Task: Find connections with filter location Puerto del Carmen with filter topic #linkedinwith filter profile language French with filter current company Coding Ninjas with filter school Goa Engineering College - Government of Goa with filter industry Wholesale Luxury Goods and Jewelry with filter service category Human Resources with filter keywords title CEO
Action: Mouse moved to (181, 291)
Screenshot: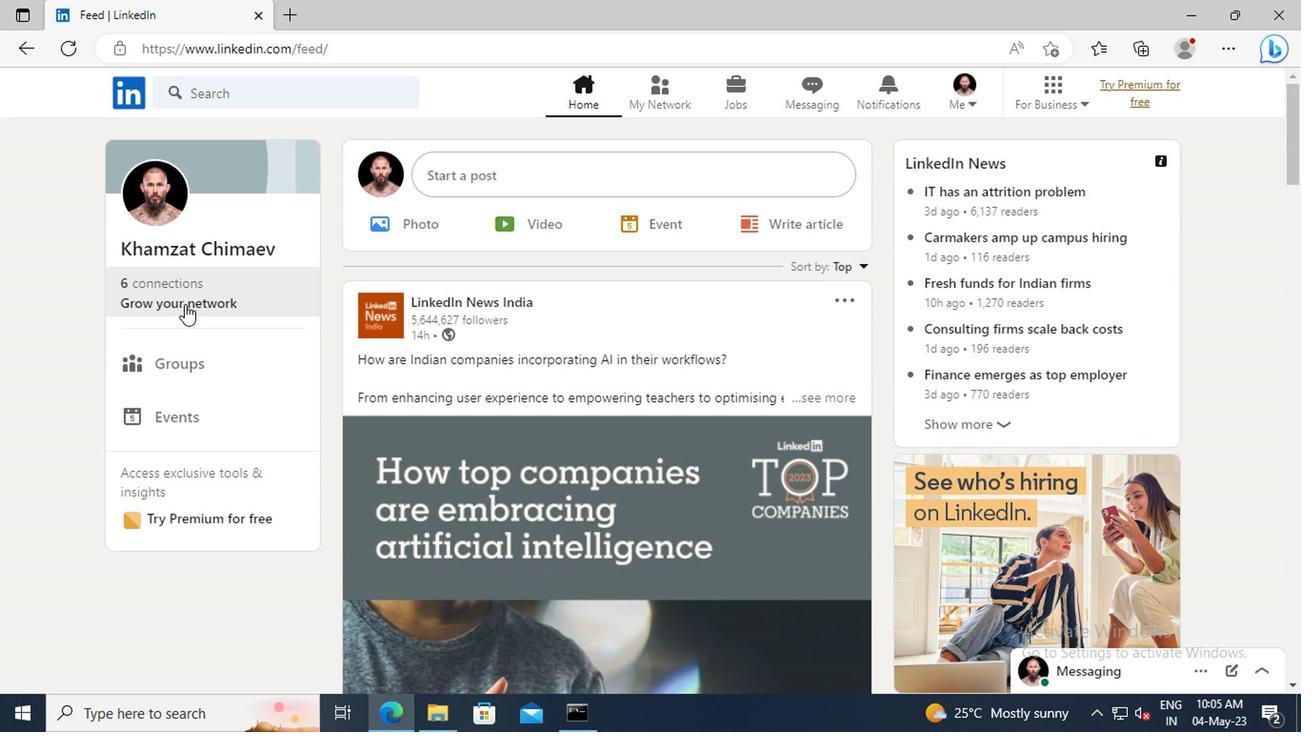 
Action: Mouse pressed left at (181, 291)
Screenshot: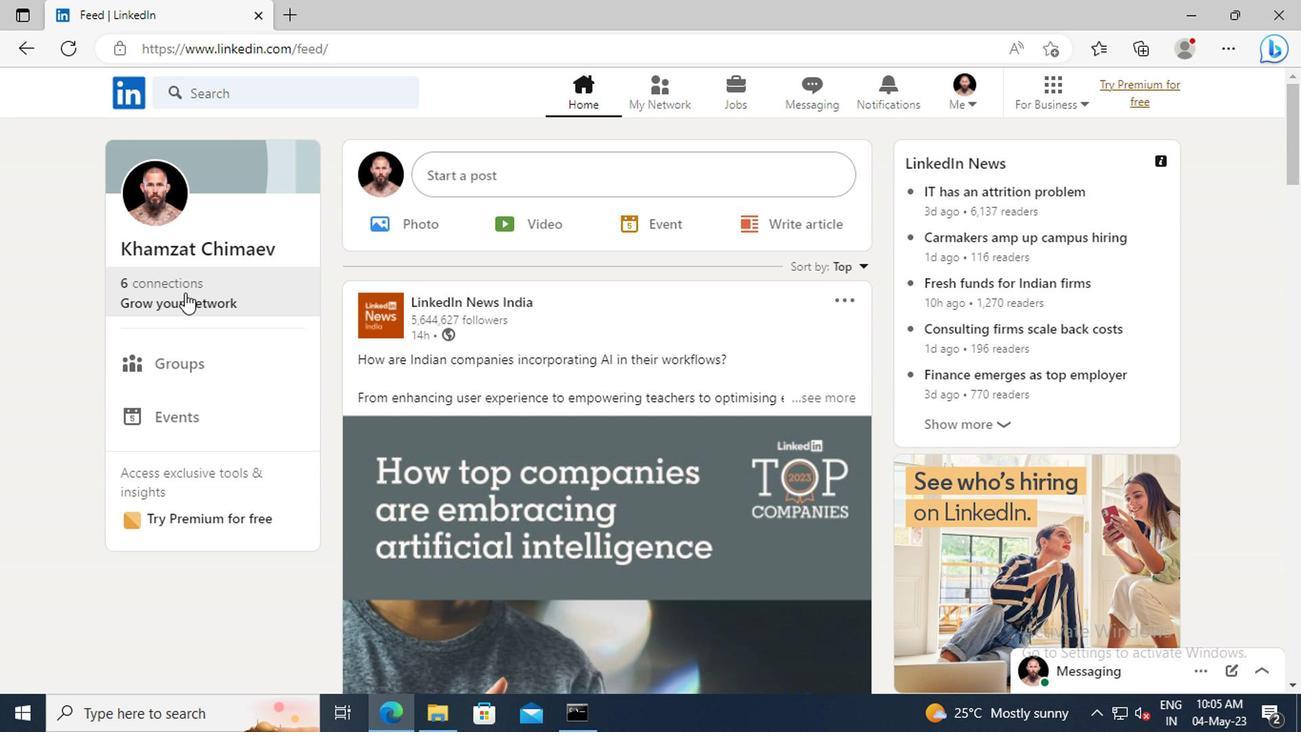 
Action: Mouse moved to (195, 203)
Screenshot: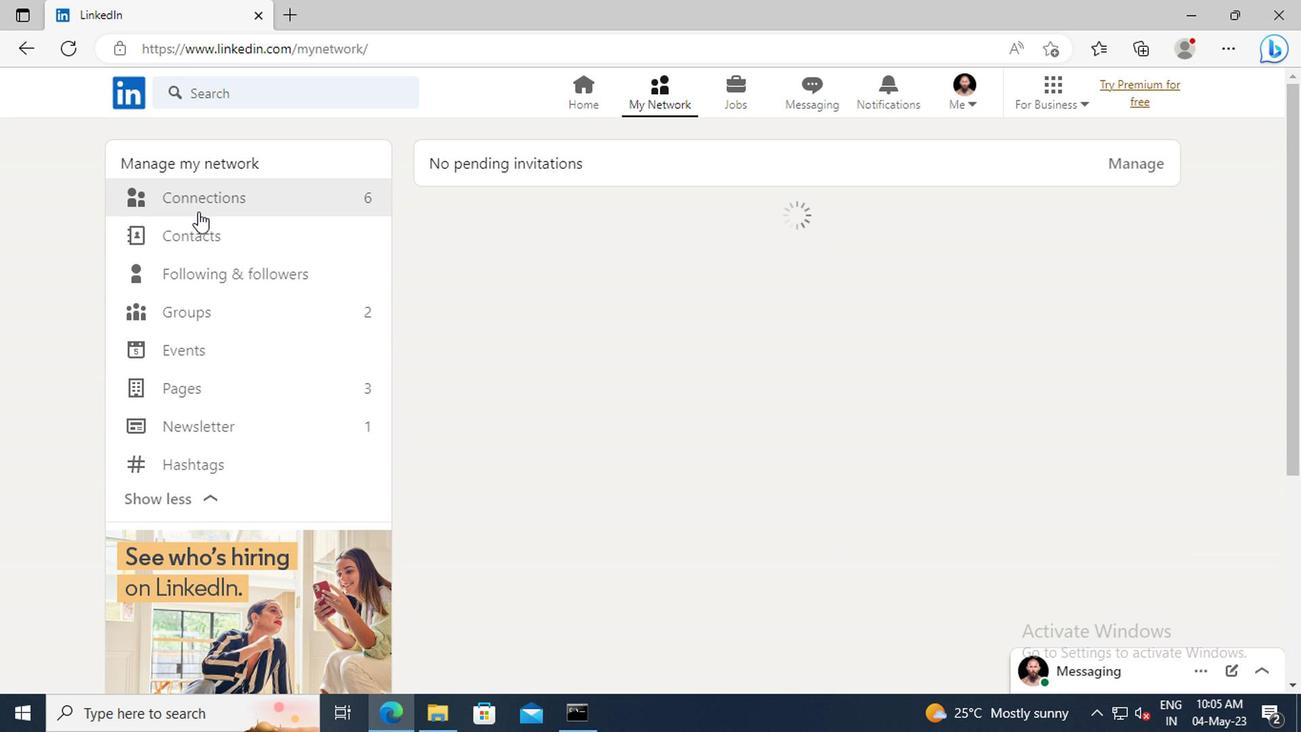 
Action: Mouse pressed left at (195, 203)
Screenshot: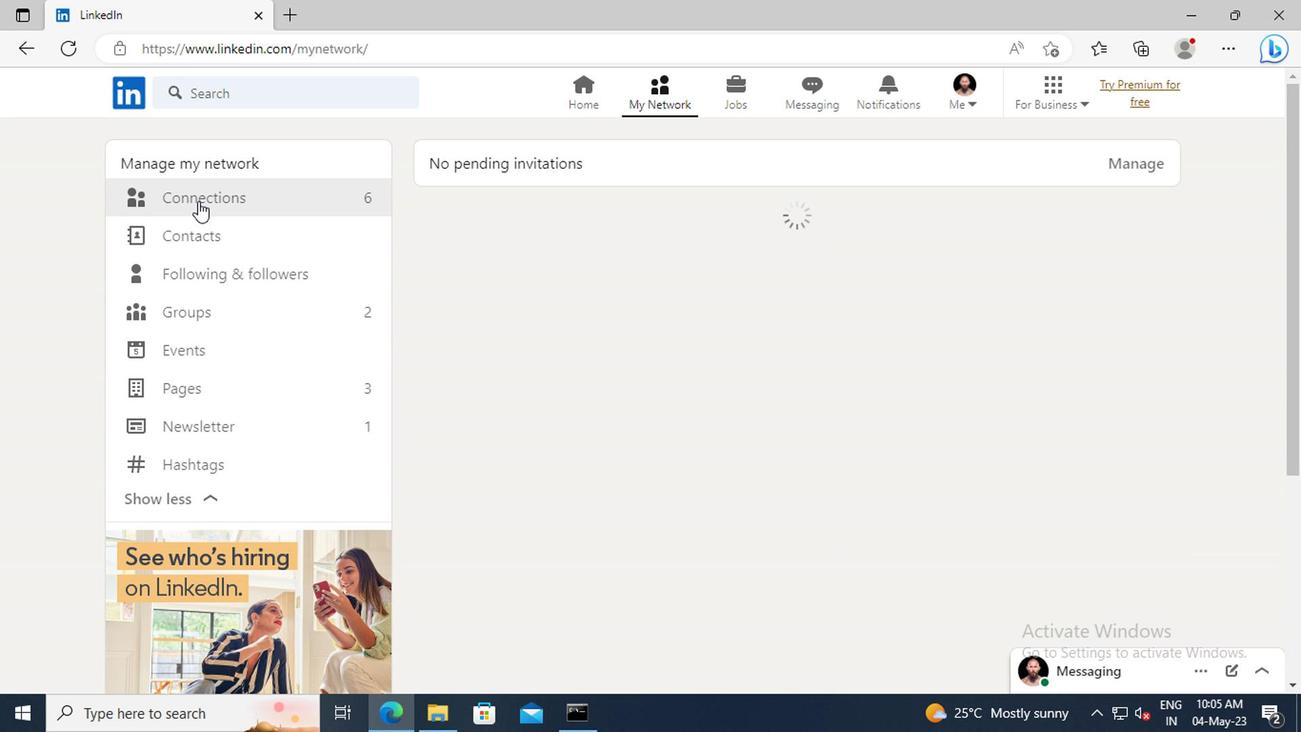 
Action: Mouse moved to (768, 201)
Screenshot: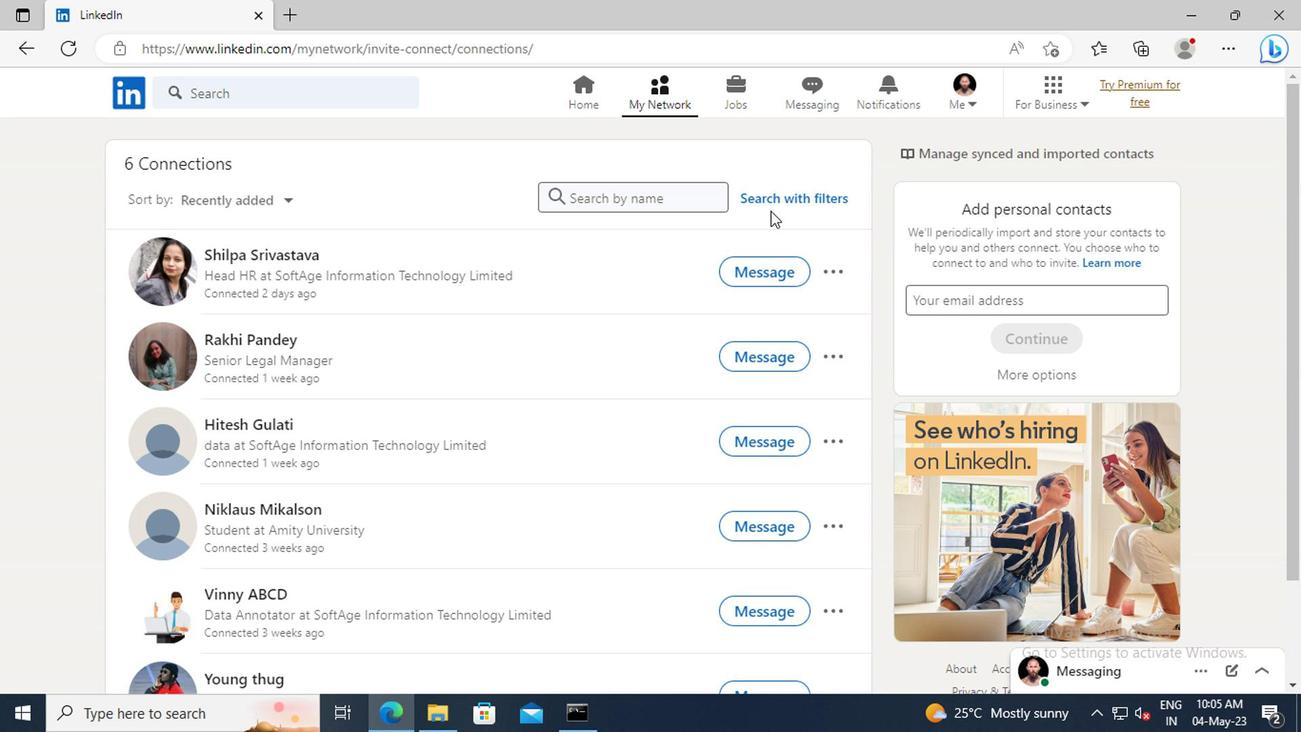 
Action: Mouse pressed left at (768, 201)
Screenshot: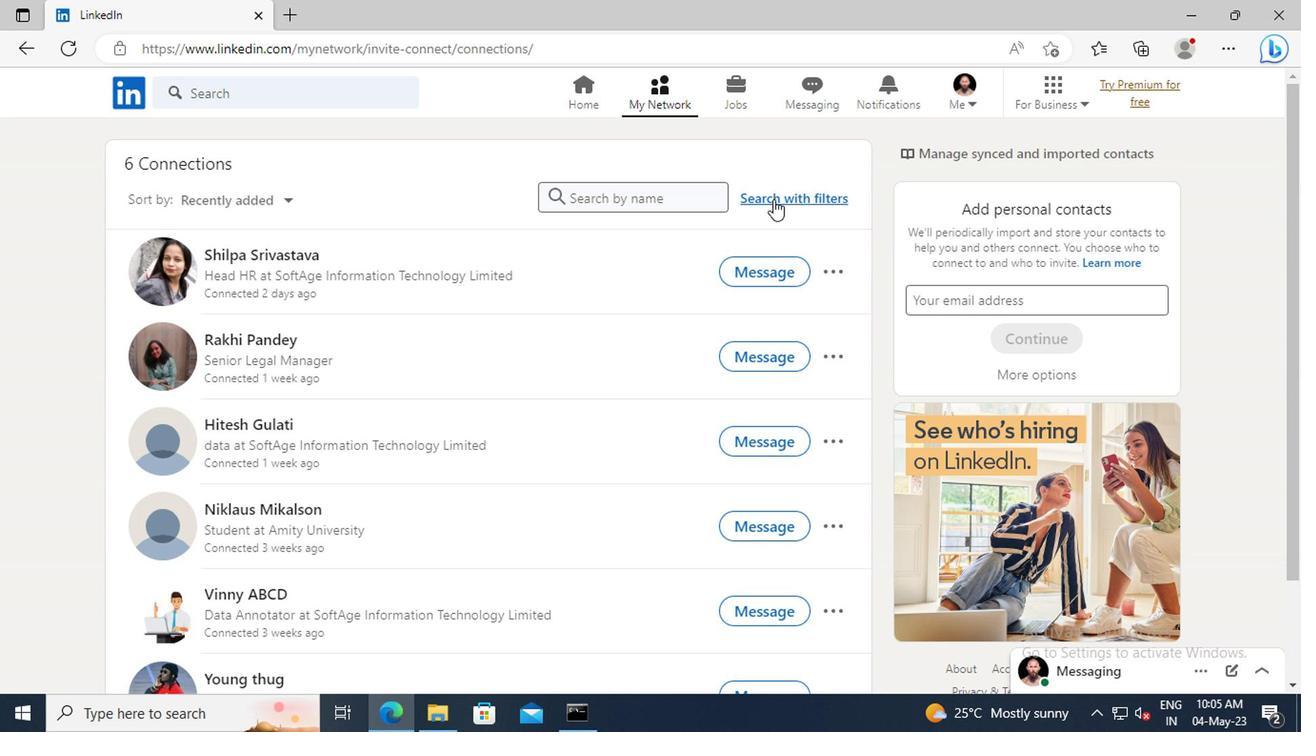 
Action: Mouse moved to (718, 151)
Screenshot: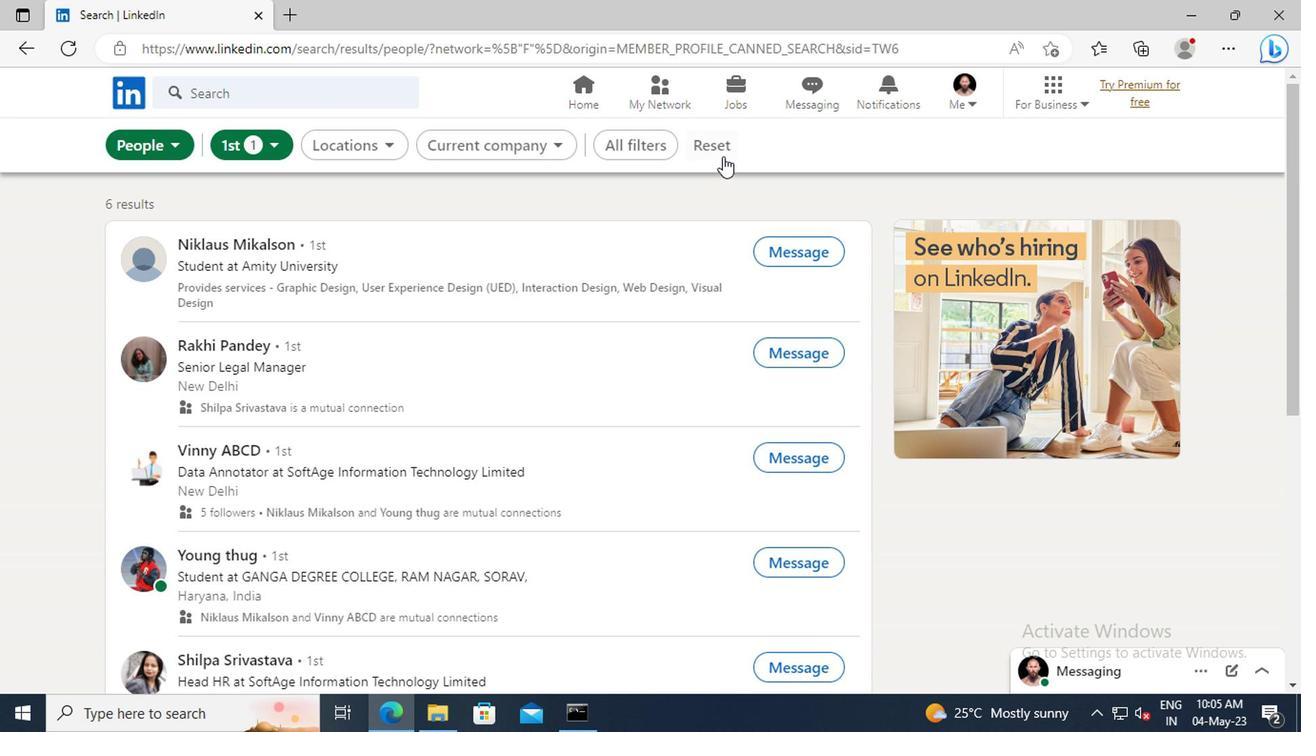
Action: Mouse pressed left at (718, 151)
Screenshot: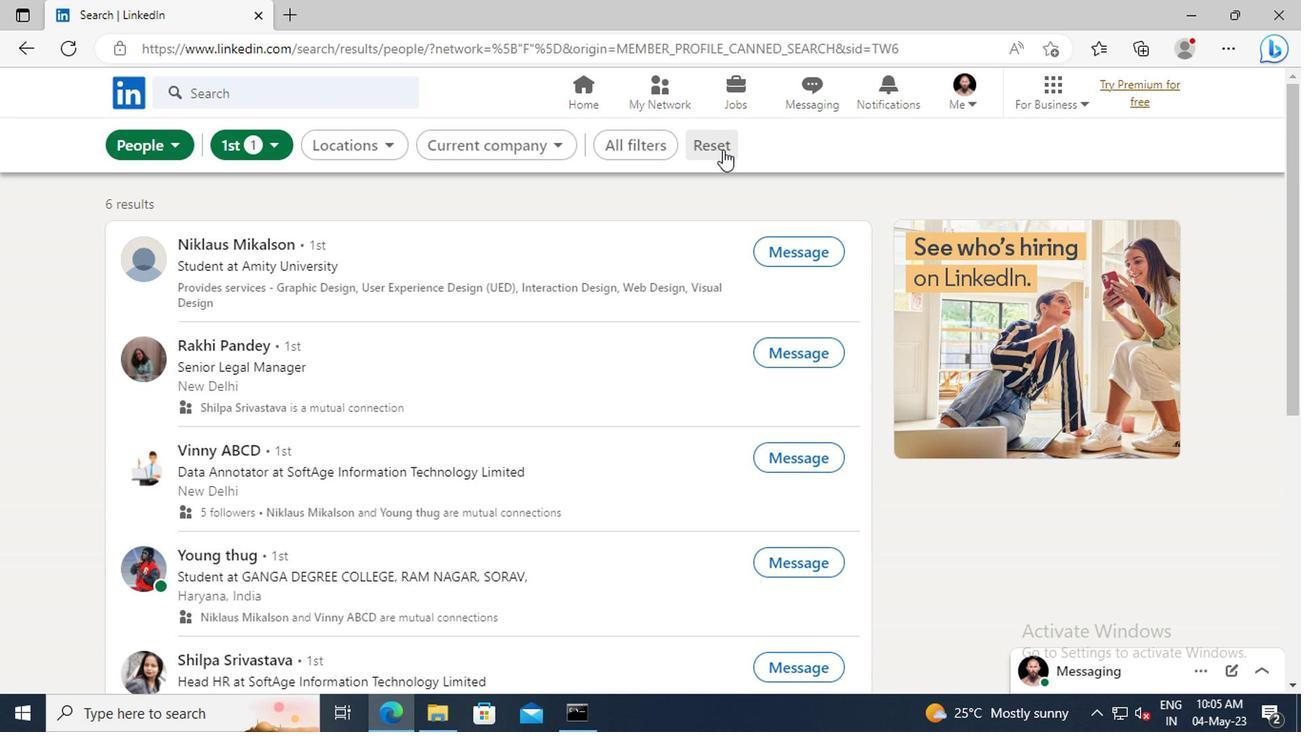 
Action: Mouse moved to (689, 147)
Screenshot: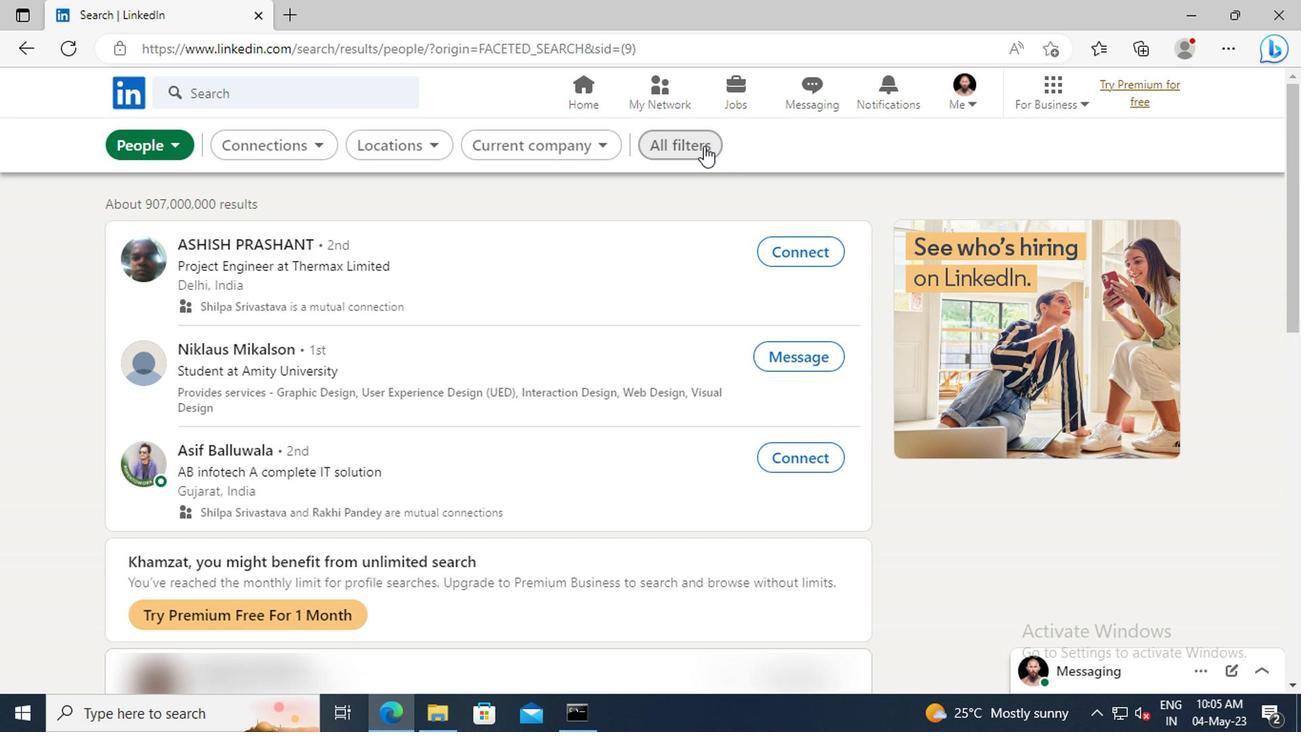 
Action: Mouse pressed left at (689, 147)
Screenshot: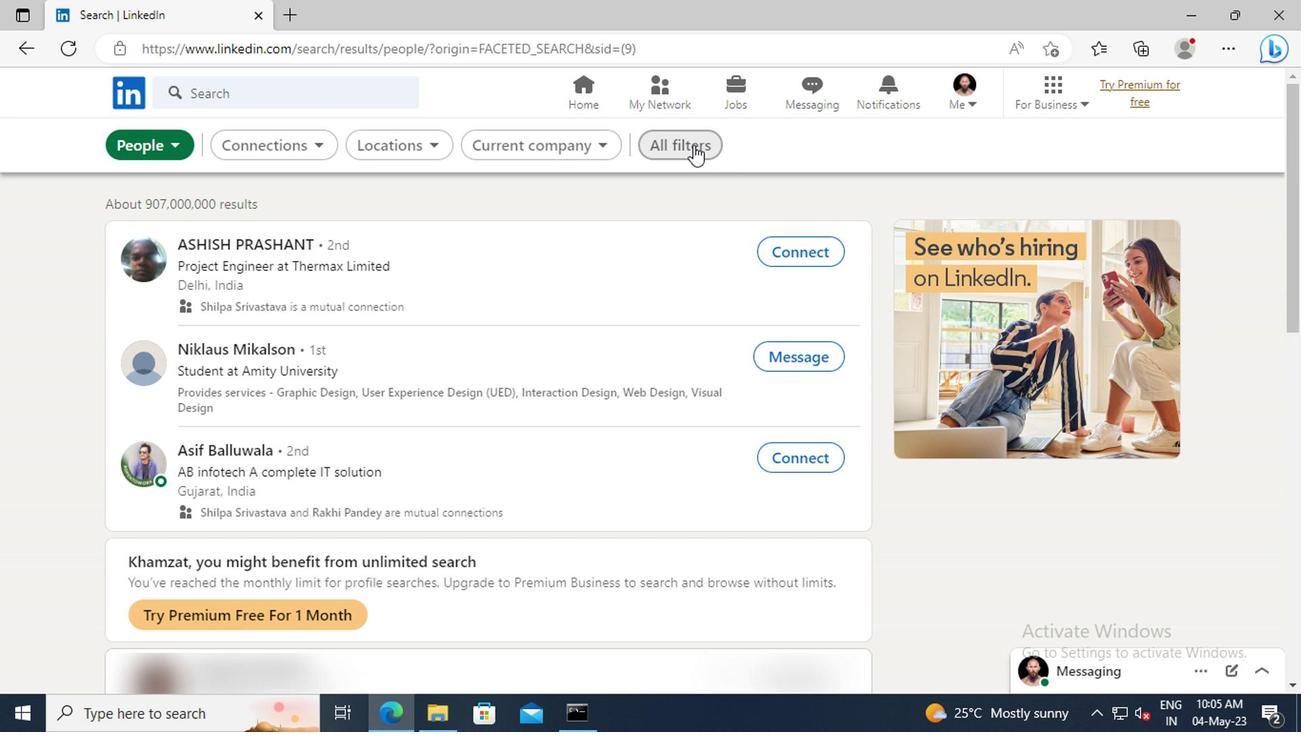 
Action: Mouse moved to (1065, 383)
Screenshot: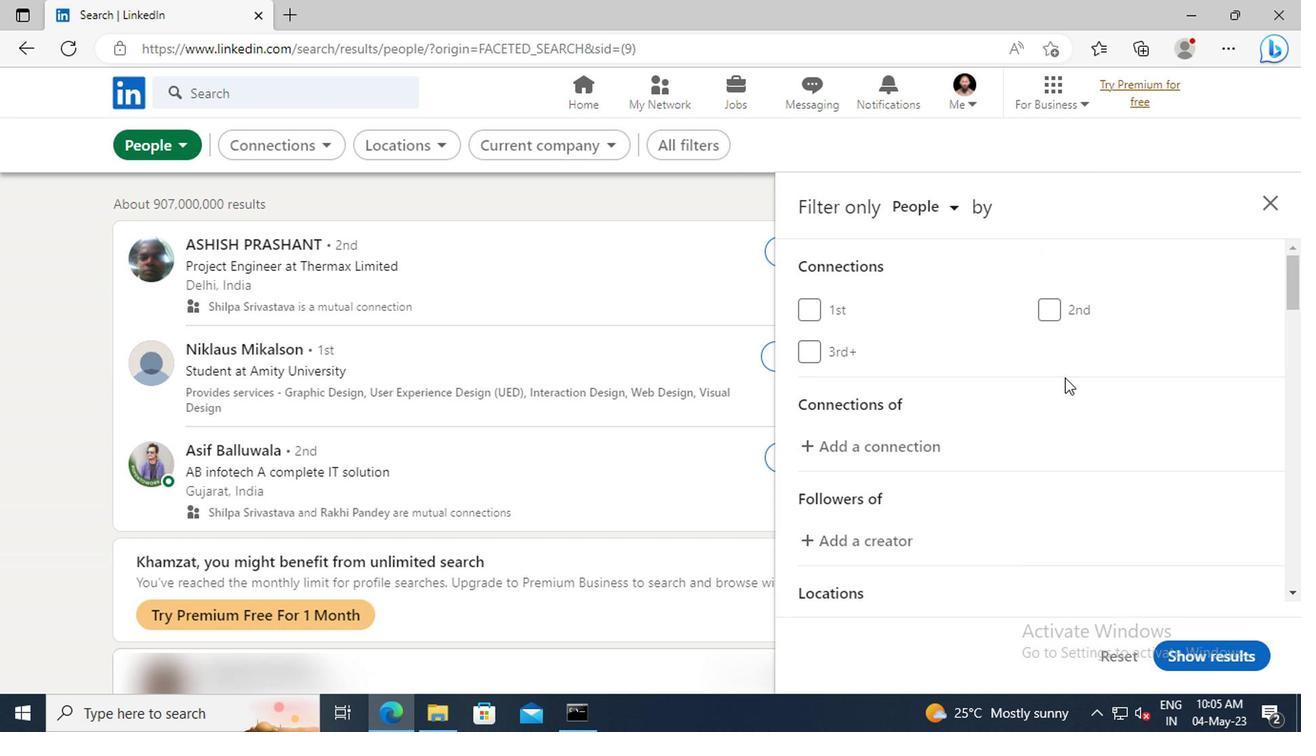 
Action: Mouse scrolled (1065, 381) with delta (0, -1)
Screenshot: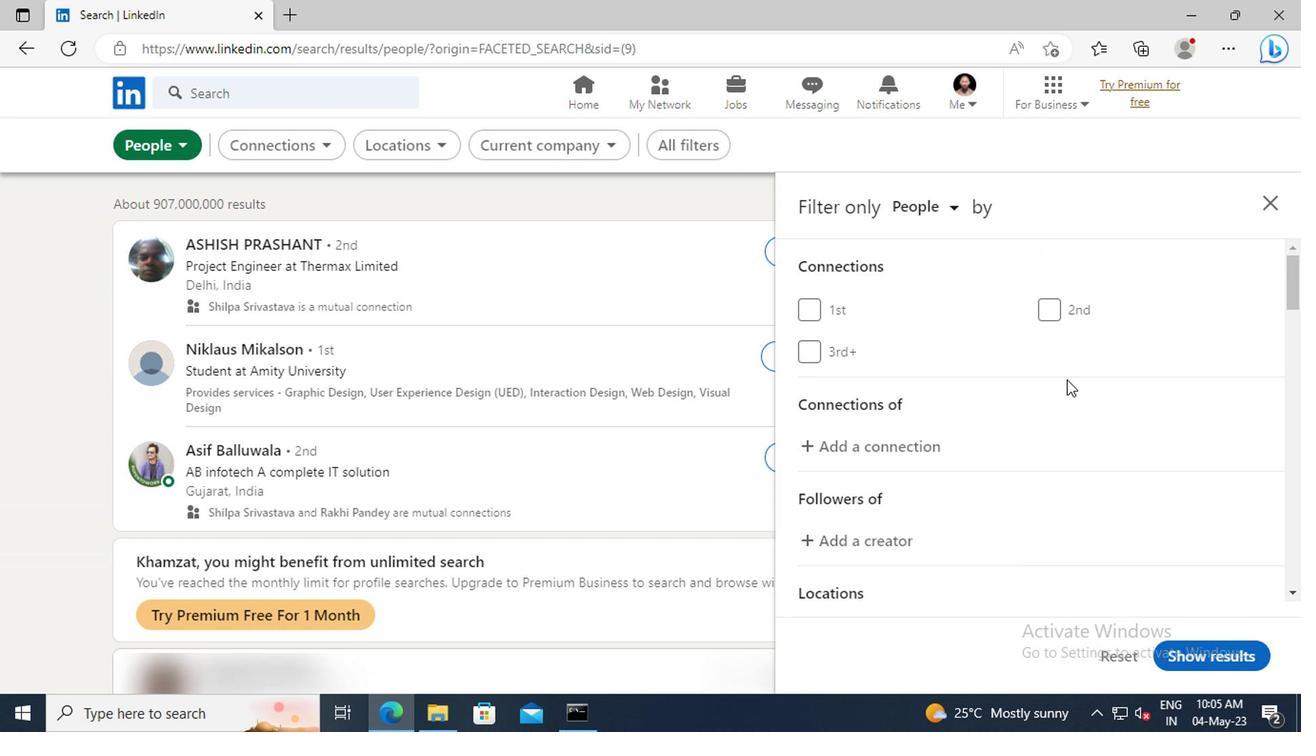 
Action: Mouse scrolled (1065, 381) with delta (0, -1)
Screenshot: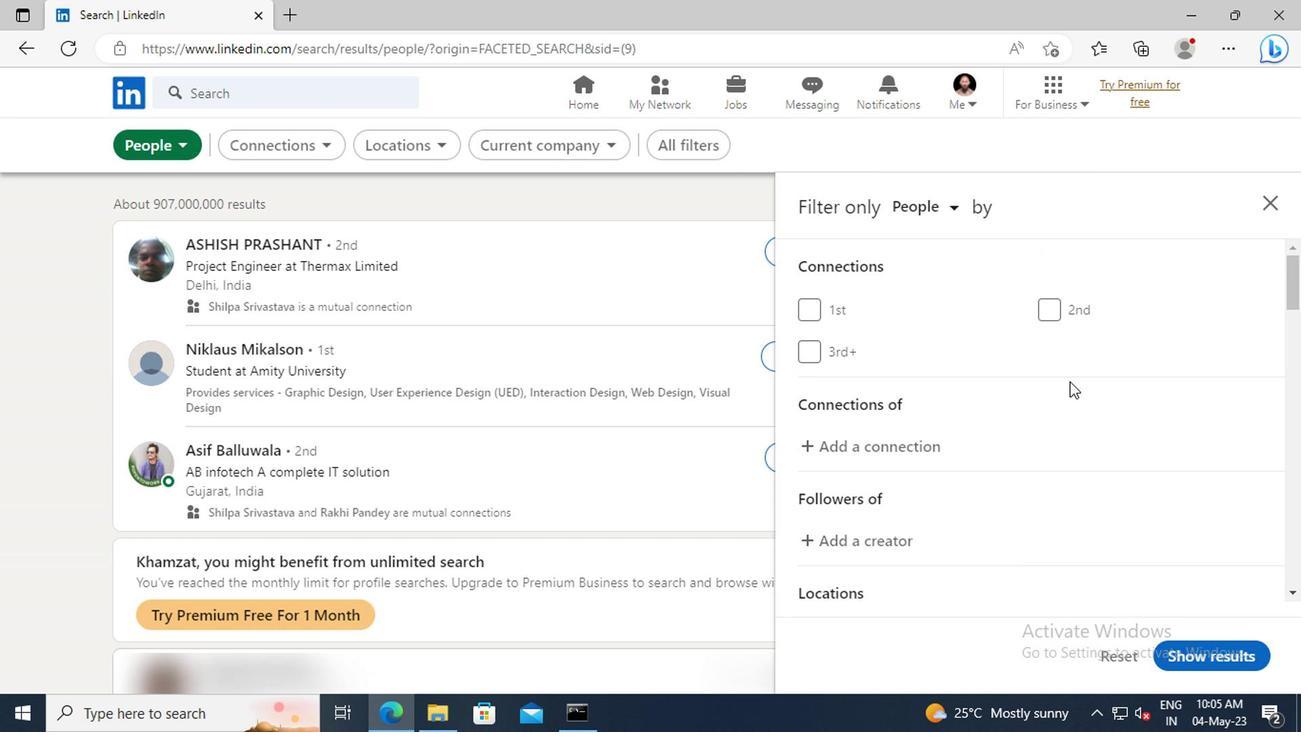 
Action: Mouse scrolled (1065, 381) with delta (0, -1)
Screenshot: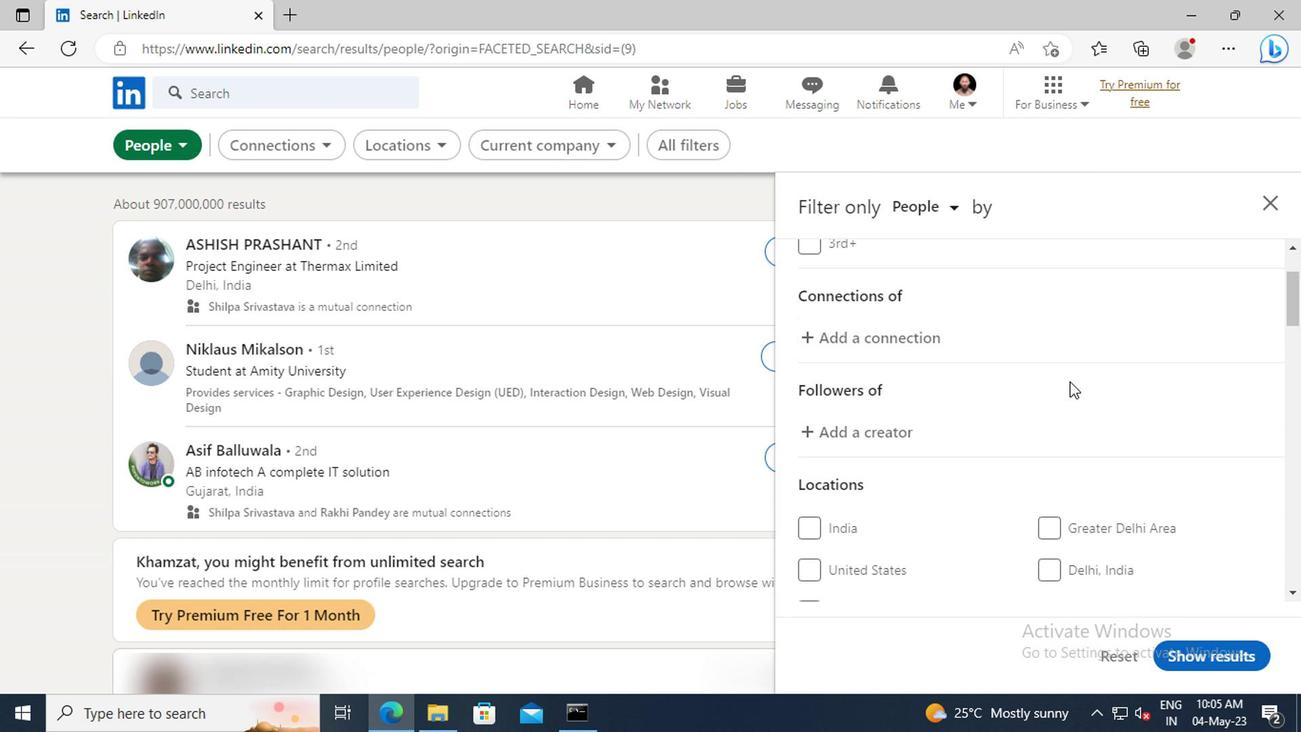 
Action: Mouse scrolled (1065, 381) with delta (0, -1)
Screenshot: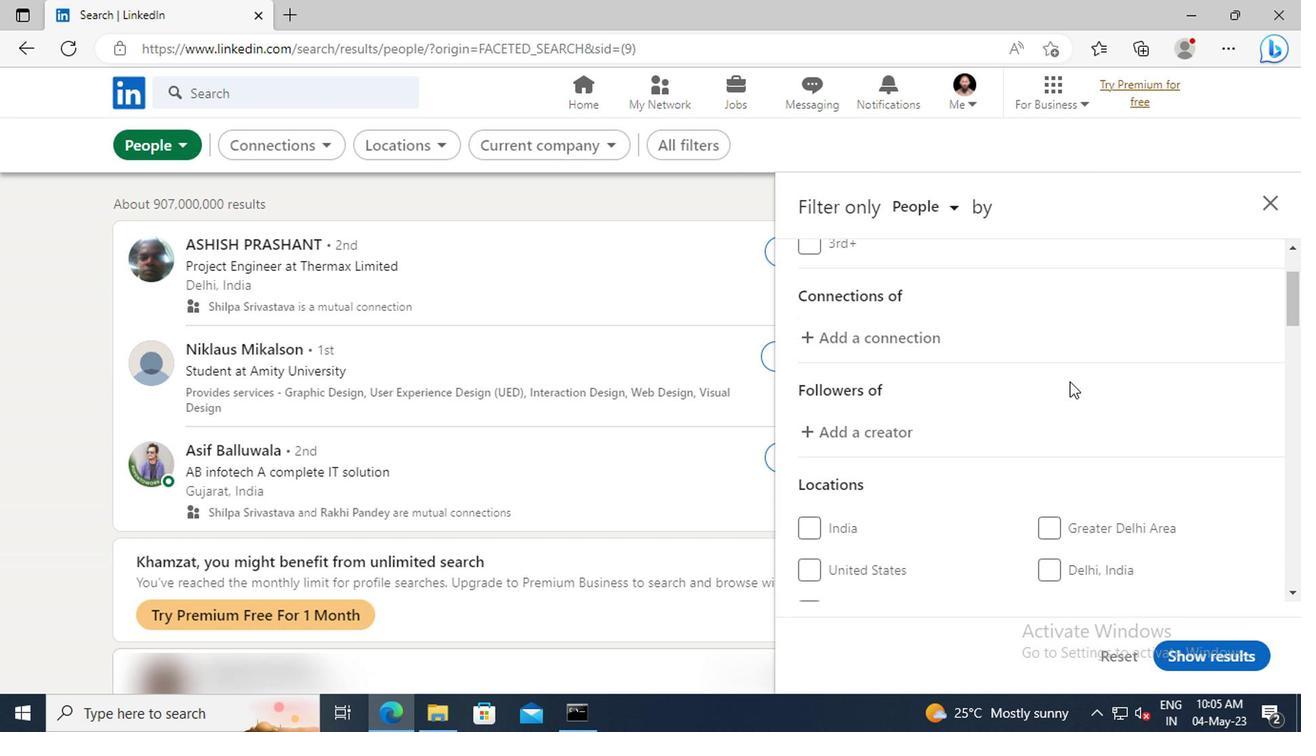 
Action: Mouse scrolled (1065, 381) with delta (0, -1)
Screenshot: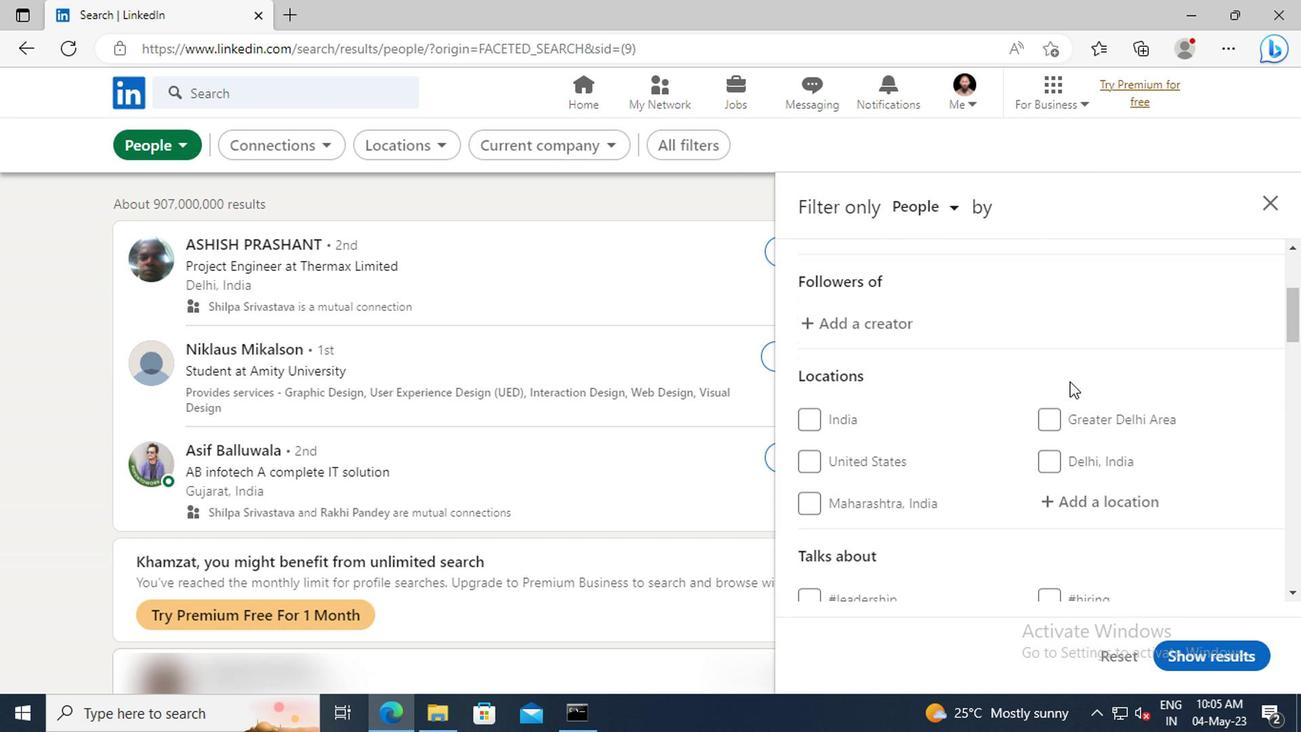 
Action: Mouse moved to (1071, 444)
Screenshot: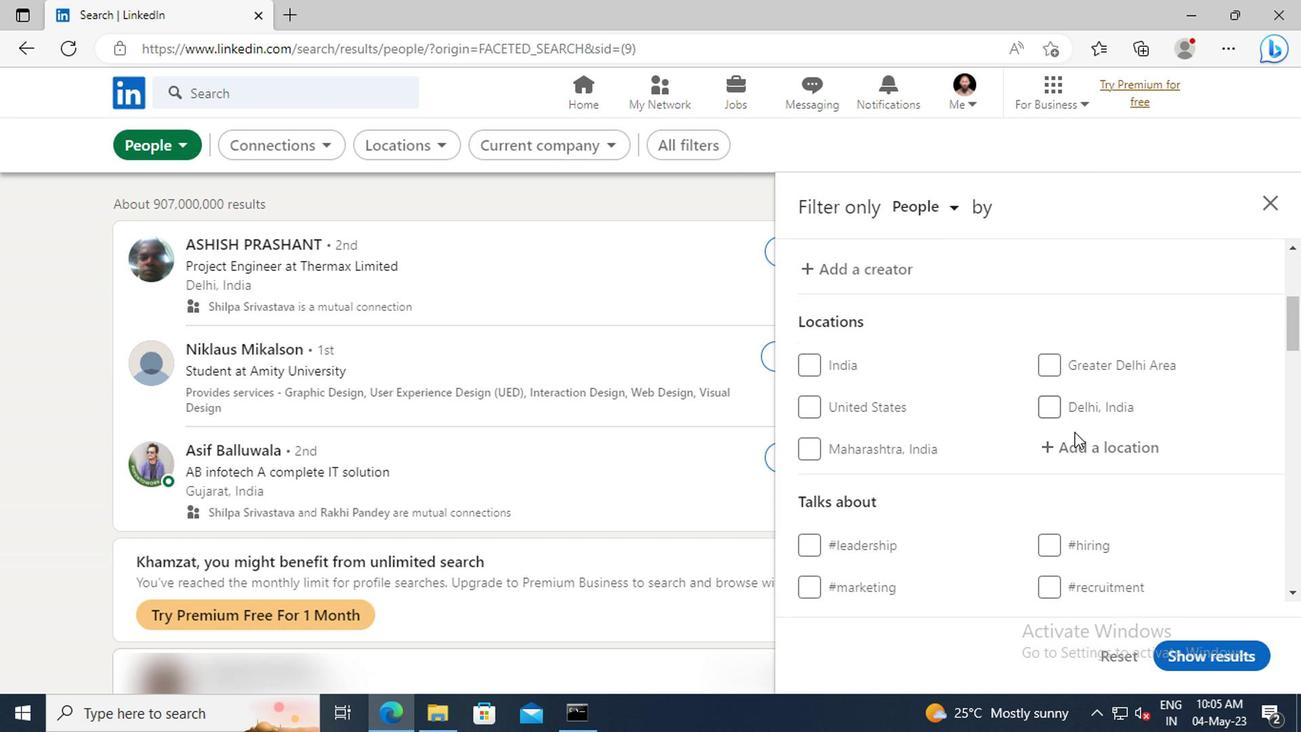 
Action: Mouse pressed left at (1071, 444)
Screenshot: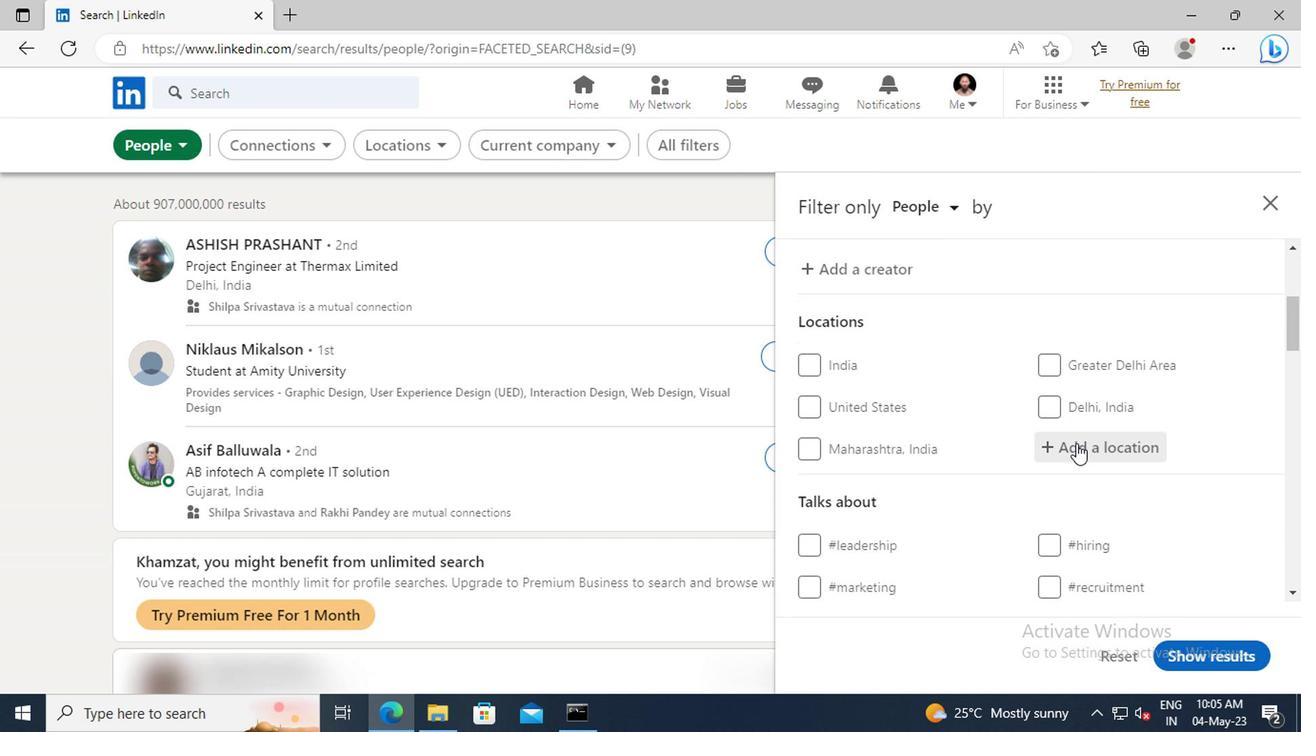 
Action: Key pressed <Key.shift>PUERTO<Key.space>DEL<Key.space><Key.shift>CARMEN<Key.enter>
Screenshot: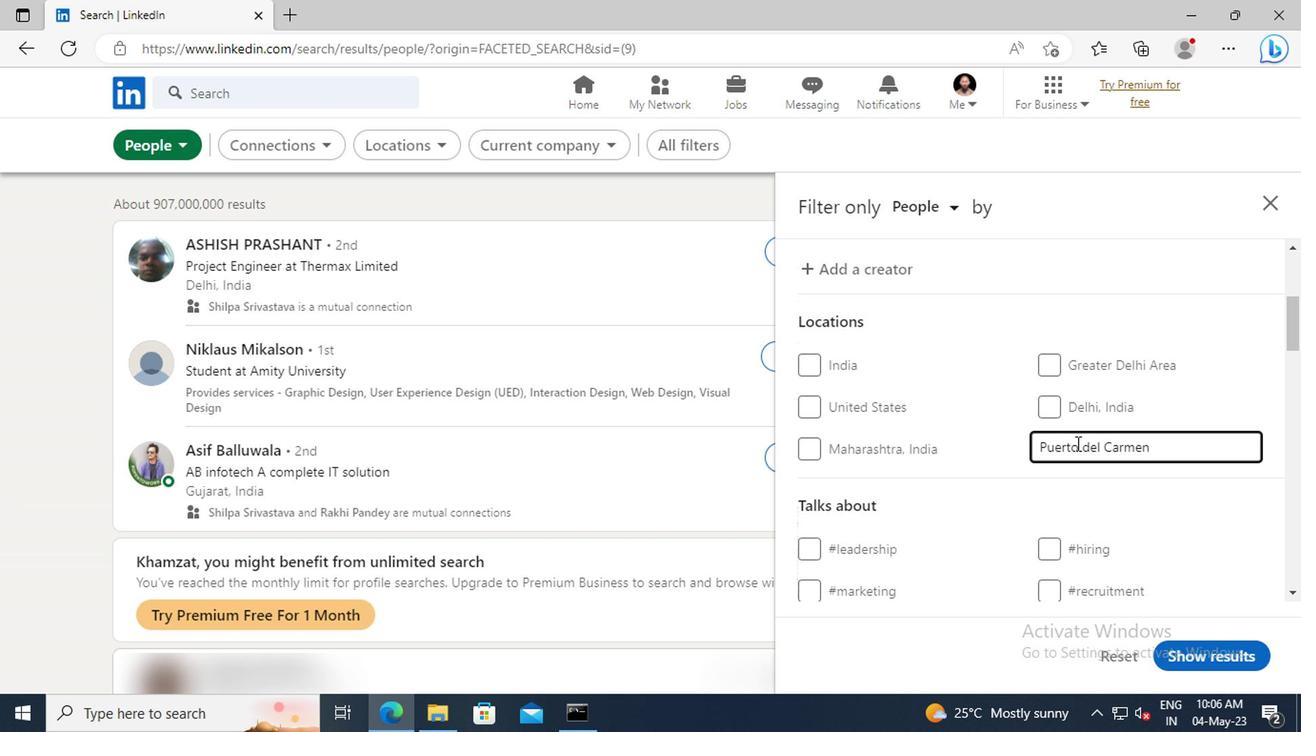 
Action: Mouse scrolled (1071, 443) with delta (0, -1)
Screenshot: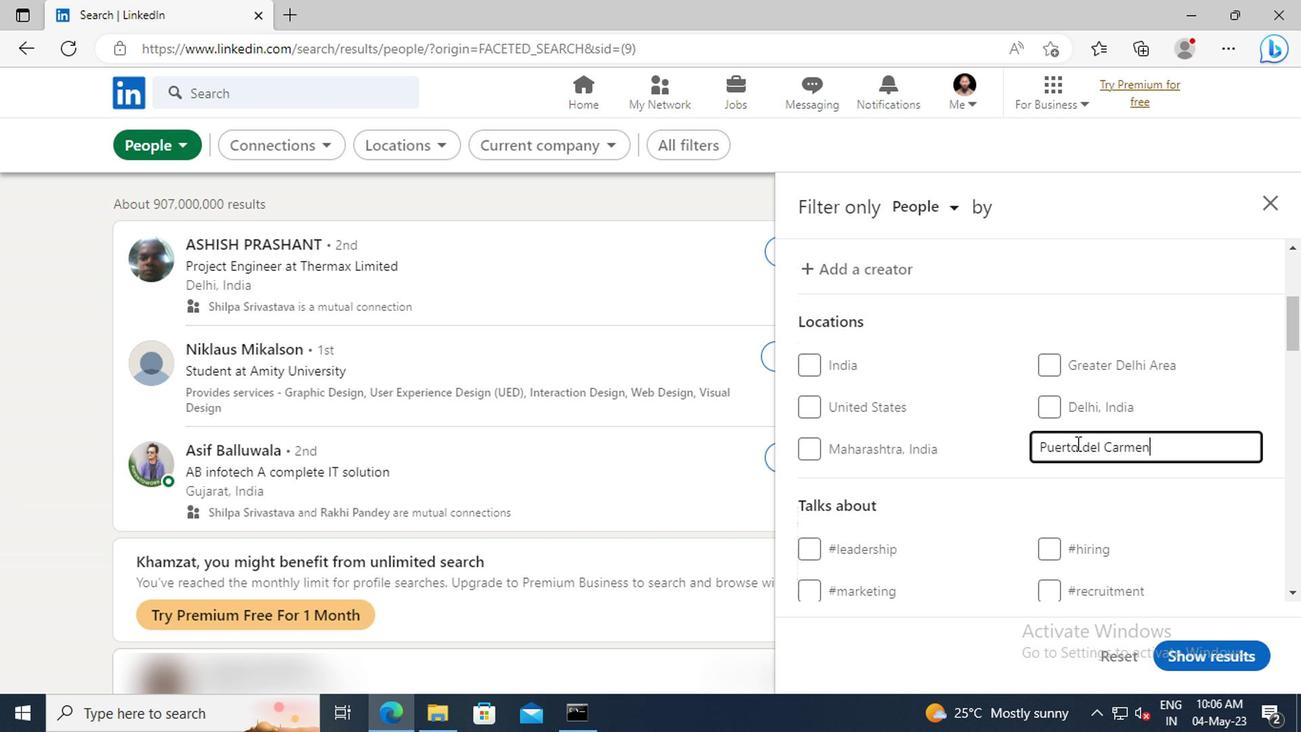 
Action: Mouse scrolled (1071, 443) with delta (0, -1)
Screenshot: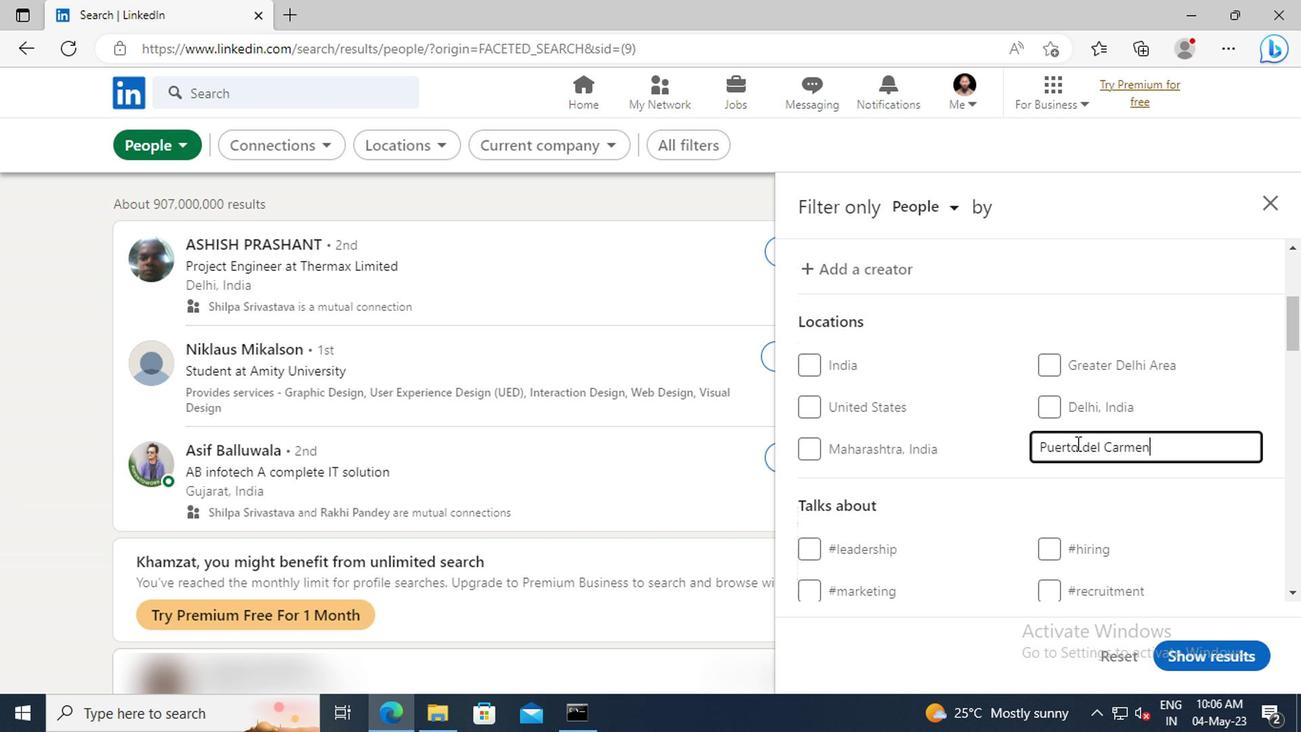 
Action: Mouse scrolled (1071, 443) with delta (0, -1)
Screenshot: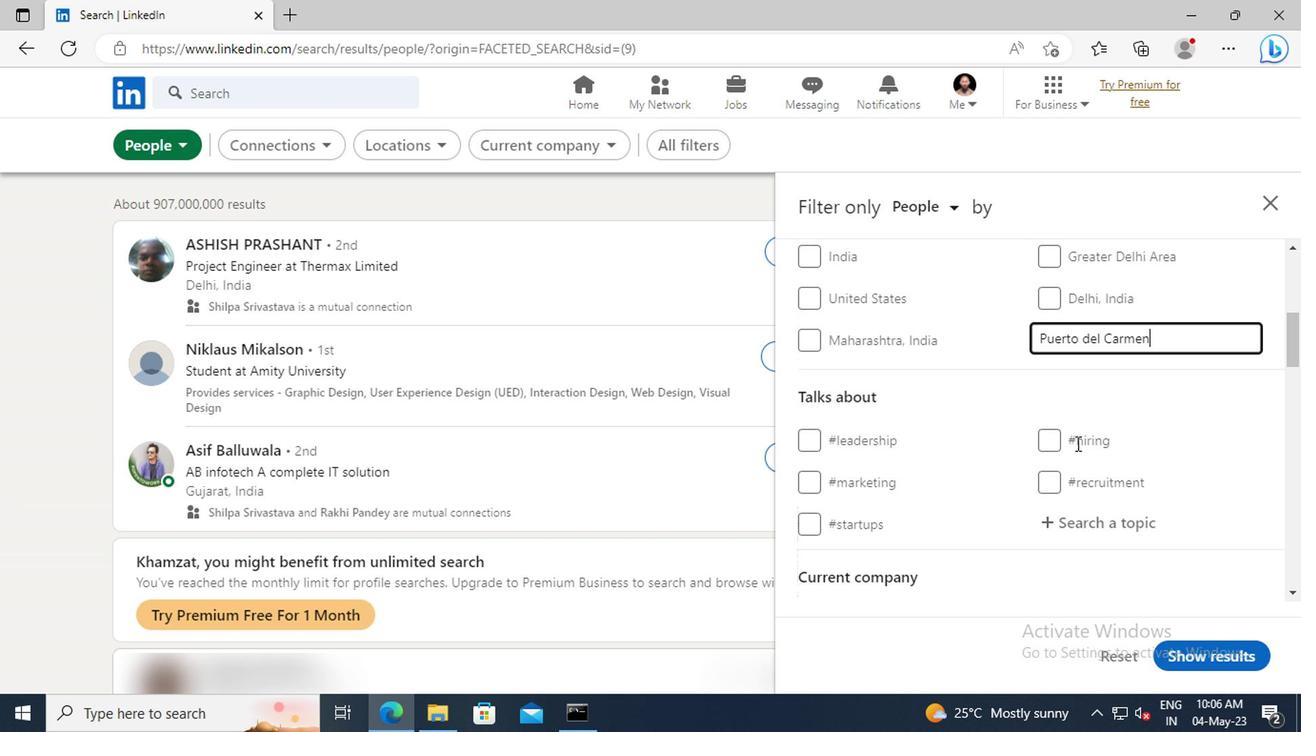 
Action: Mouse moved to (1077, 467)
Screenshot: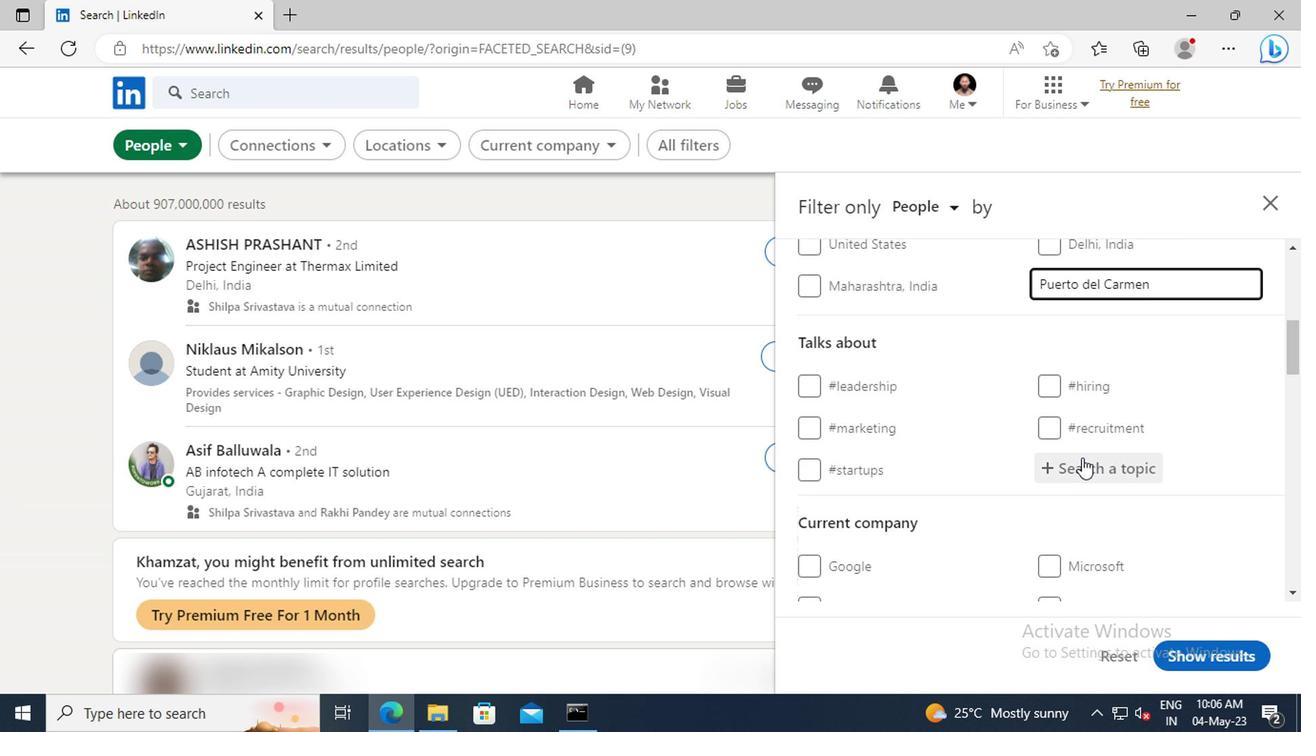 
Action: Mouse pressed left at (1077, 467)
Screenshot: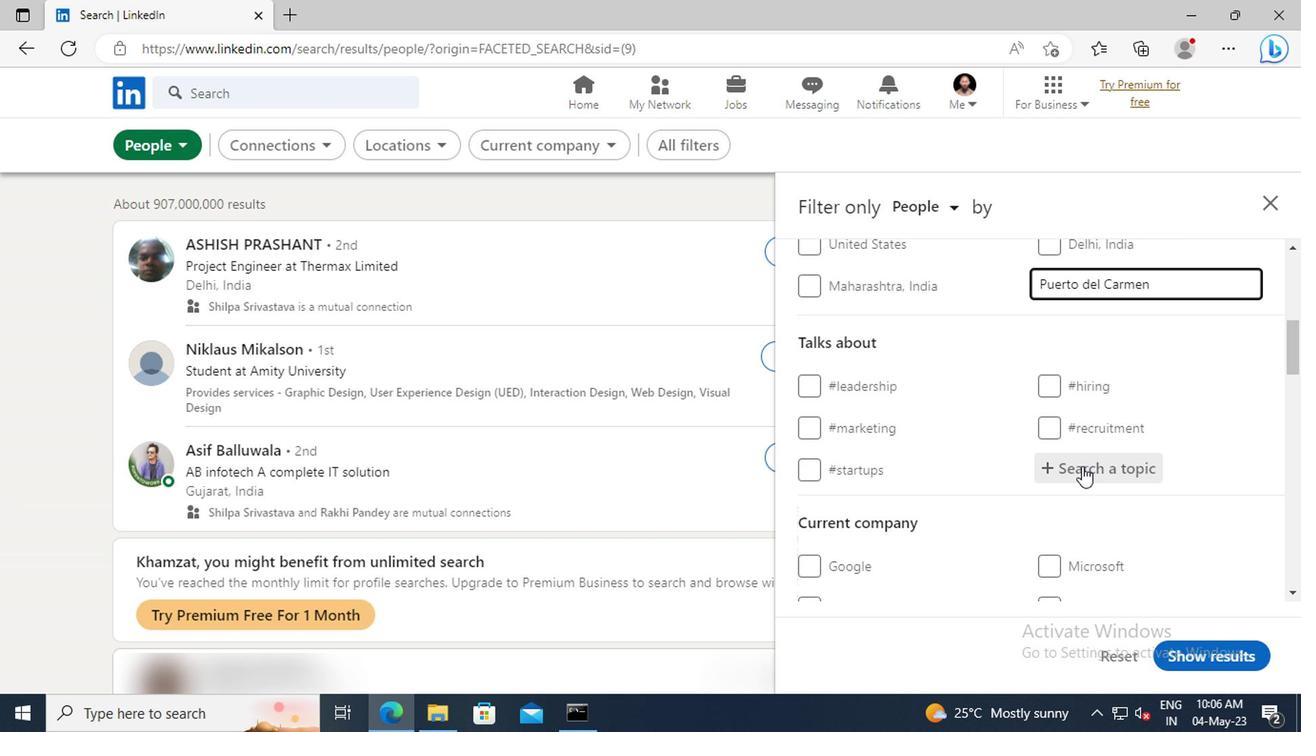 
Action: Key pressed LINKEDI
Screenshot: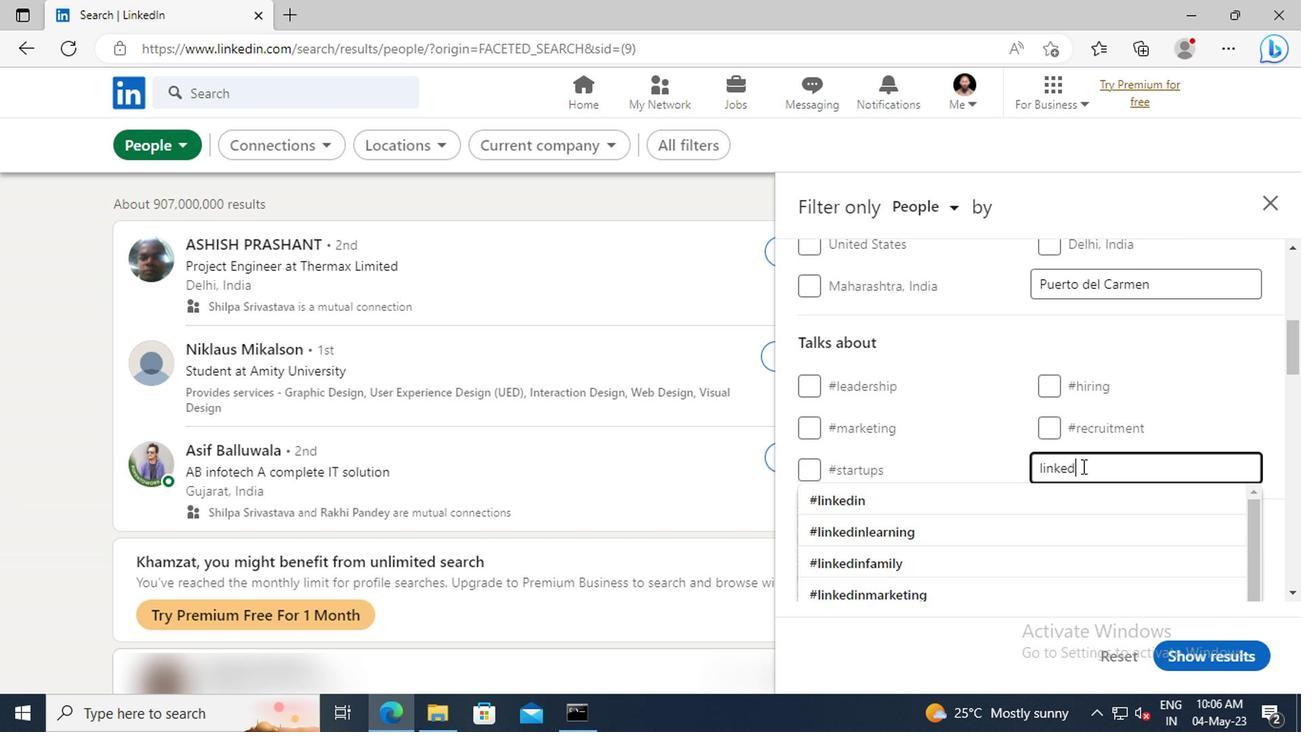 
Action: Mouse moved to (1082, 492)
Screenshot: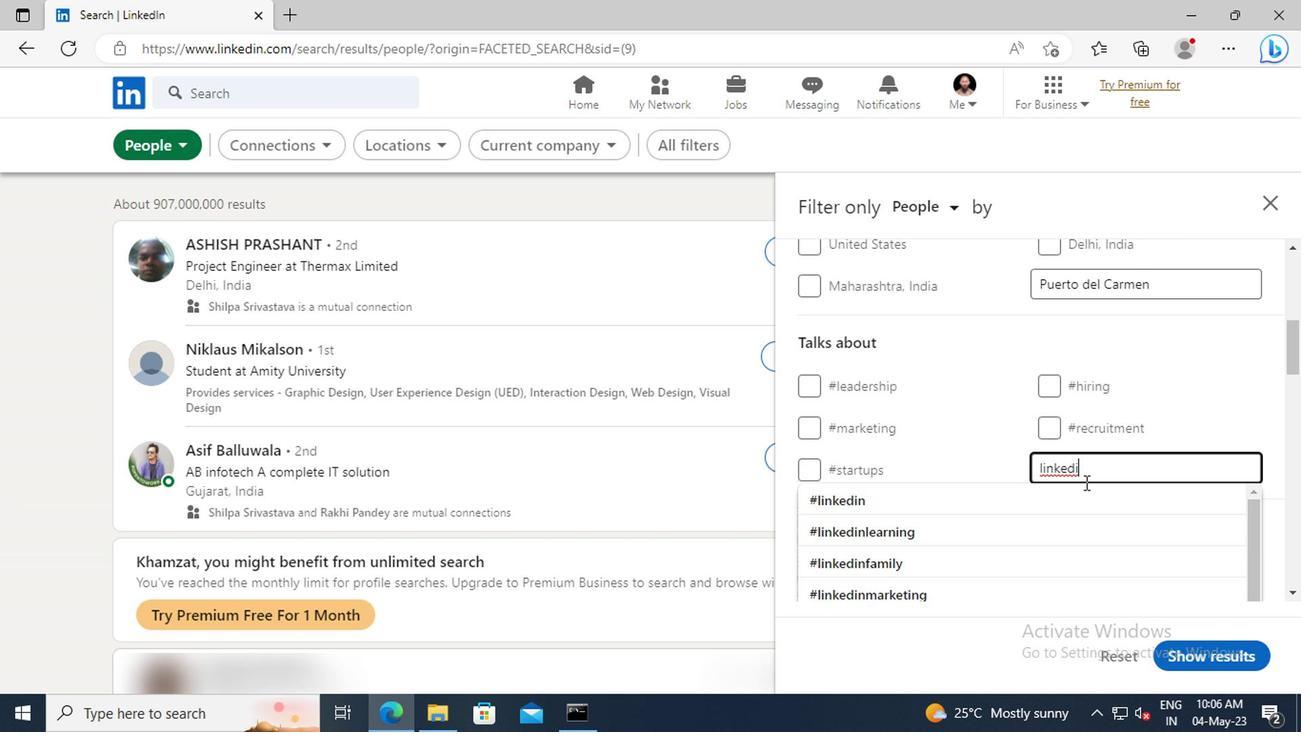 
Action: Mouse pressed left at (1082, 492)
Screenshot: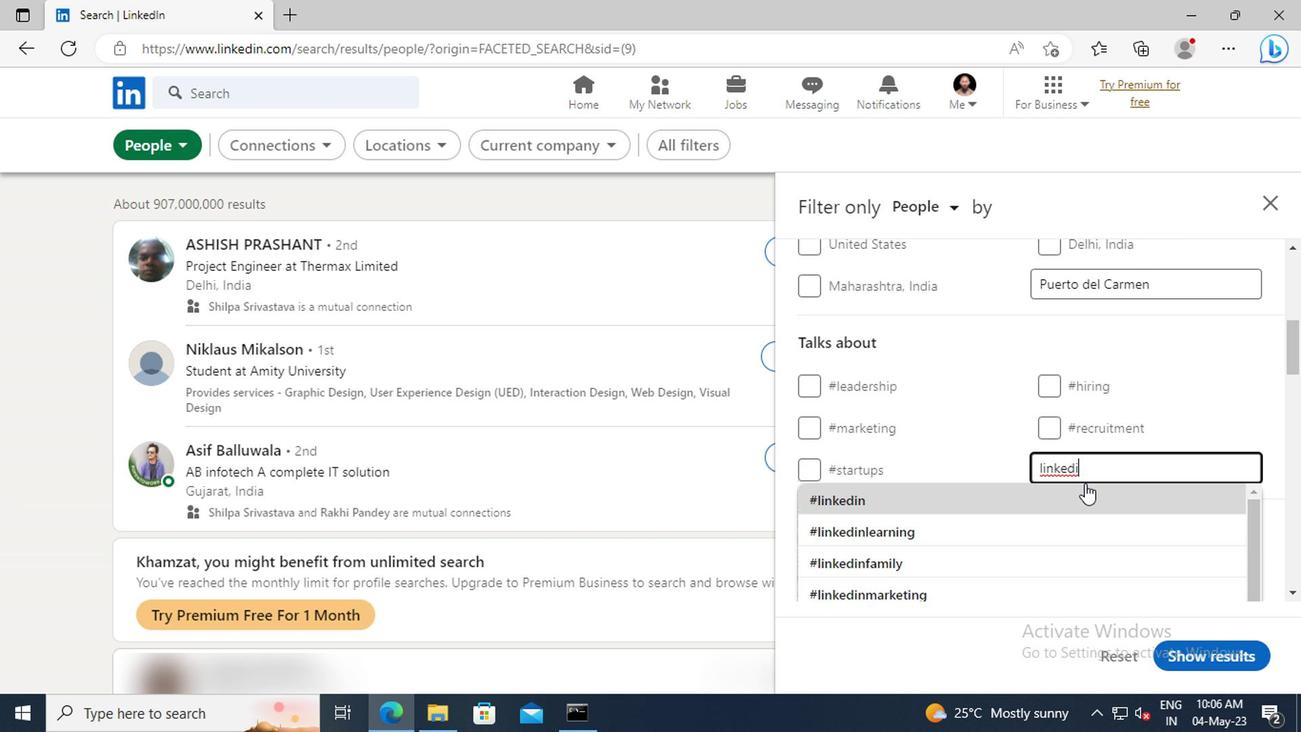 
Action: Mouse scrolled (1082, 492) with delta (0, 0)
Screenshot: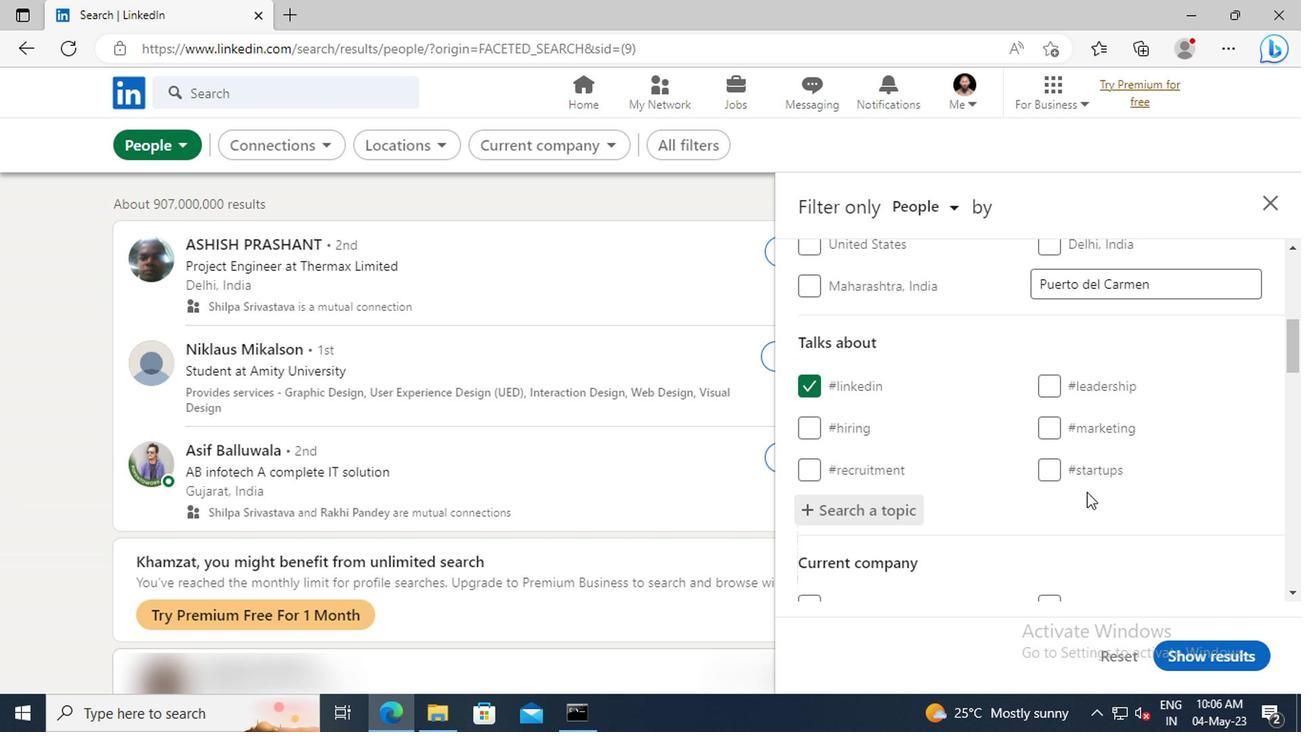 
Action: Mouse scrolled (1082, 492) with delta (0, 0)
Screenshot: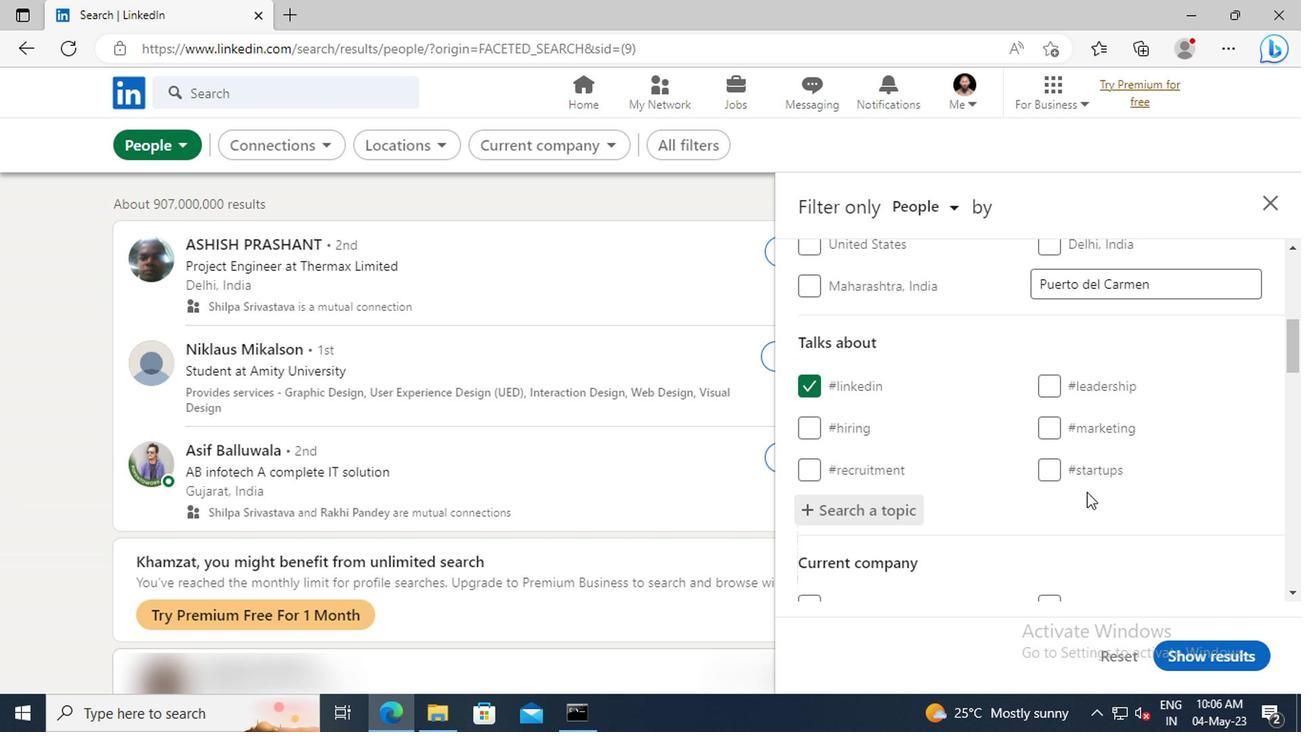 
Action: Mouse moved to (1084, 474)
Screenshot: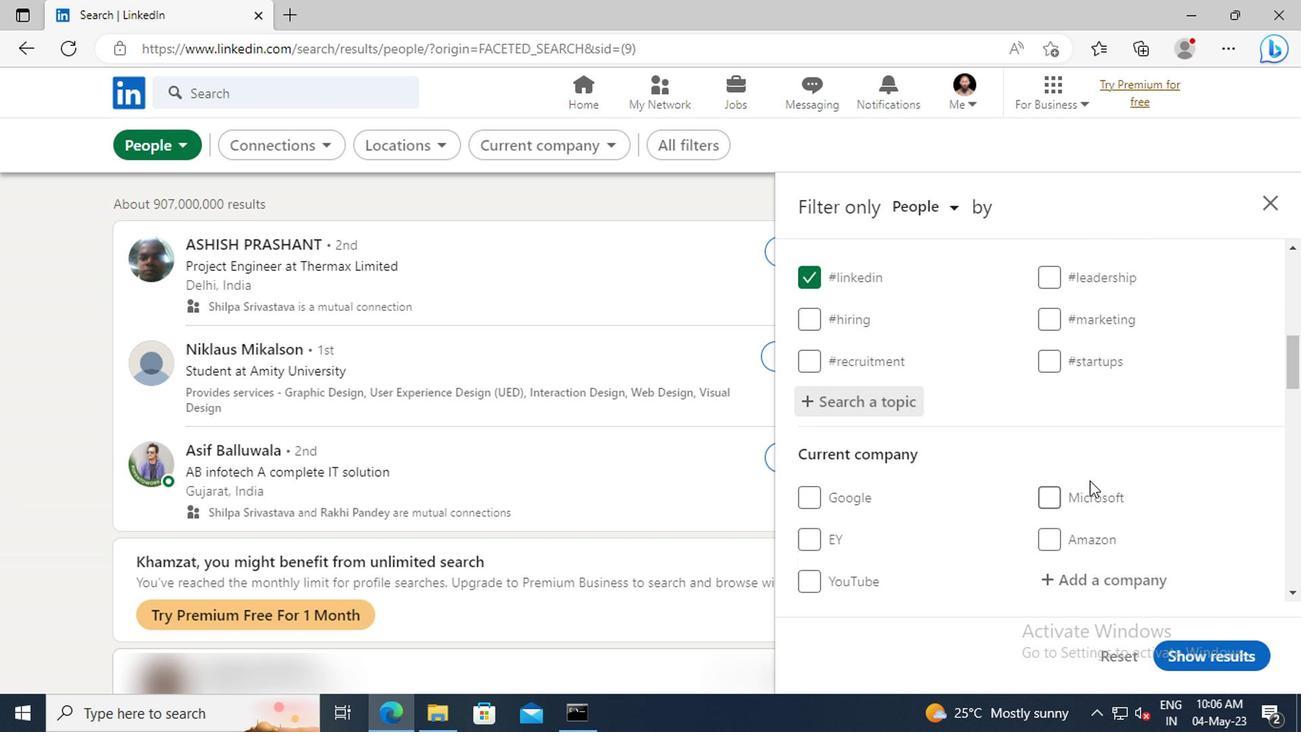 
Action: Mouse scrolled (1084, 473) with delta (0, 0)
Screenshot: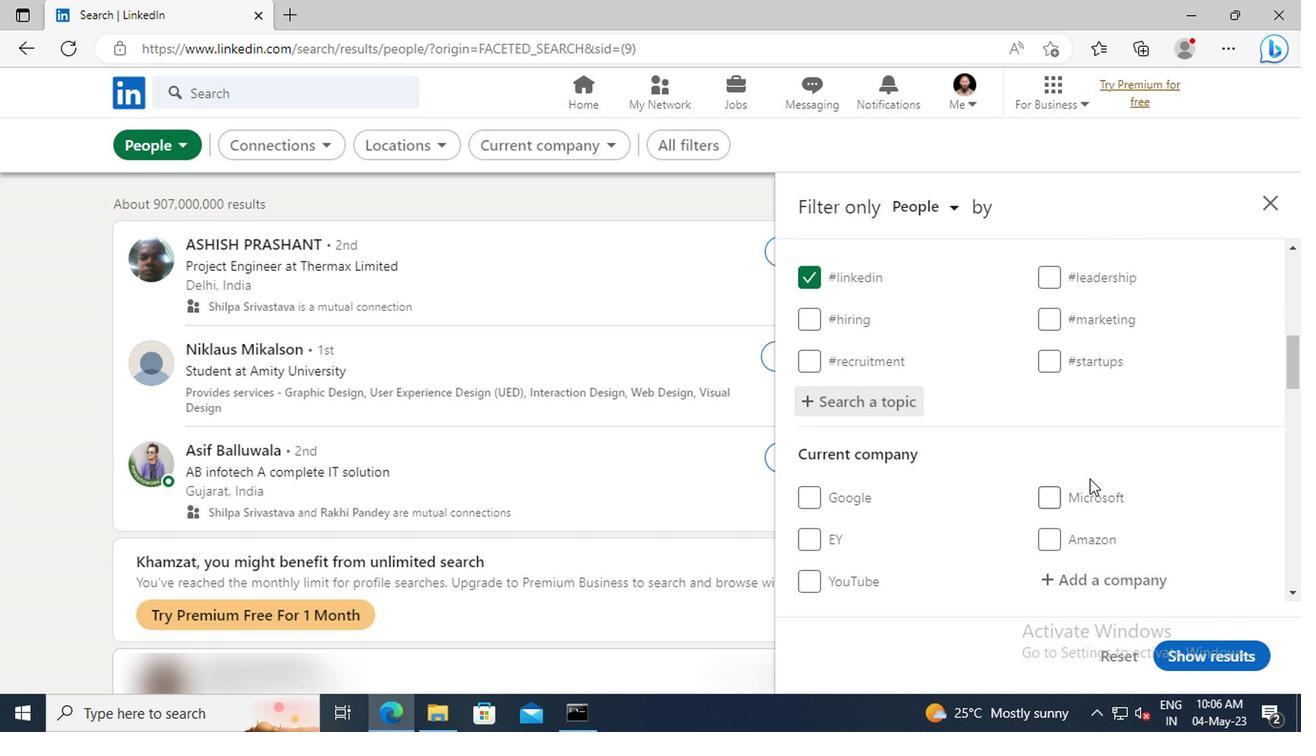 
Action: Mouse moved to (1084, 473)
Screenshot: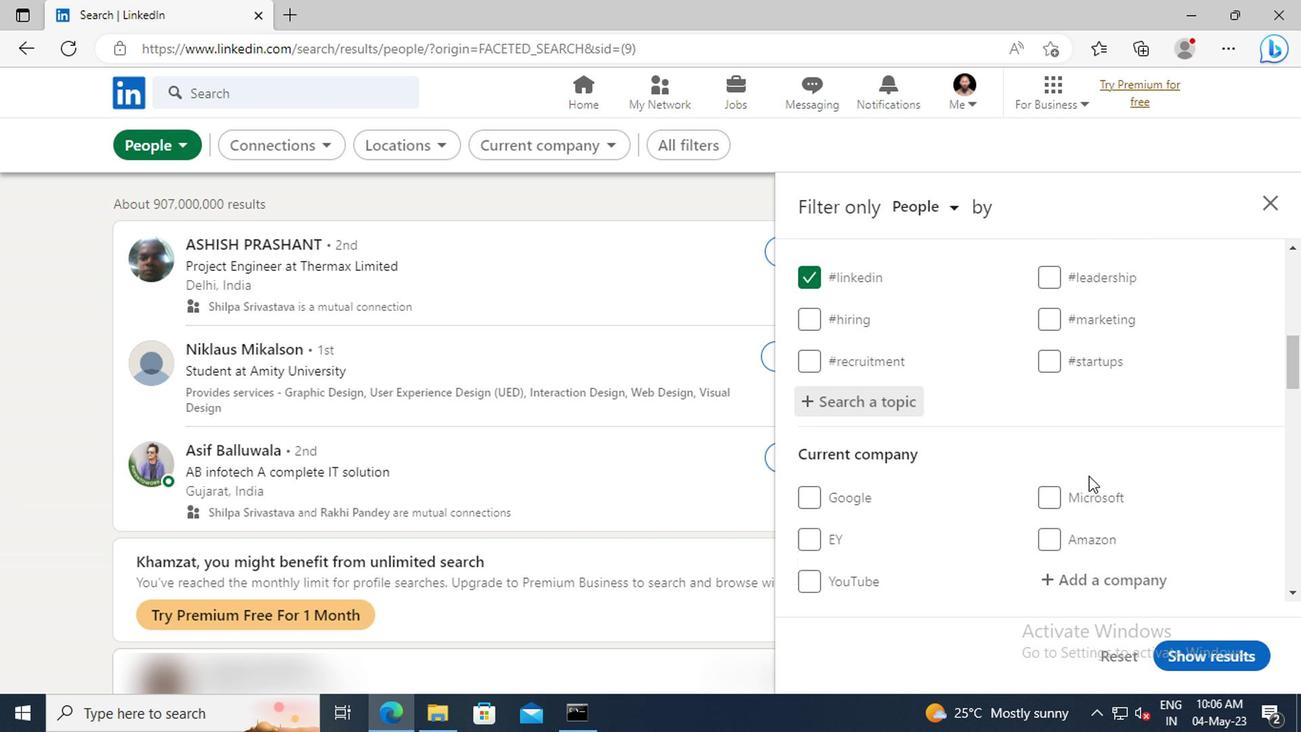 
Action: Mouse scrolled (1084, 473) with delta (0, 0)
Screenshot: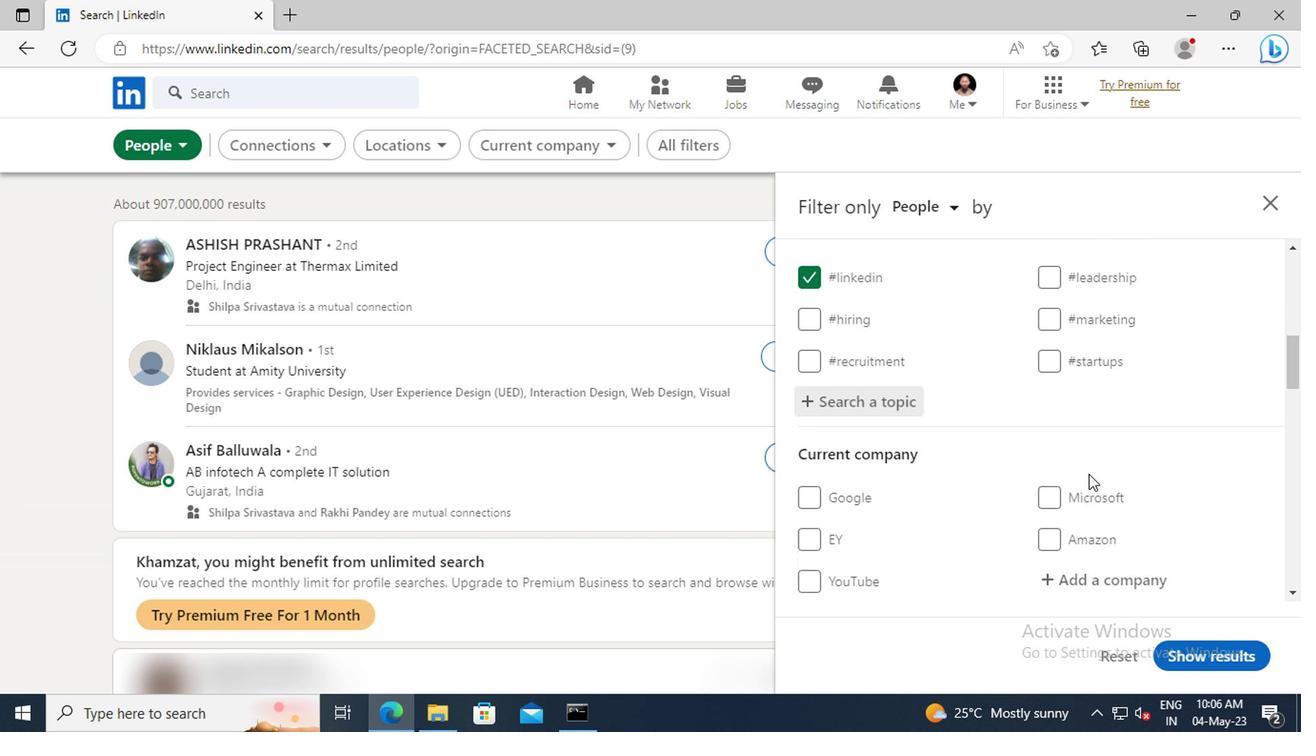 
Action: Mouse moved to (1084, 473)
Screenshot: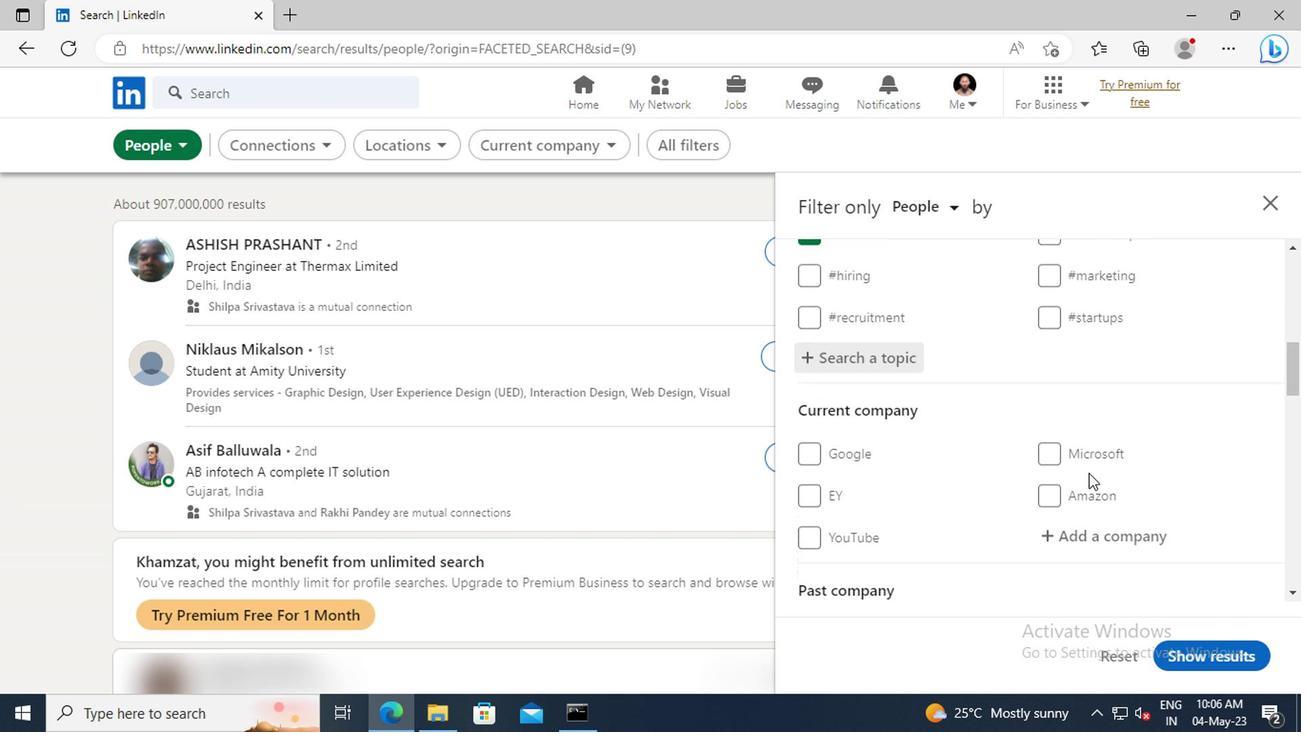 
Action: Mouse scrolled (1084, 471) with delta (0, -1)
Screenshot: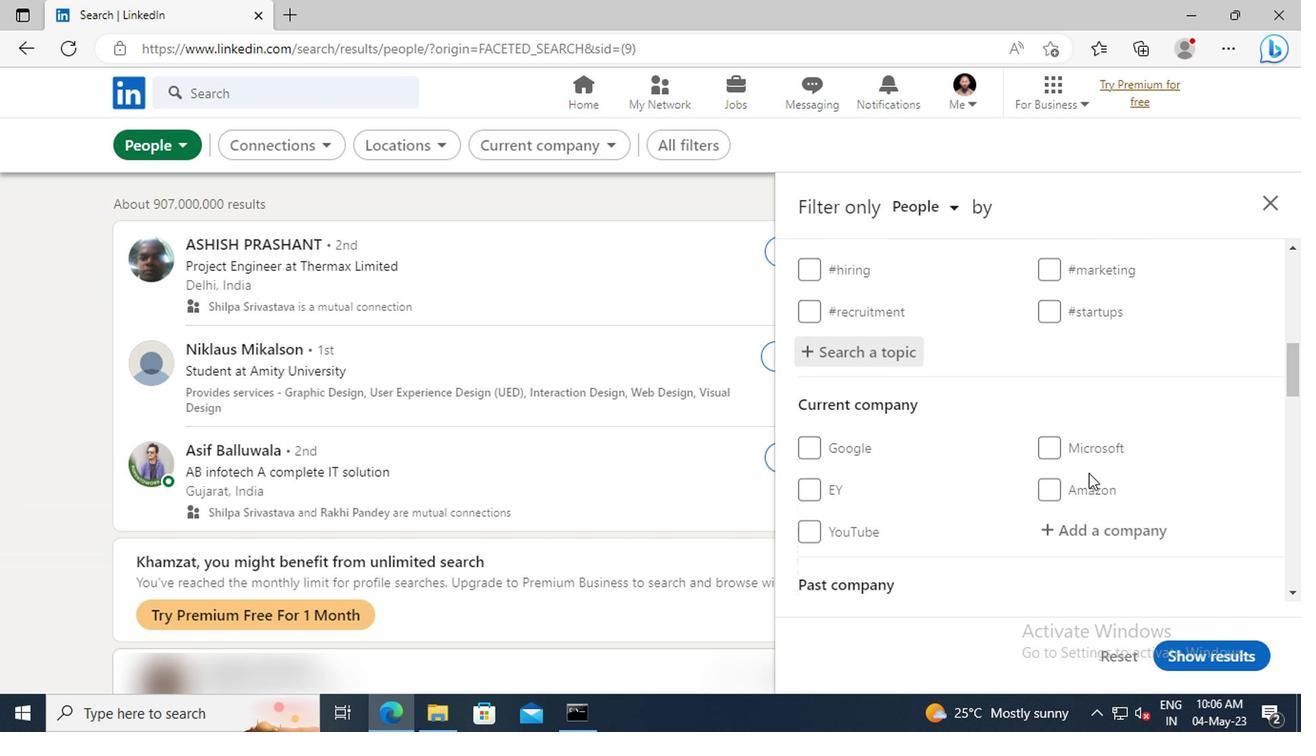 
Action: Mouse moved to (1084, 467)
Screenshot: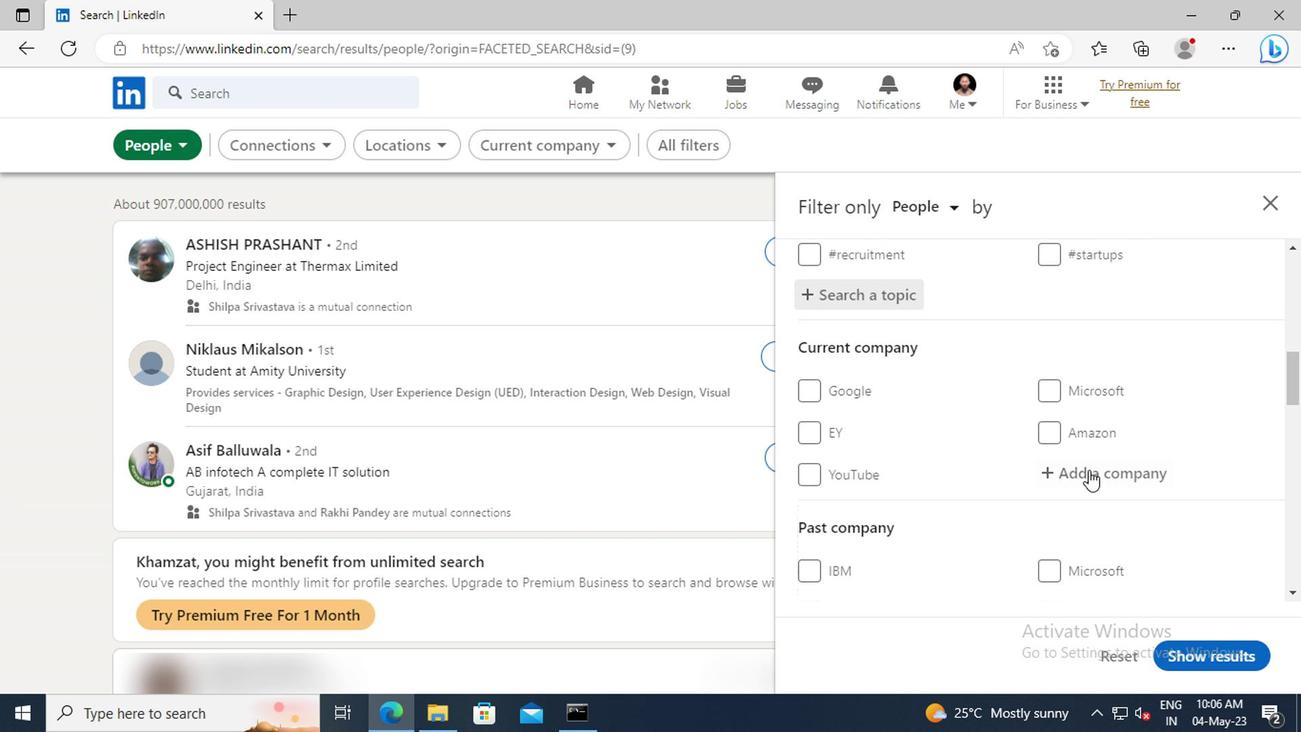 
Action: Mouse scrolled (1084, 466) with delta (0, 0)
Screenshot: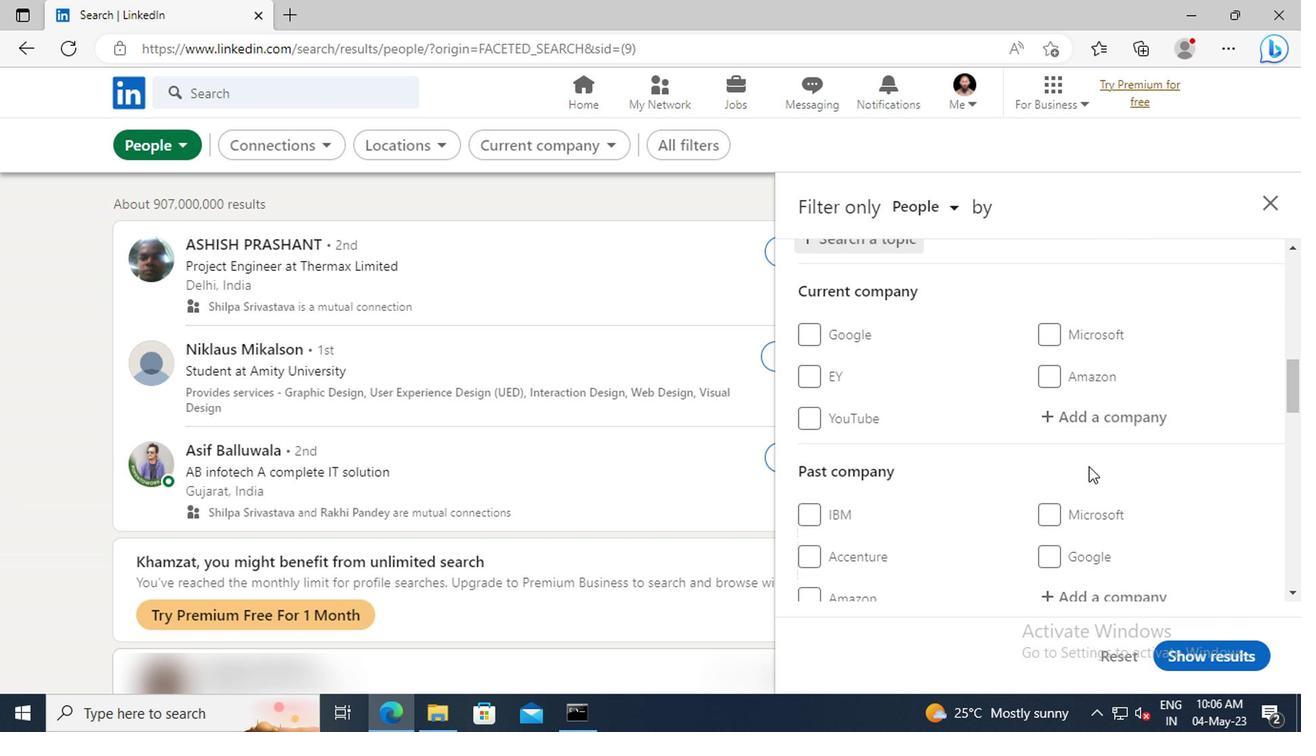
Action: Mouse scrolled (1084, 466) with delta (0, 0)
Screenshot: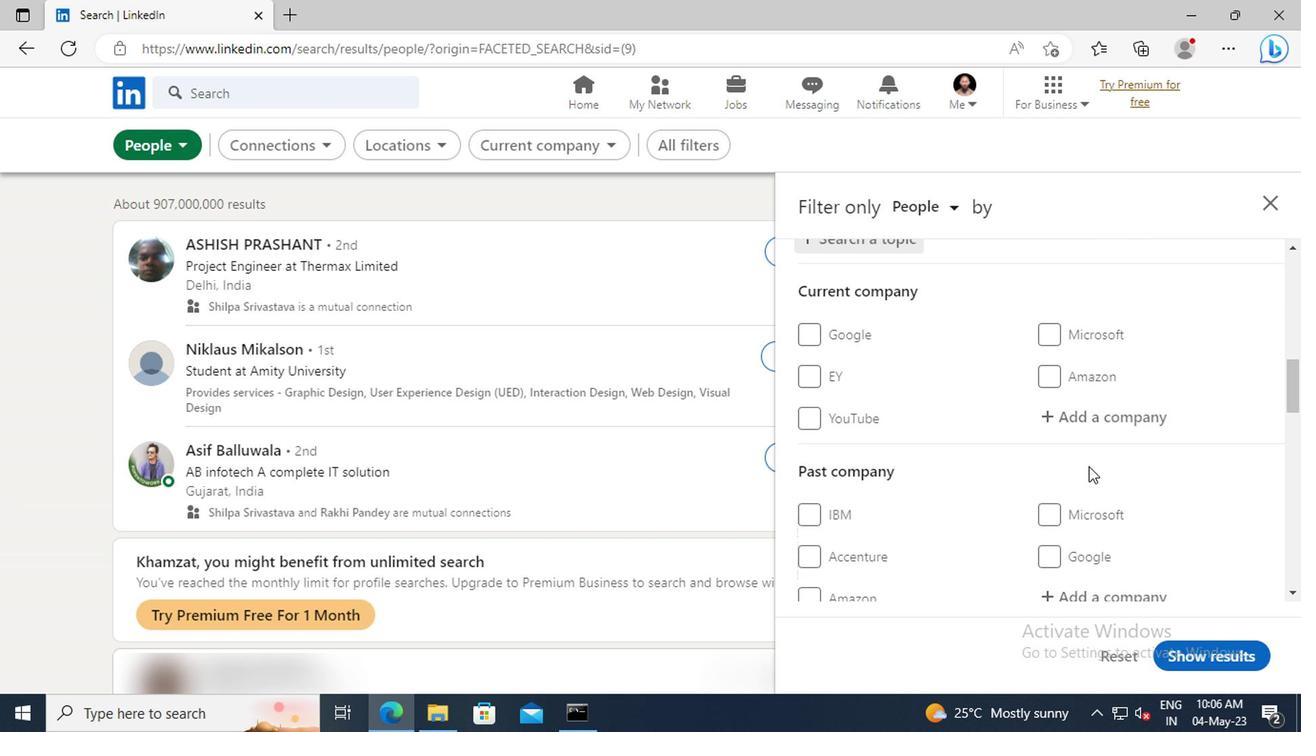 
Action: Mouse scrolled (1084, 466) with delta (0, 0)
Screenshot: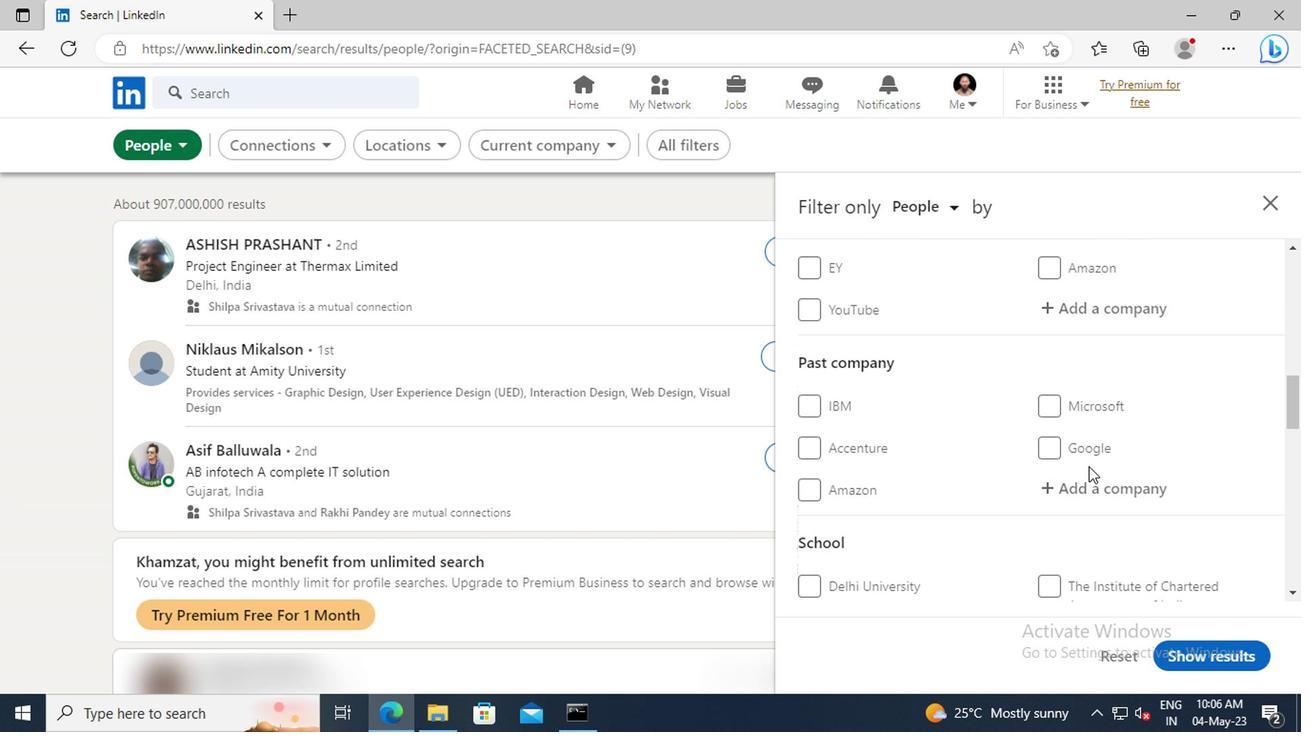 
Action: Mouse scrolled (1084, 466) with delta (0, 0)
Screenshot: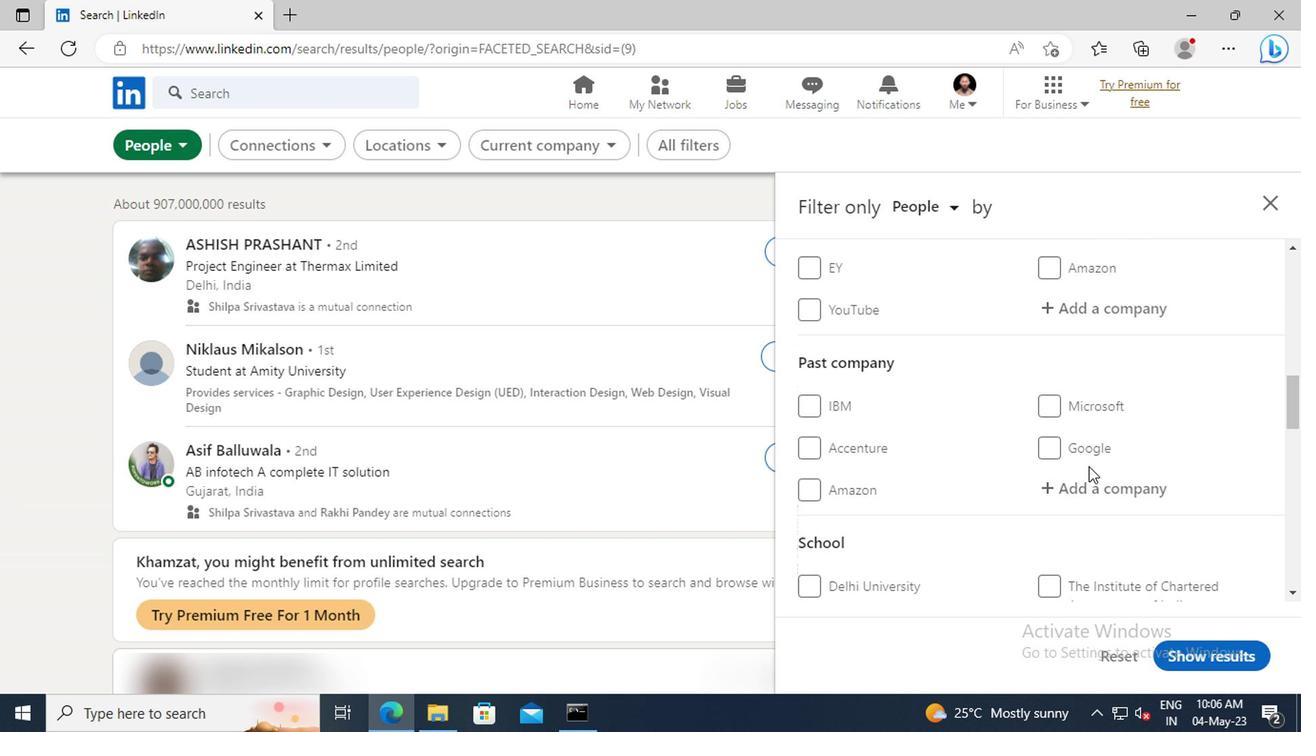
Action: Mouse scrolled (1084, 466) with delta (0, 0)
Screenshot: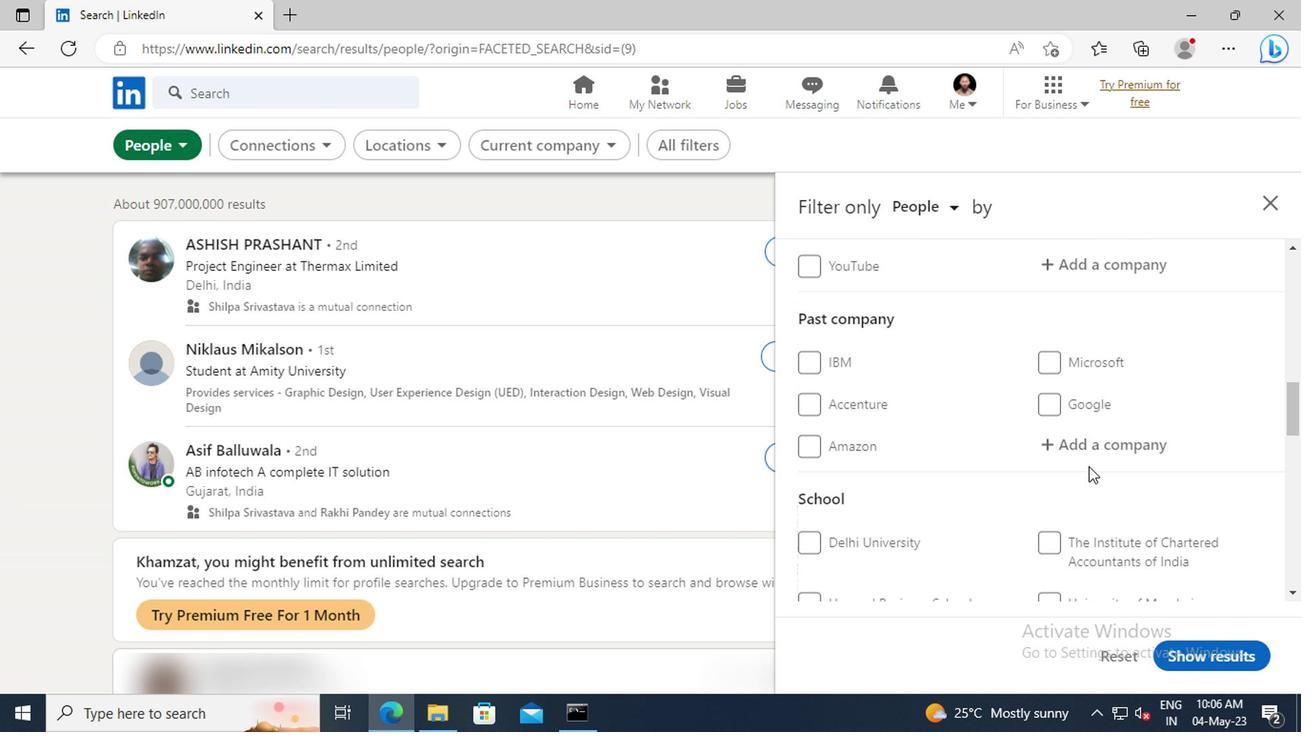 
Action: Mouse scrolled (1084, 466) with delta (0, 0)
Screenshot: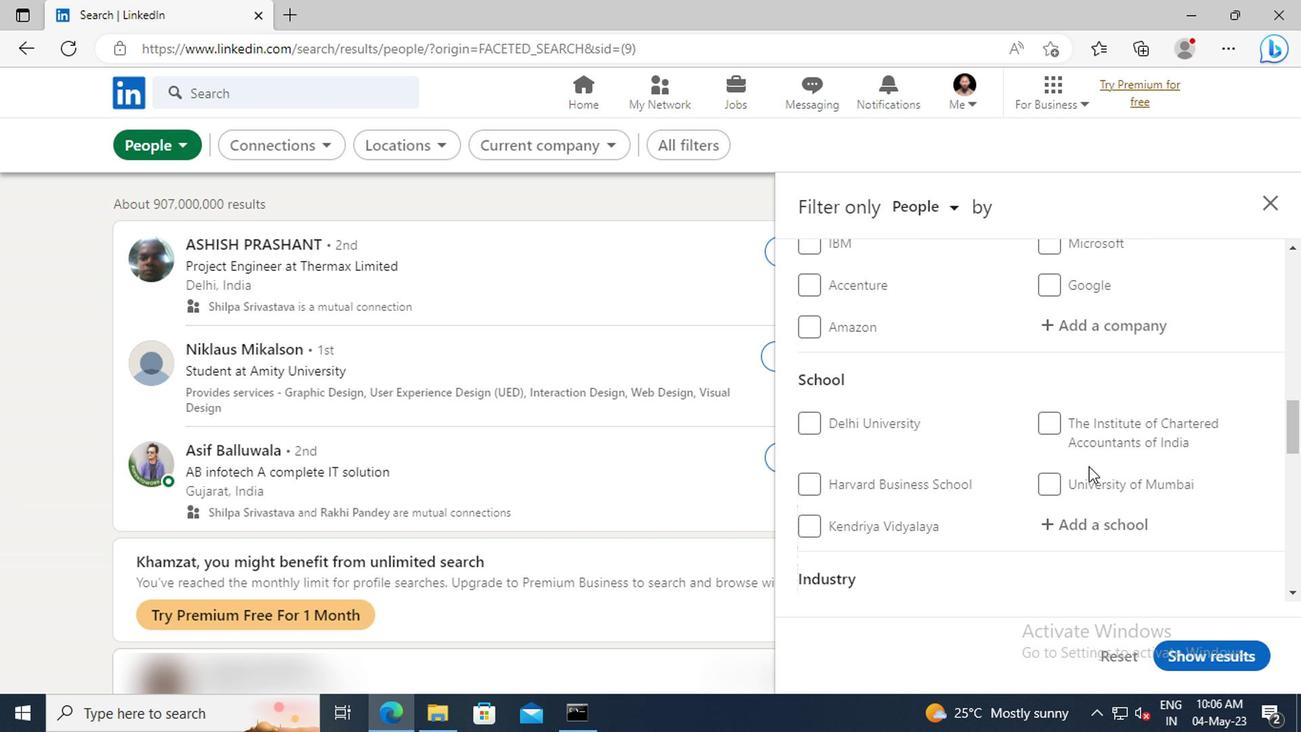 
Action: Mouse scrolled (1084, 466) with delta (0, 0)
Screenshot: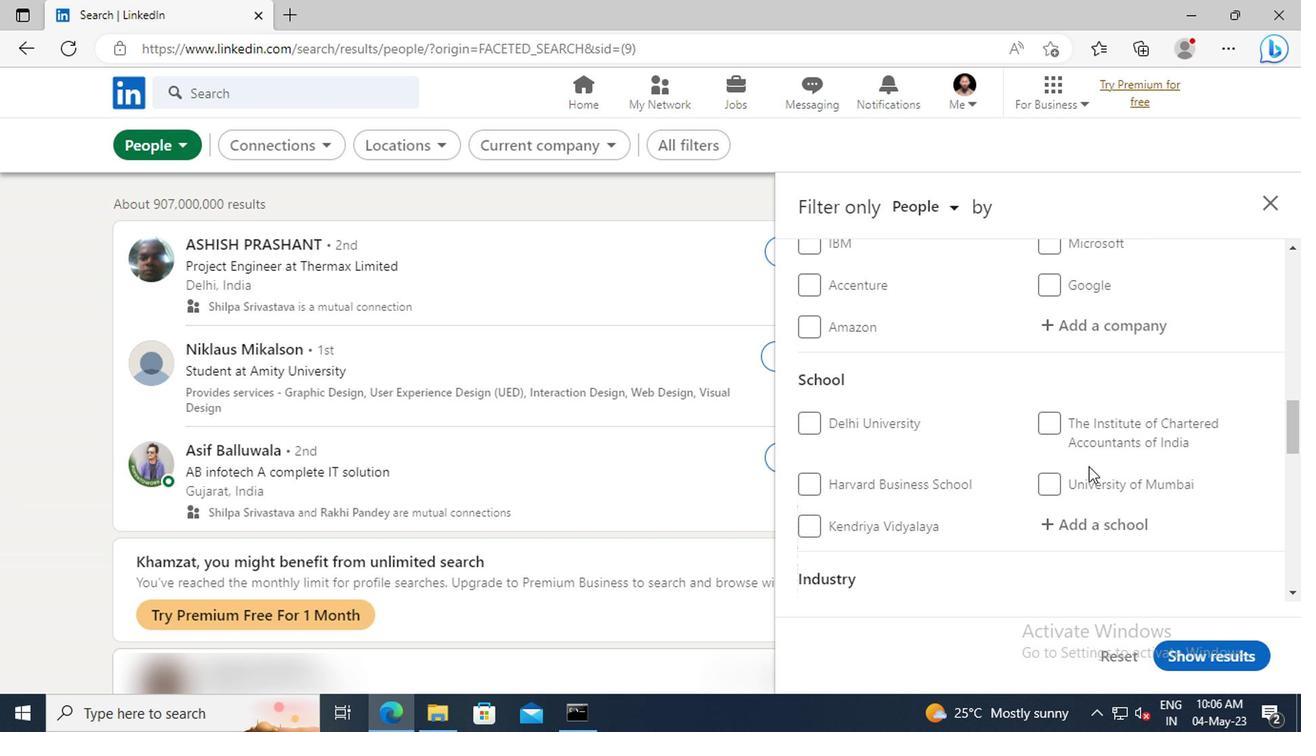 
Action: Mouse scrolled (1084, 466) with delta (0, 0)
Screenshot: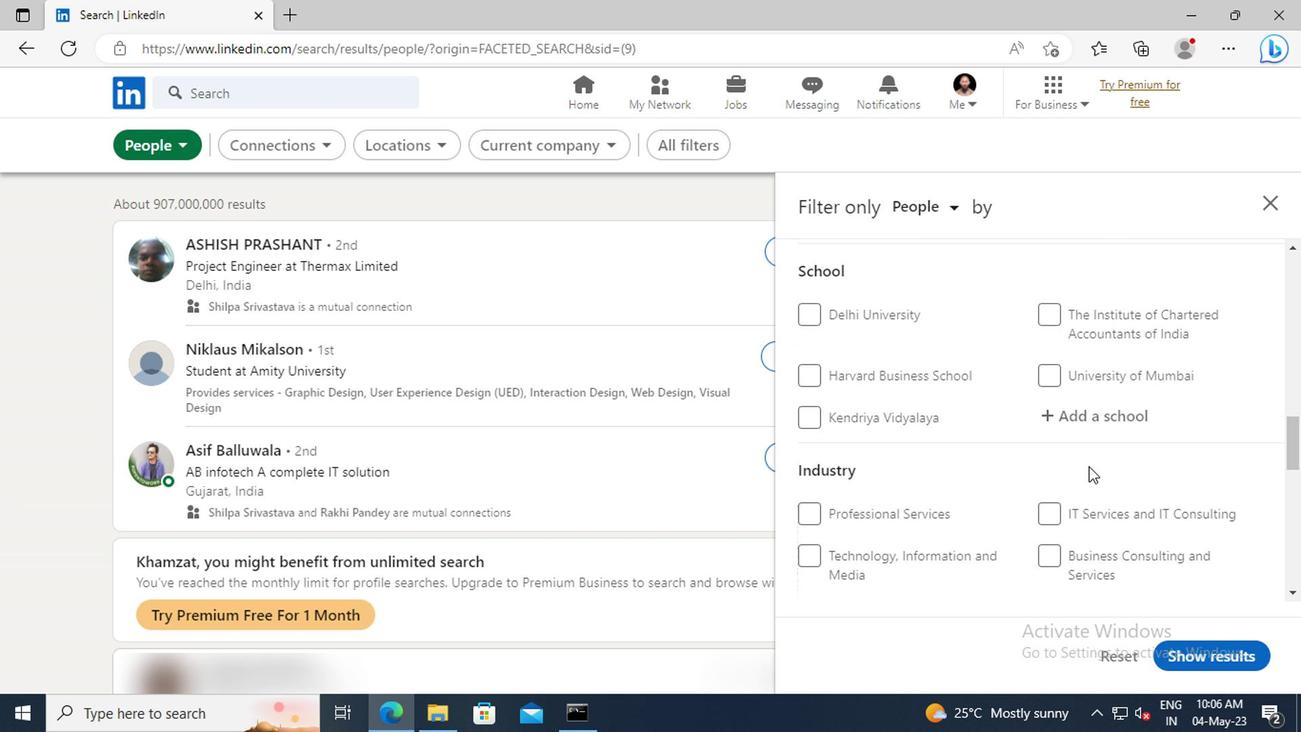 
Action: Mouse scrolled (1084, 466) with delta (0, 0)
Screenshot: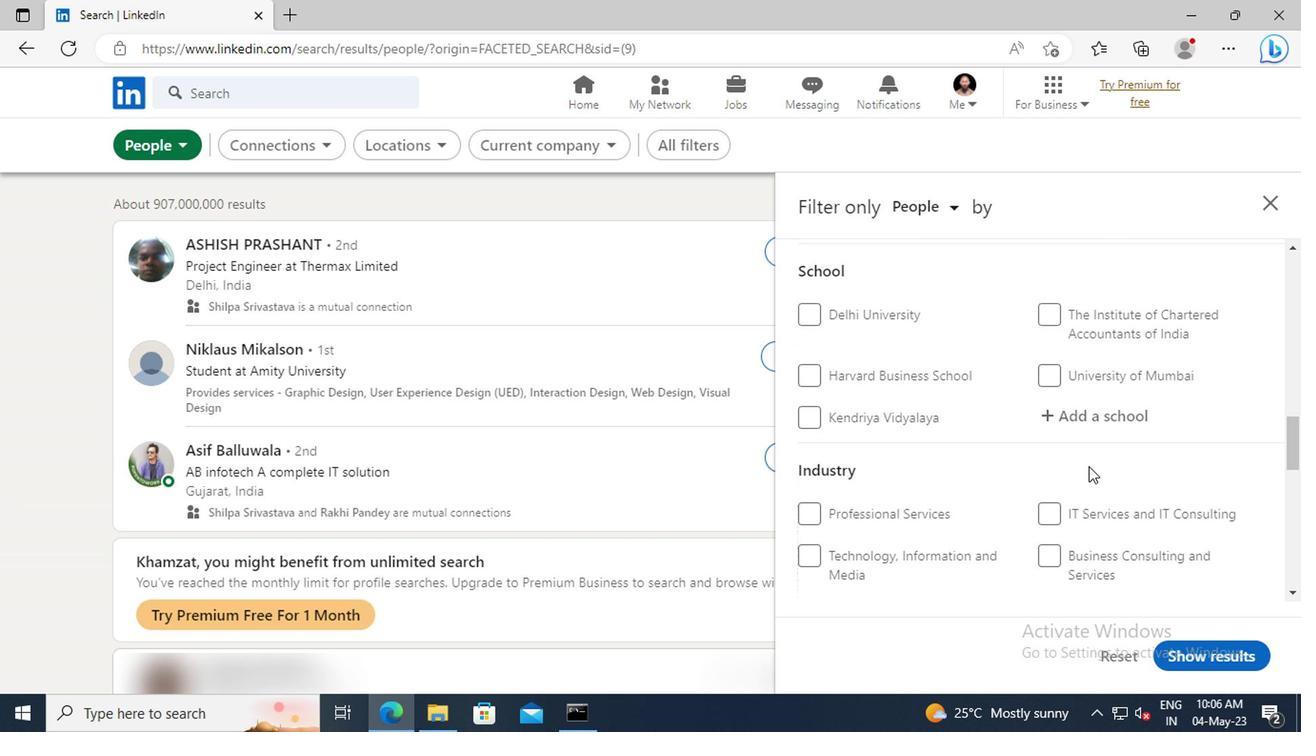 
Action: Mouse scrolled (1084, 466) with delta (0, 0)
Screenshot: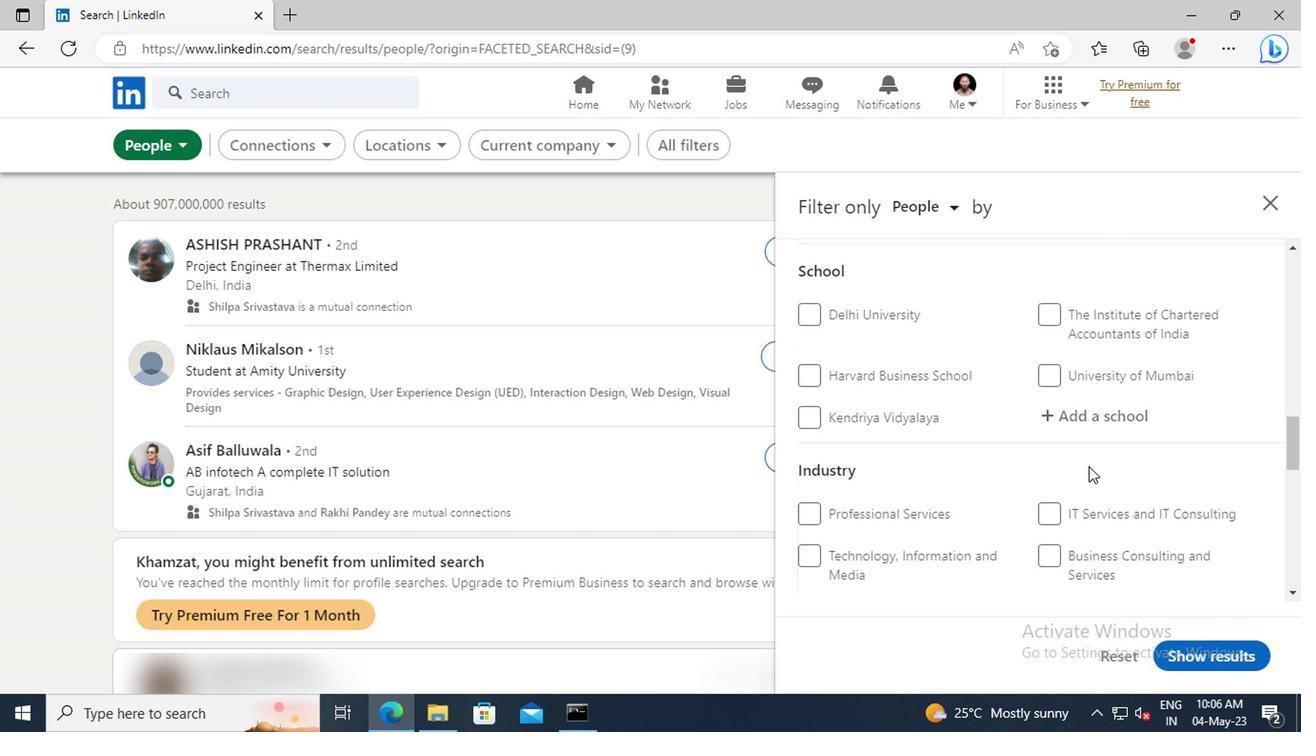 
Action: Mouse scrolled (1084, 466) with delta (0, 0)
Screenshot: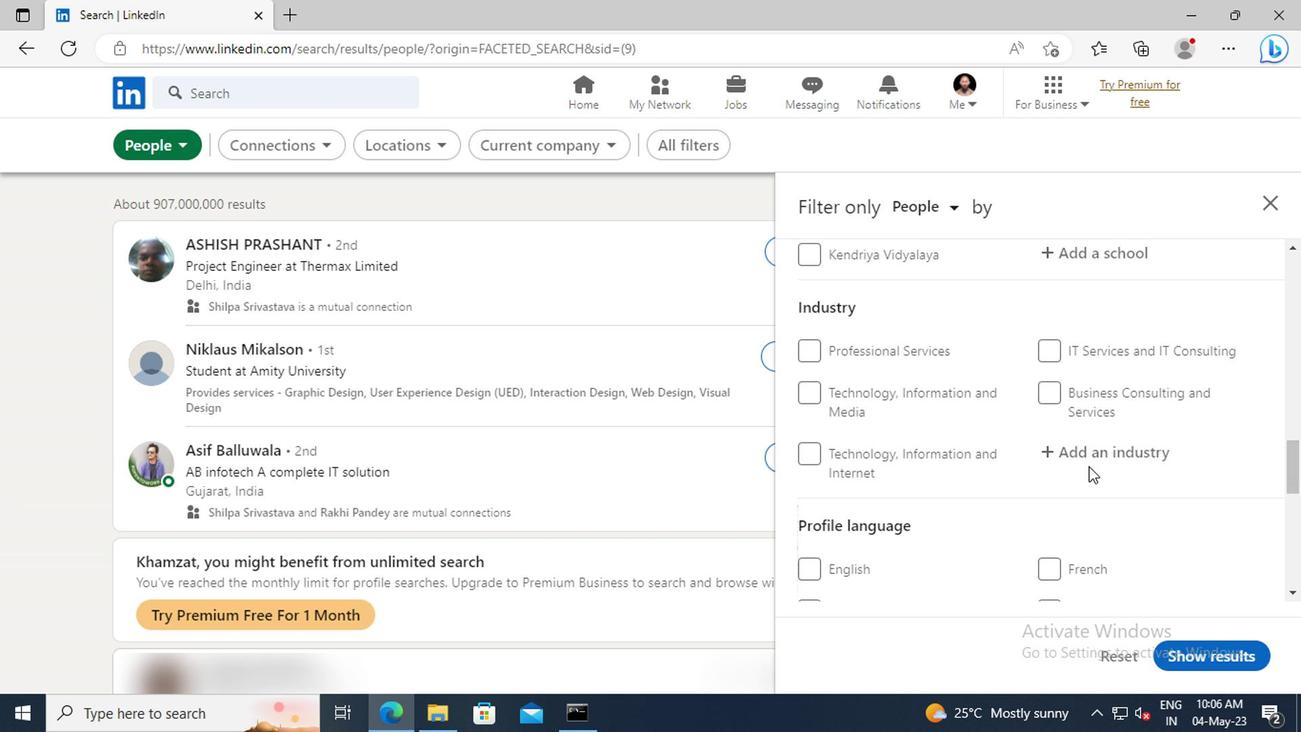 
Action: Mouse scrolled (1084, 466) with delta (0, 0)
Screenshot: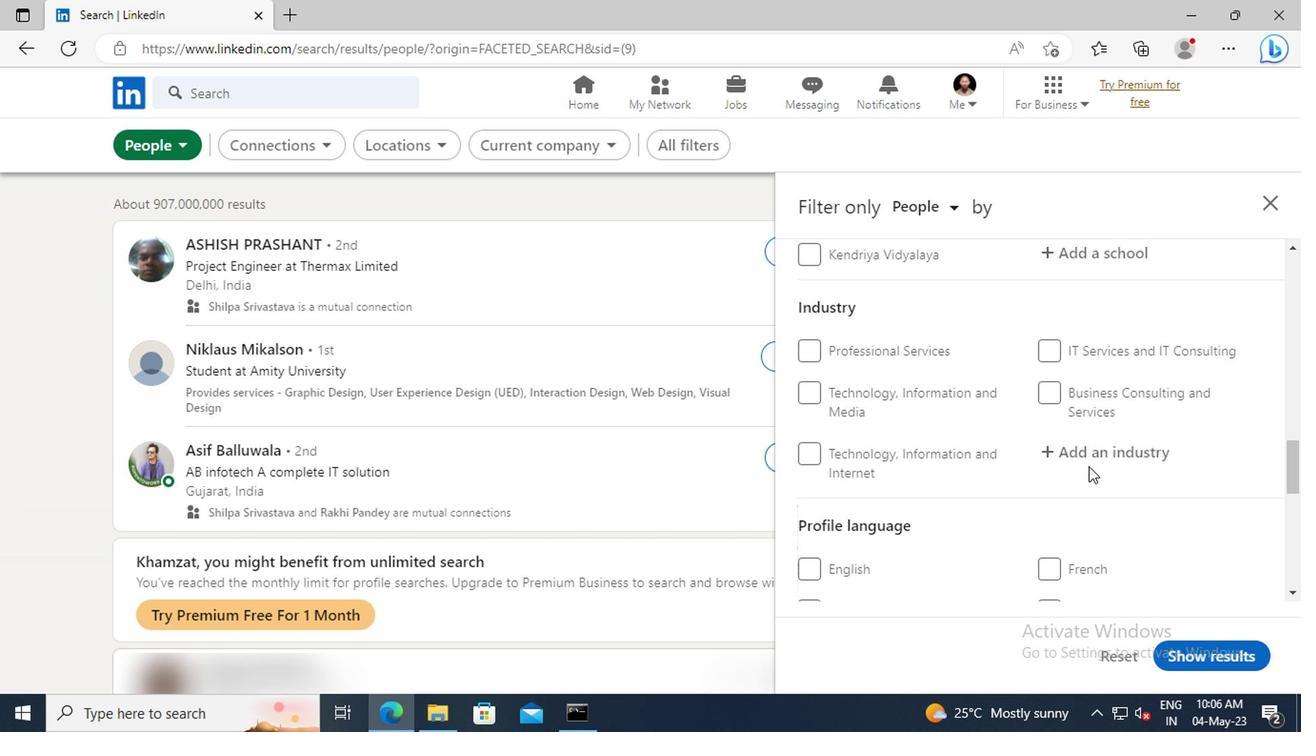 
Action: Mouse moved to (1044, 467)
Screenshot: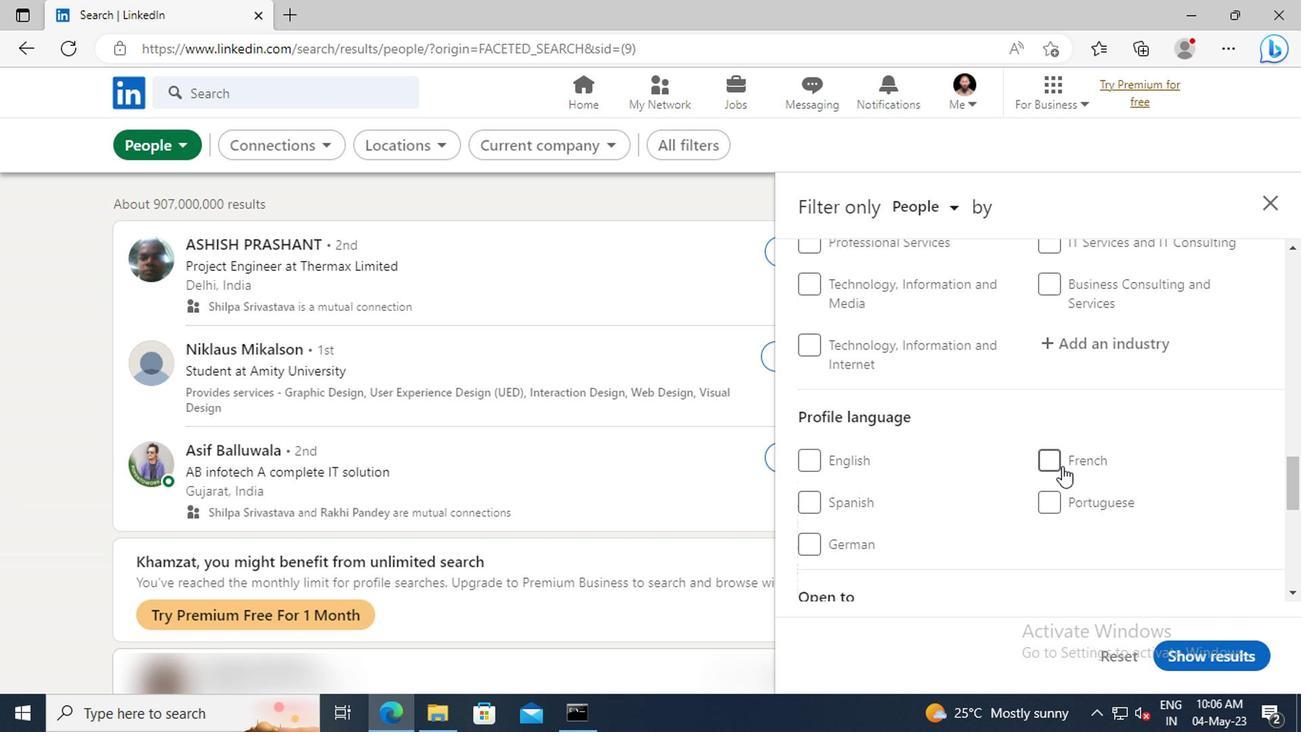 
Action: Mouse pressed left at (1044, 467)
Screenshot: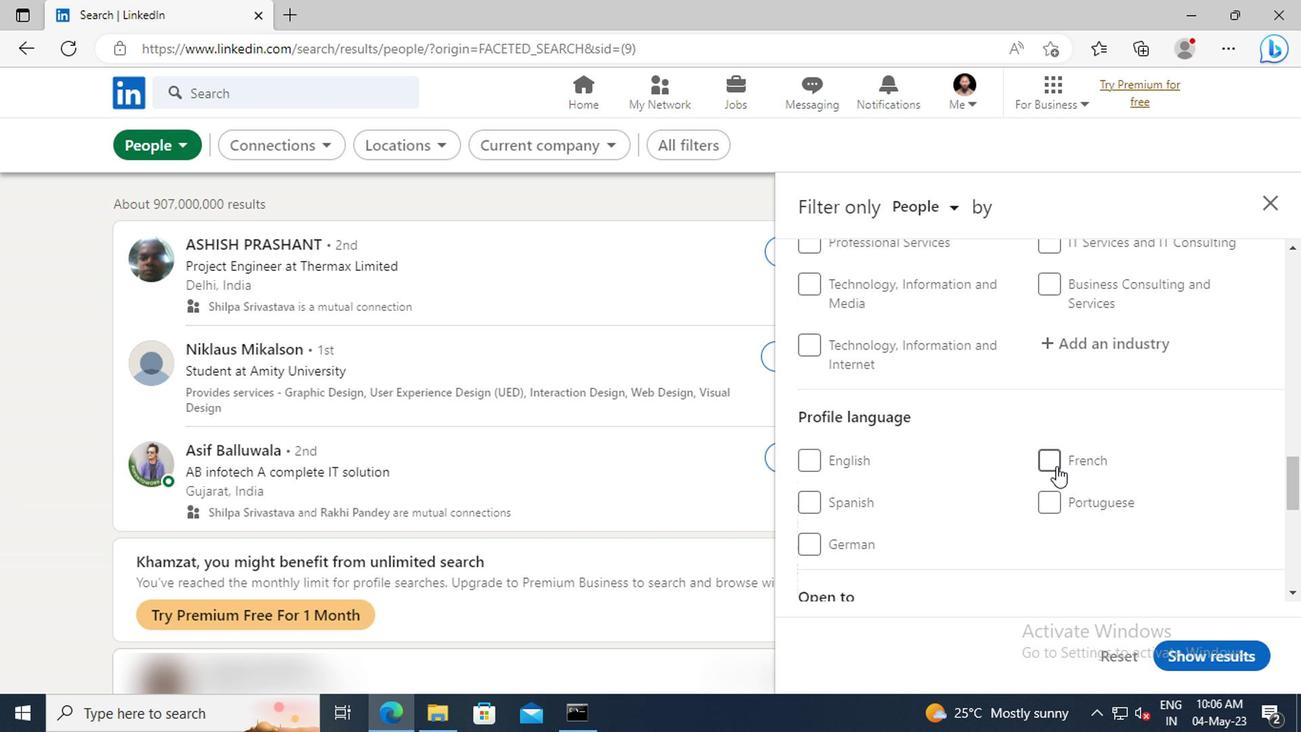 
Action: Mouse moved to (1076, 409)
Screenshot: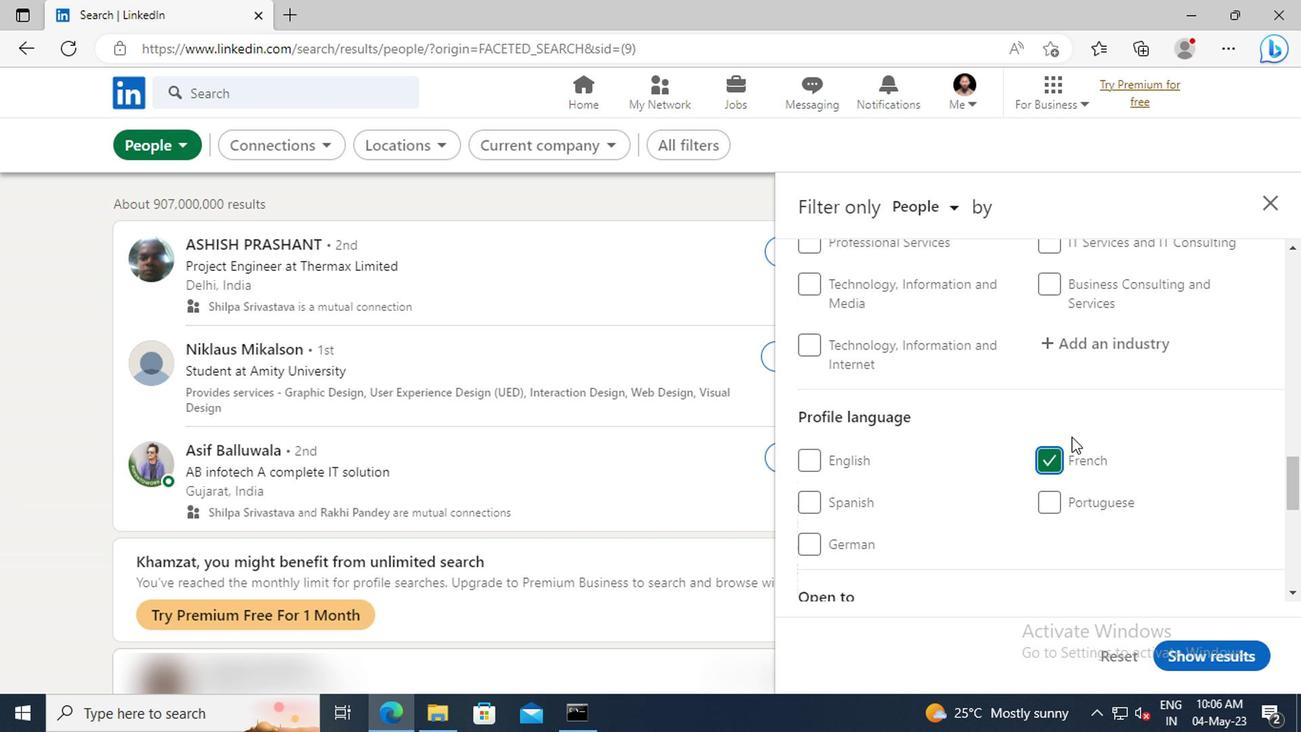 
Action: Mouse scrolled (1076, 410) with delta (0, 0)
Screenshot: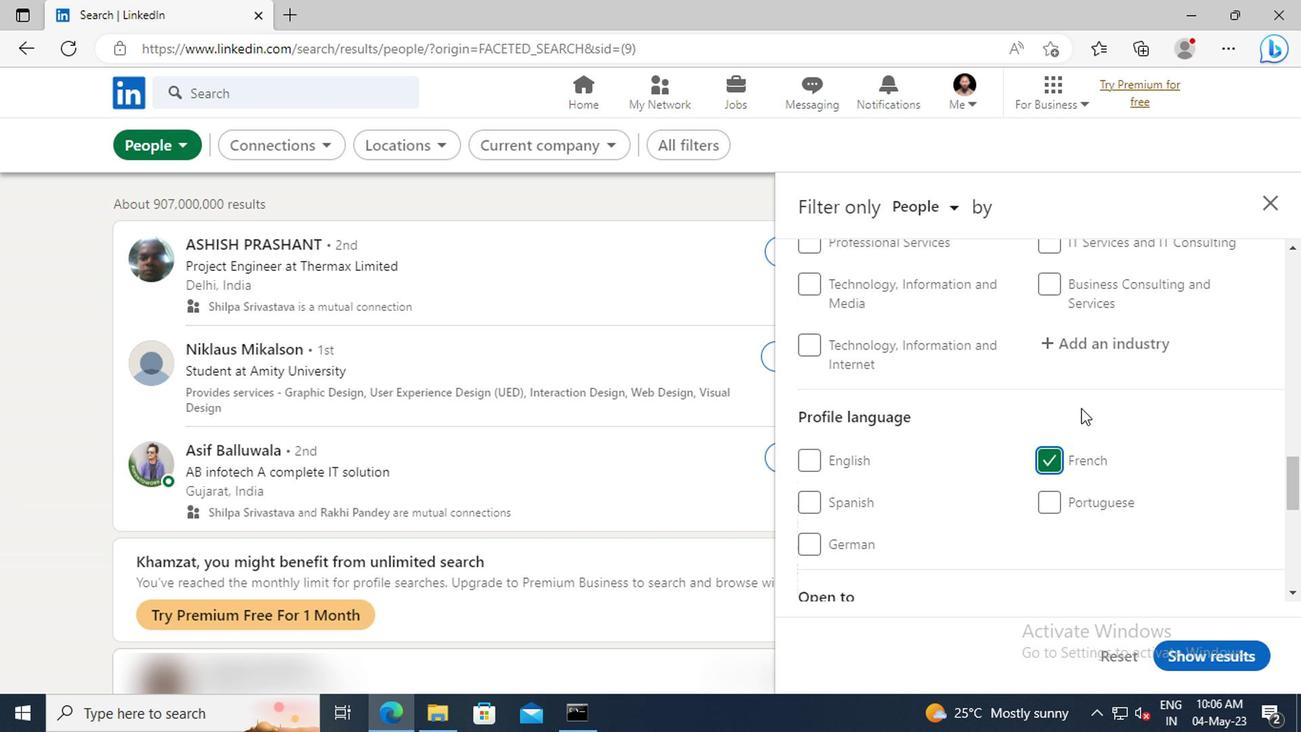 
Action: Mouse scrolled (1076, 410) with delta (0, 0)
Screenshot: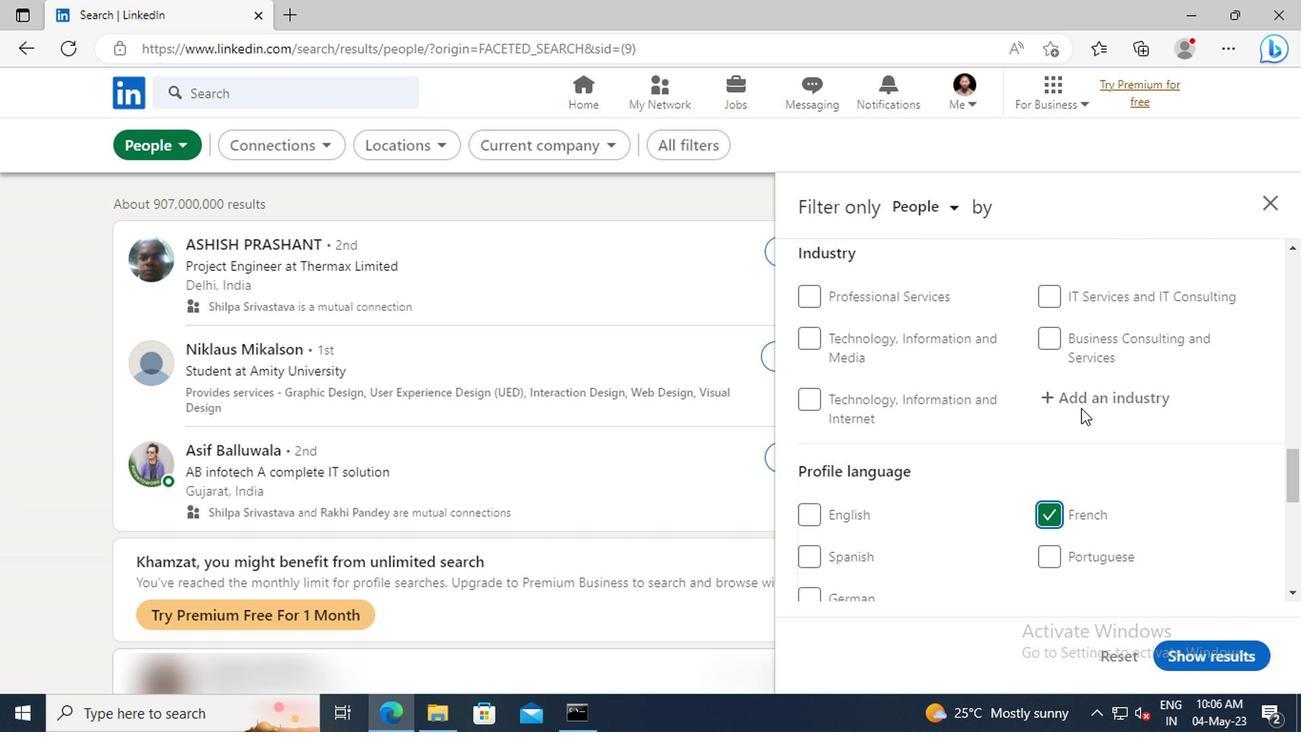 
Action: Mouse scrolled (1076, 410) with delta (0, 0)
Screenshot: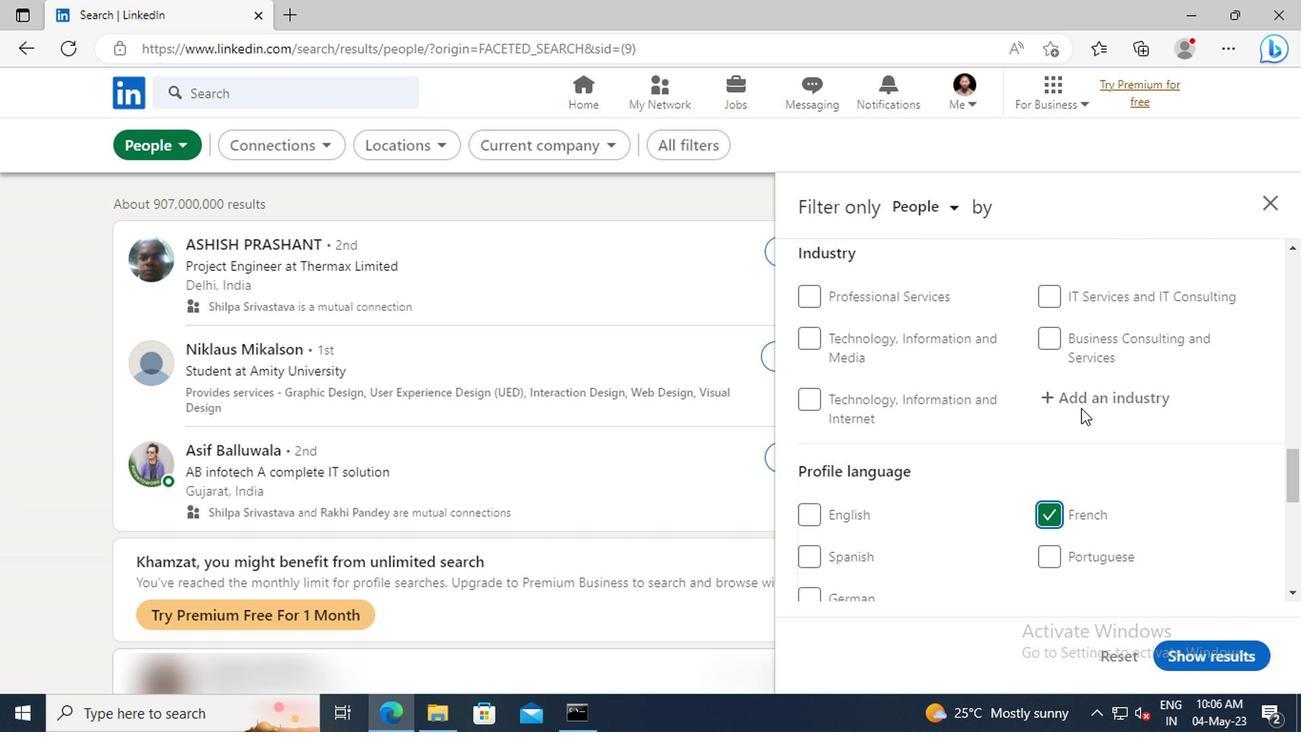 
Action: Mouse scrolled (1076, 410) with delta (0, 0)
Screenshot: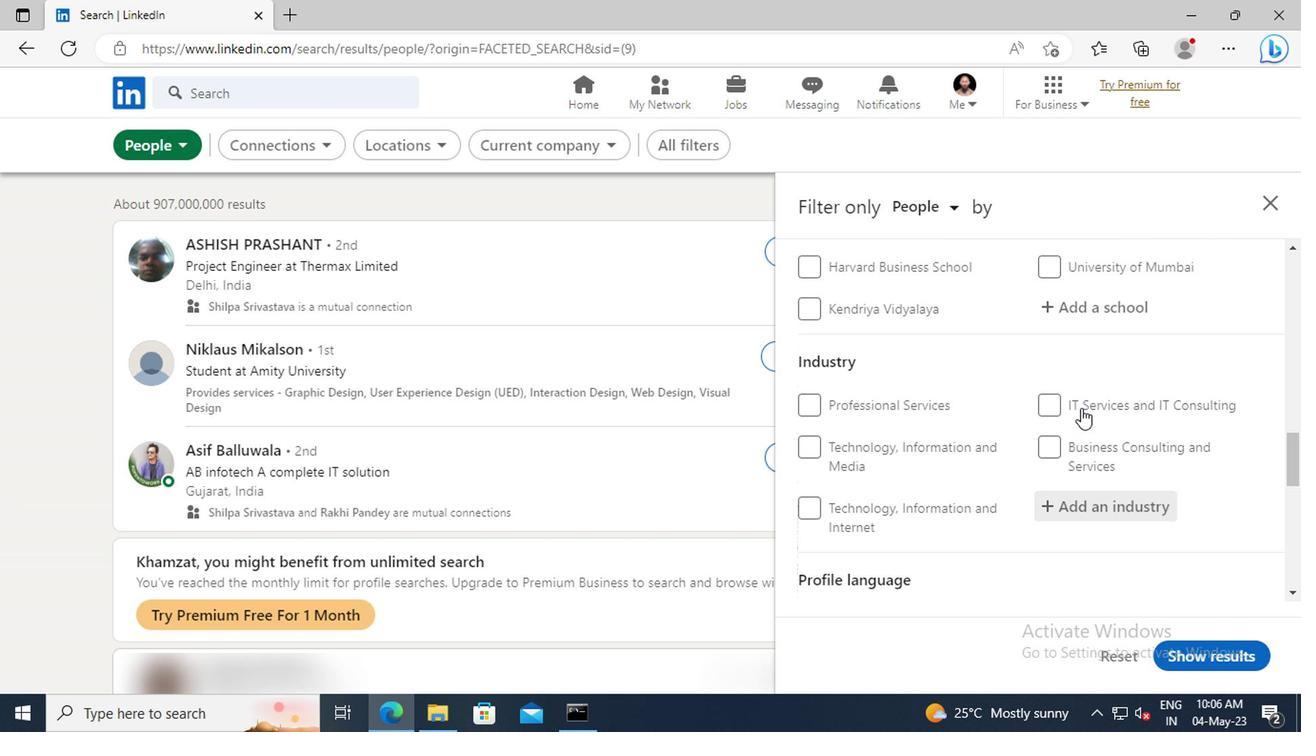 
Action: Mouse scrolled (1076, 410) with delta (0, 0)
Screenshot: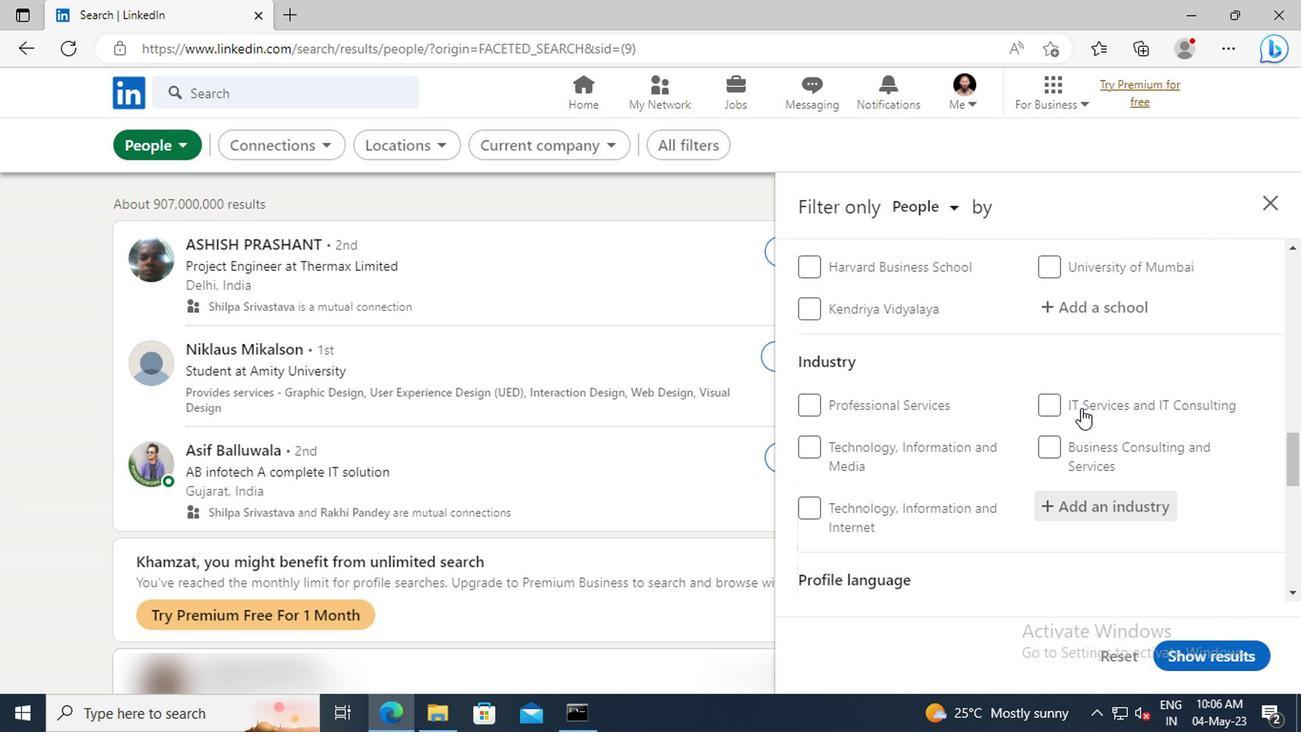 
Action: Mouse scrolled (1076, 410) with delta (0, 0)
Screenshot: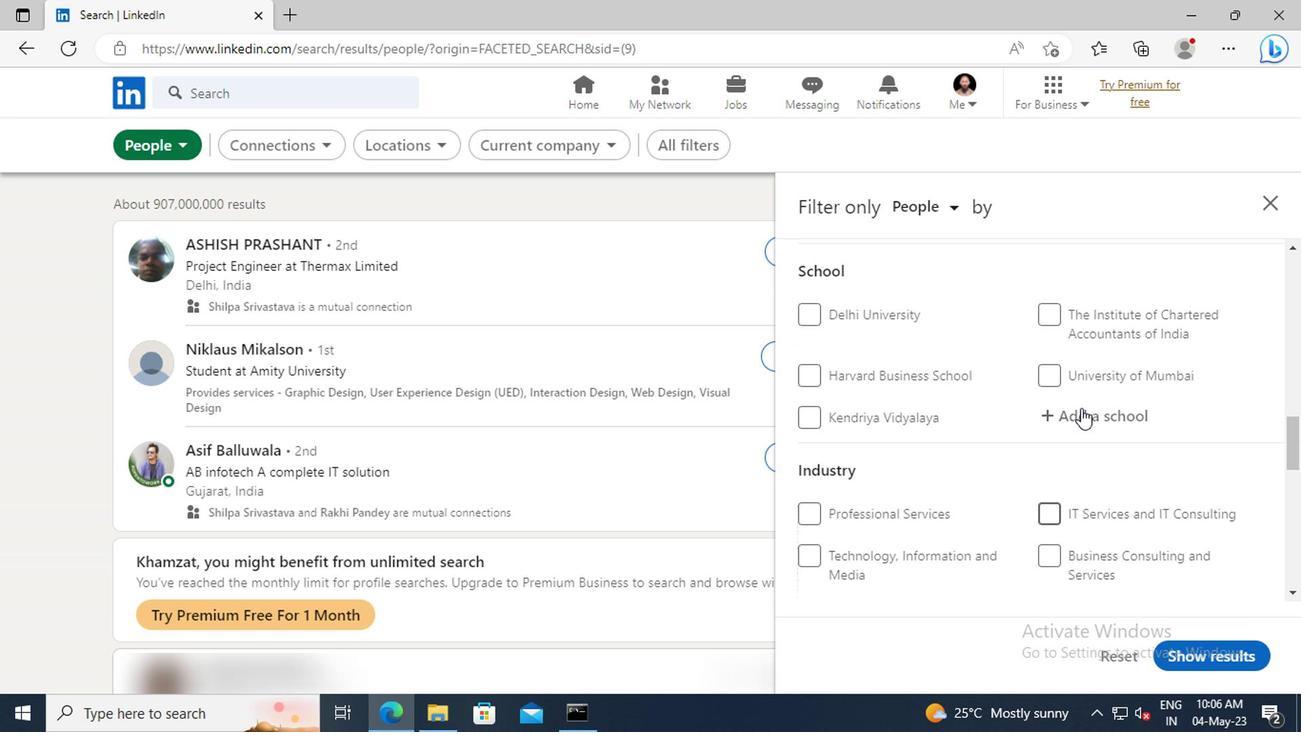 
Action: Mouse scrolled (1076, 410) with delta (0, 0)
Screenshot: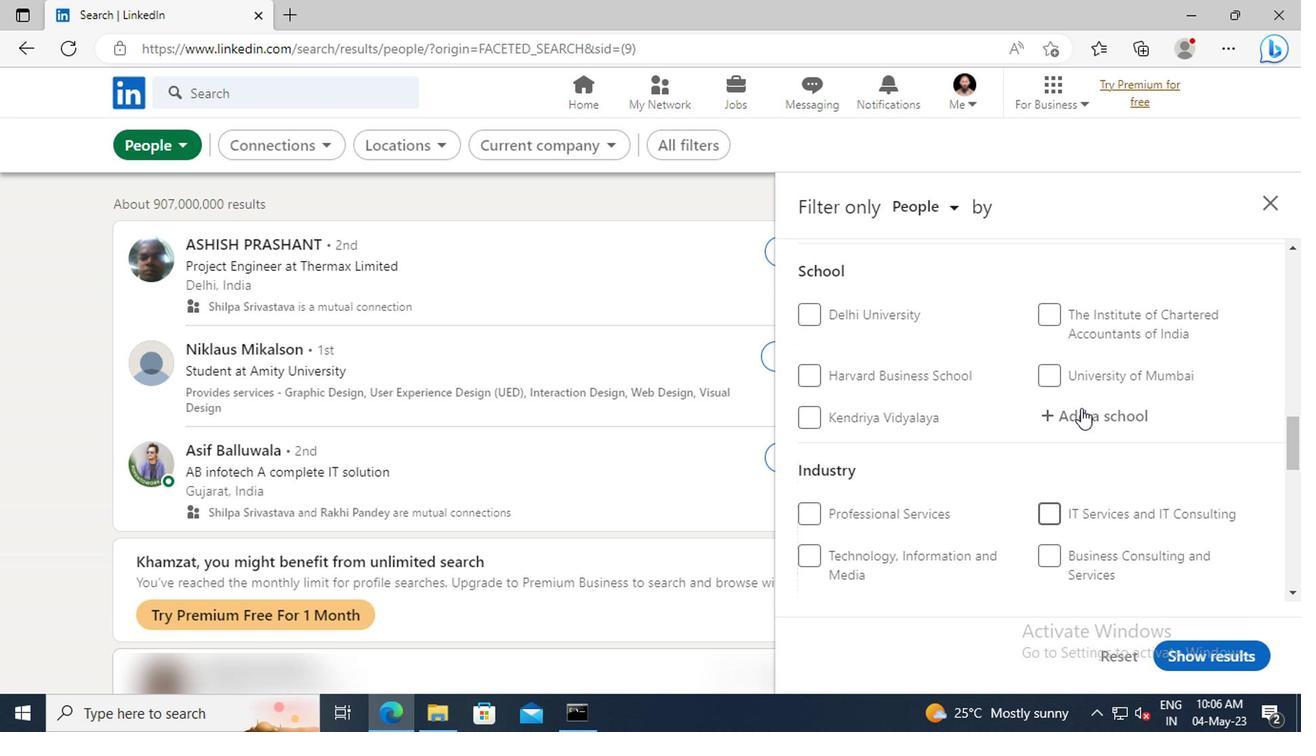 
Action: Mouse scrolled (1076, 410) with delta (0, 0)
Screenshot: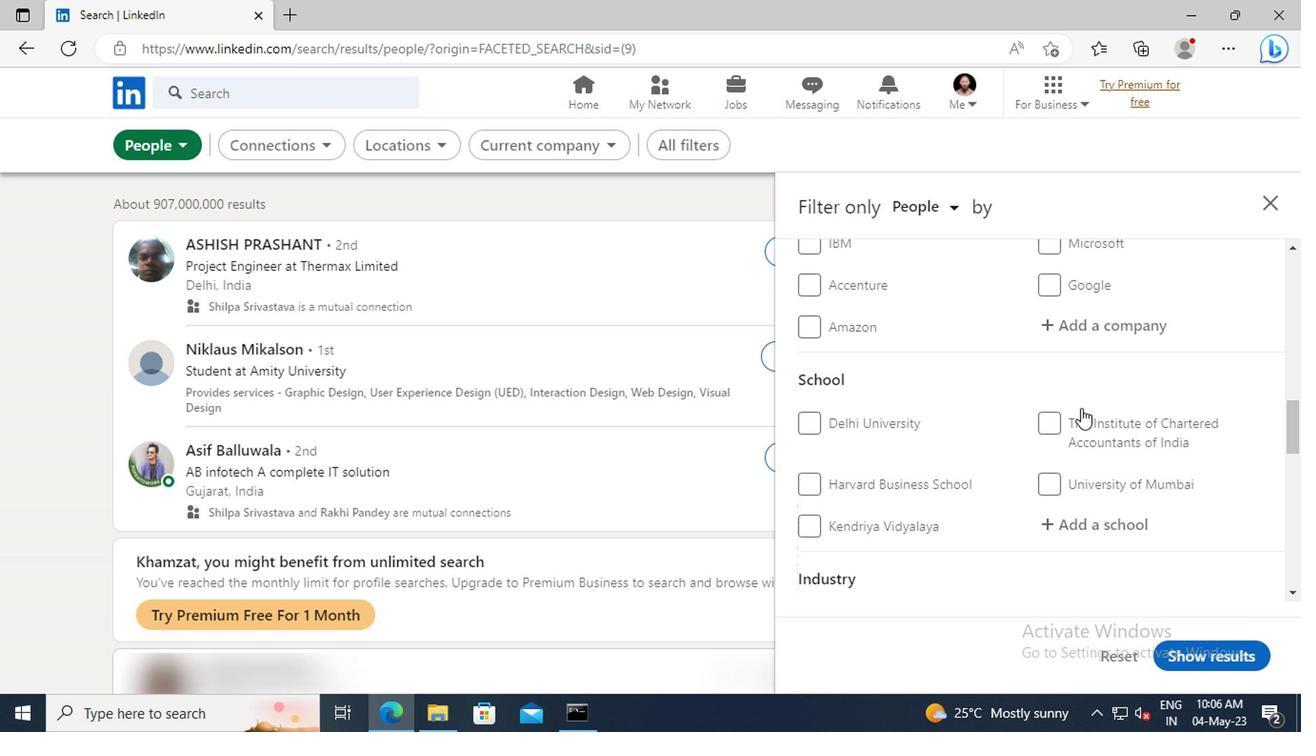 
Action: Mouse scrolled (1076, 410) with delta (0, 0)
Screenshot: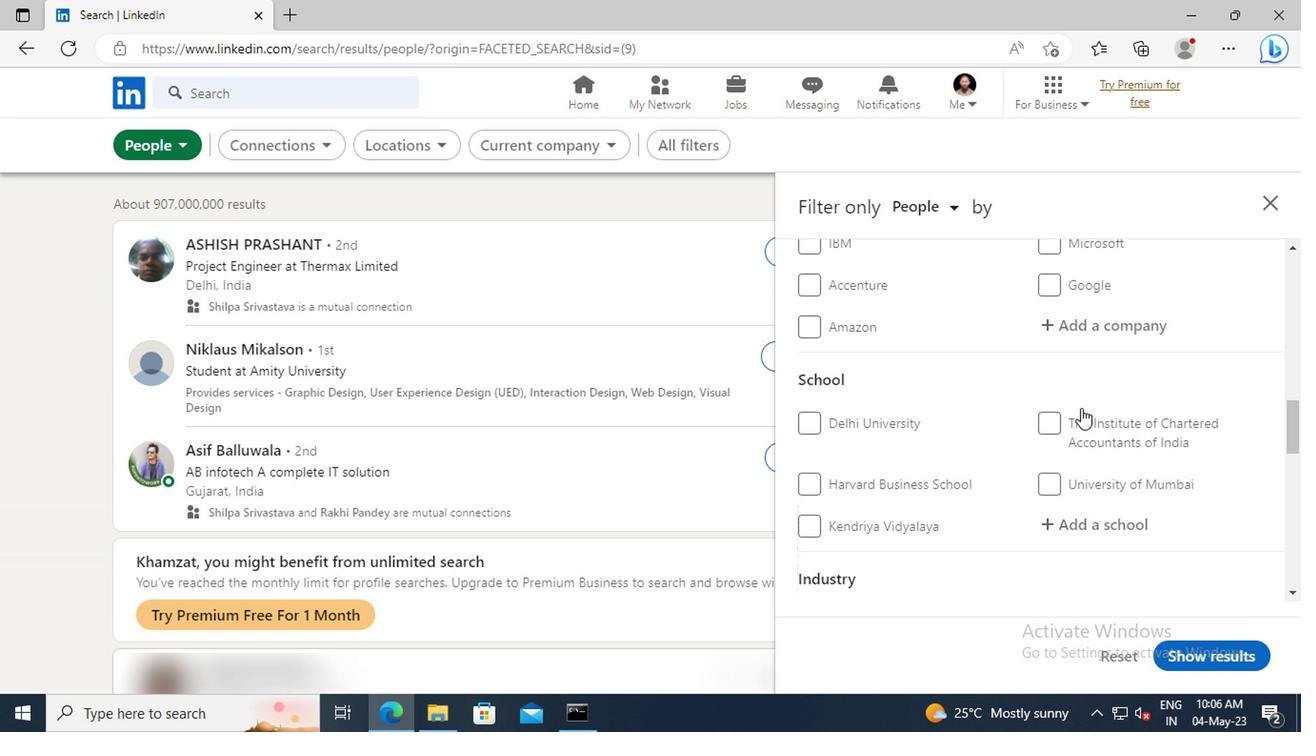 
Action: Mouse scrolled (1076, 410) with delta (0, 0)
Screenshot: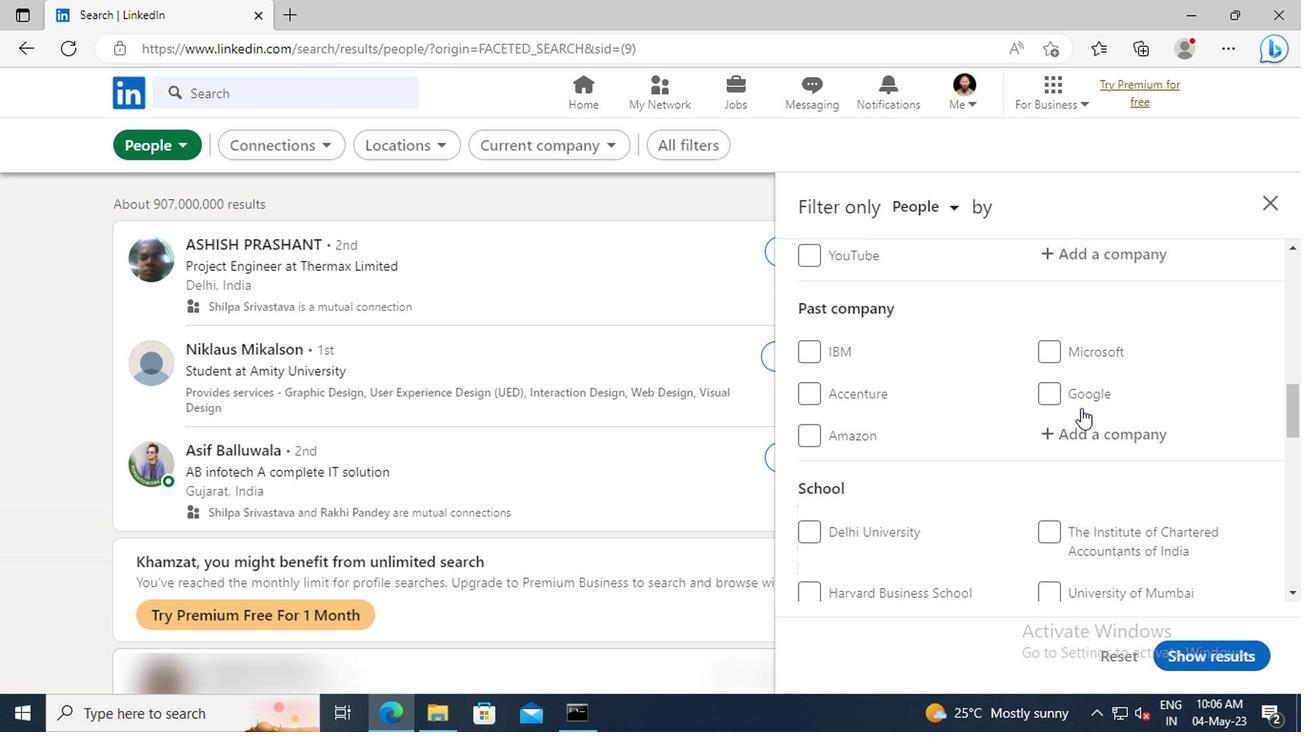 
Action: Mouse scrolled (1076, 410) with delta (0, 0)
Screenshot: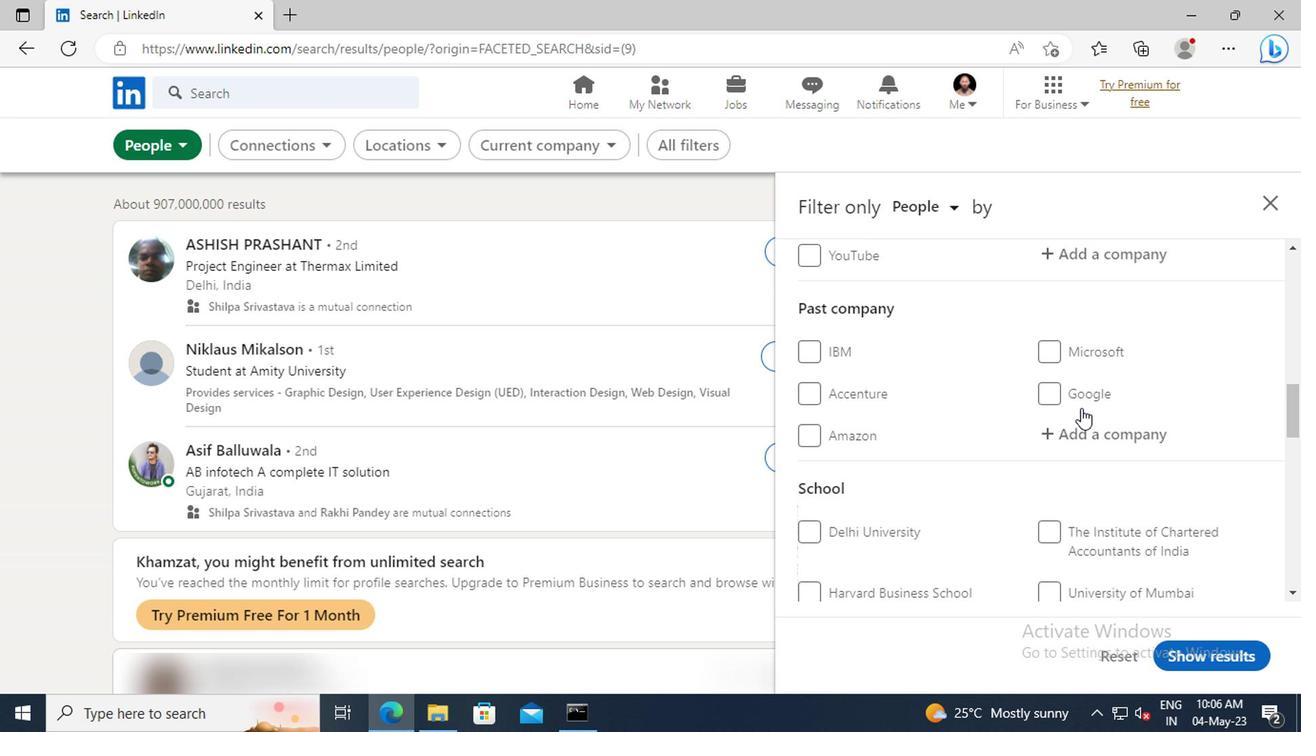 
Action: Mouse scrolled (1076, 410) with delta (0, 0)
Screenshot: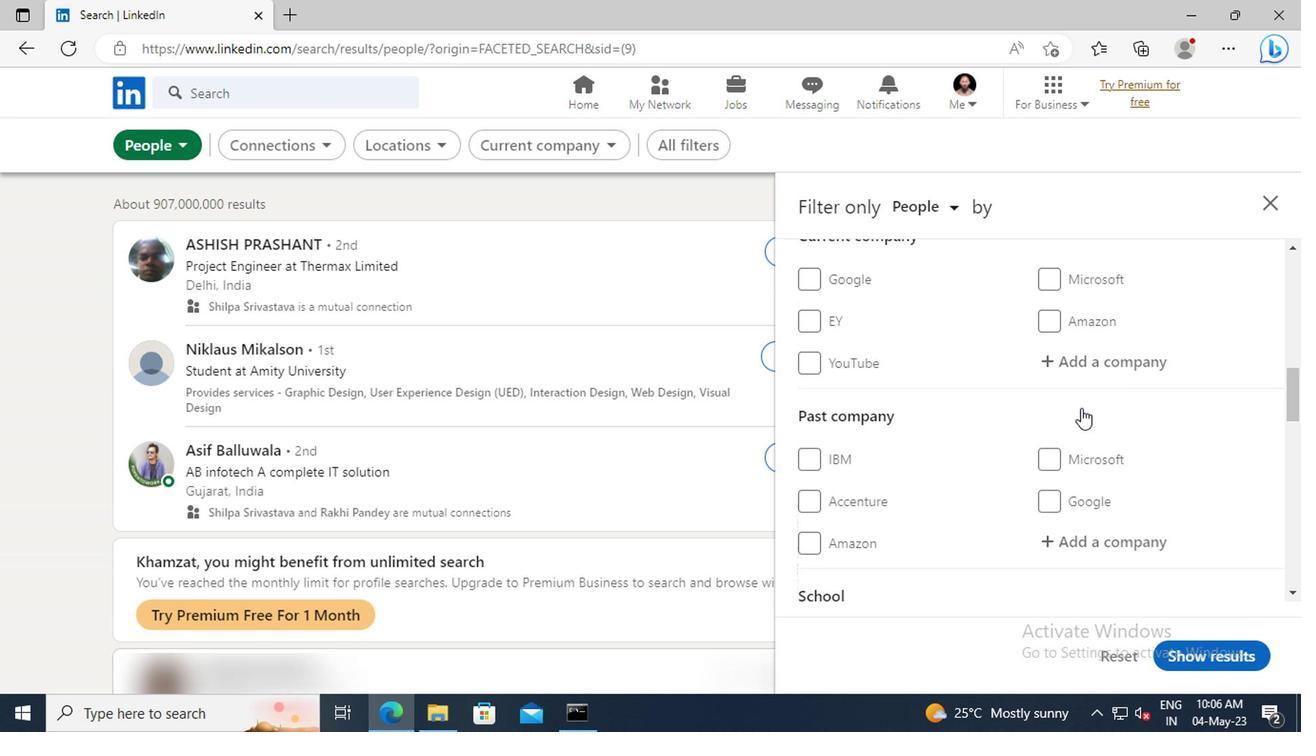 
Action: Mouse moved to (1068, 407)
Screenshot: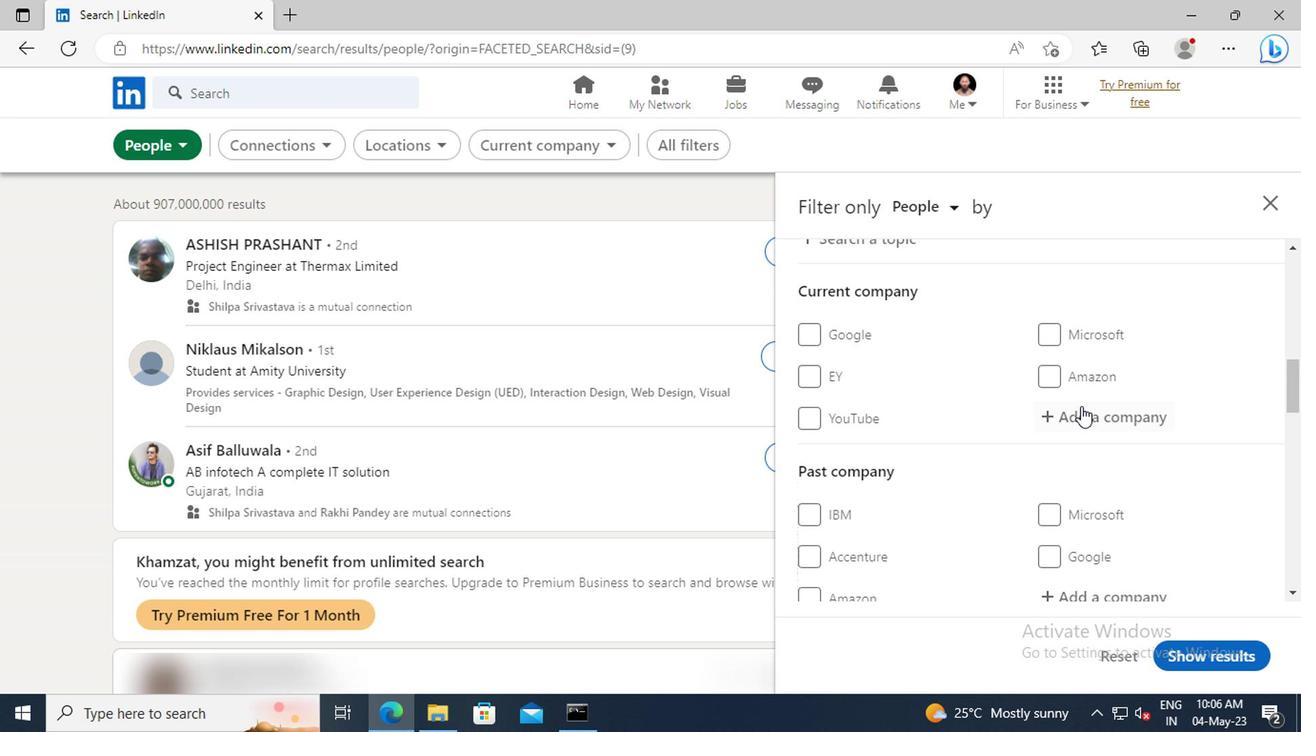
Action: Mouse pressed left at (1068, 407)
Screenshot: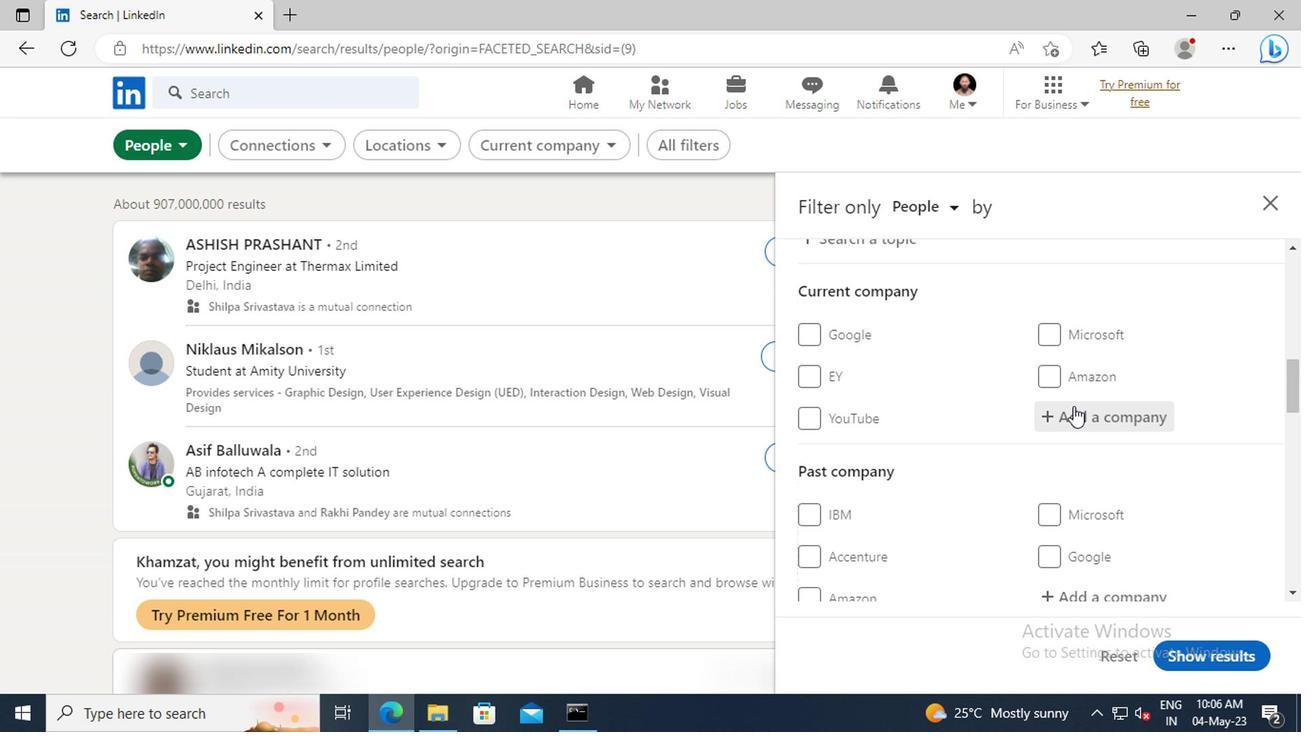 
Action: Key pressed <Key.shift>CODING<Key.space><Key.shift>NIN
Screenshot: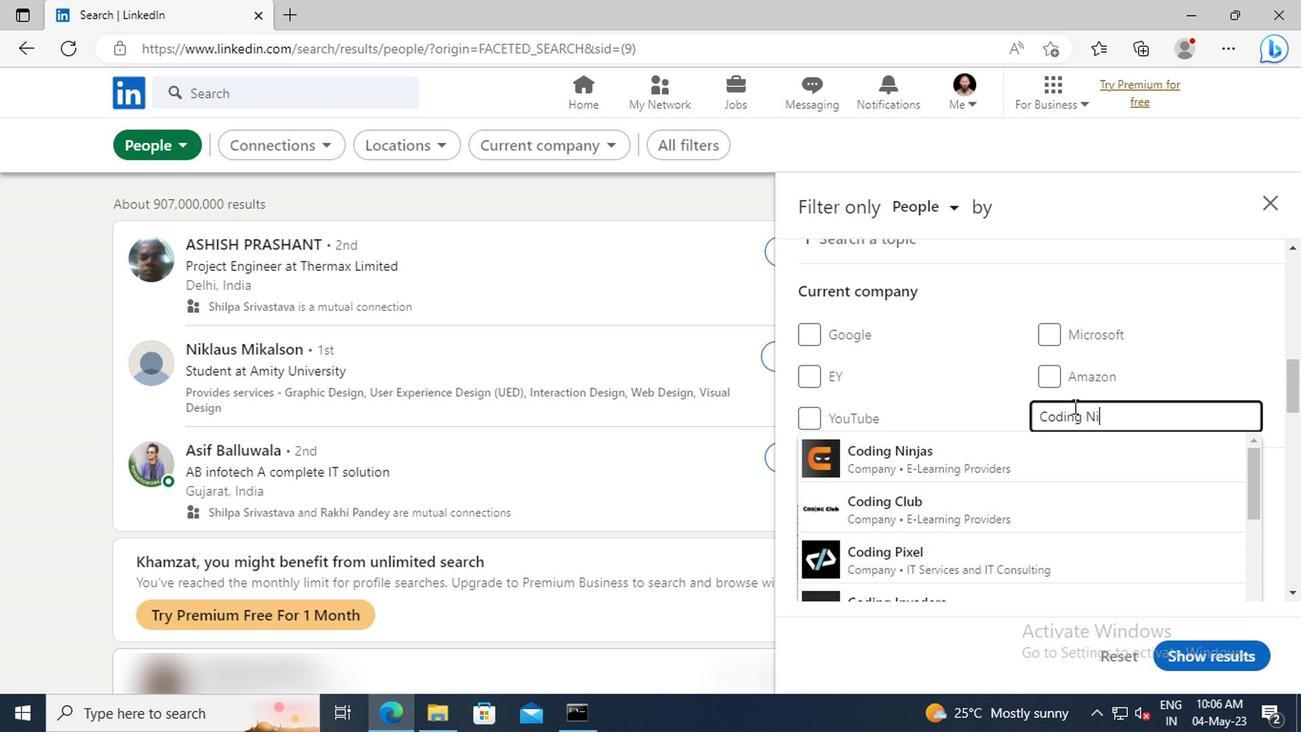 
Action: Mouse moved to (1068, 446)
Screenshot: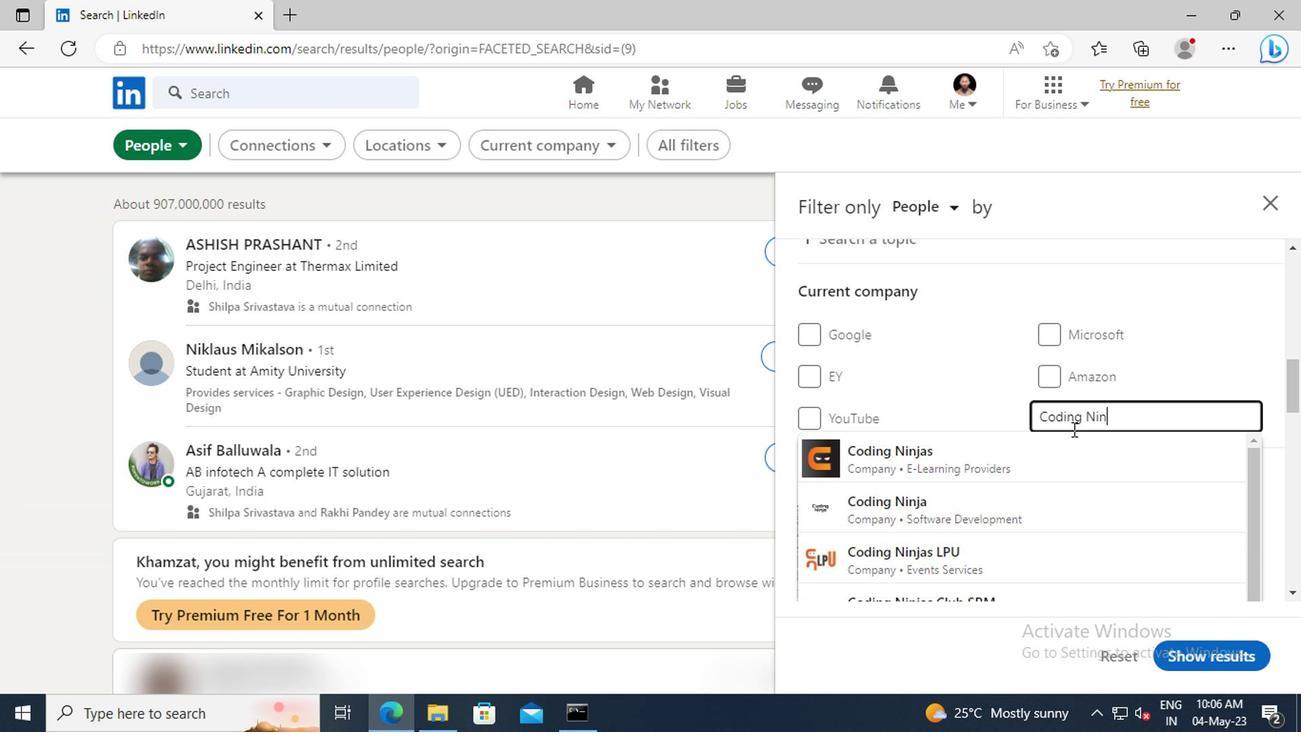 
Action: Mouse pressed left at (1068, 446)
Screenshot: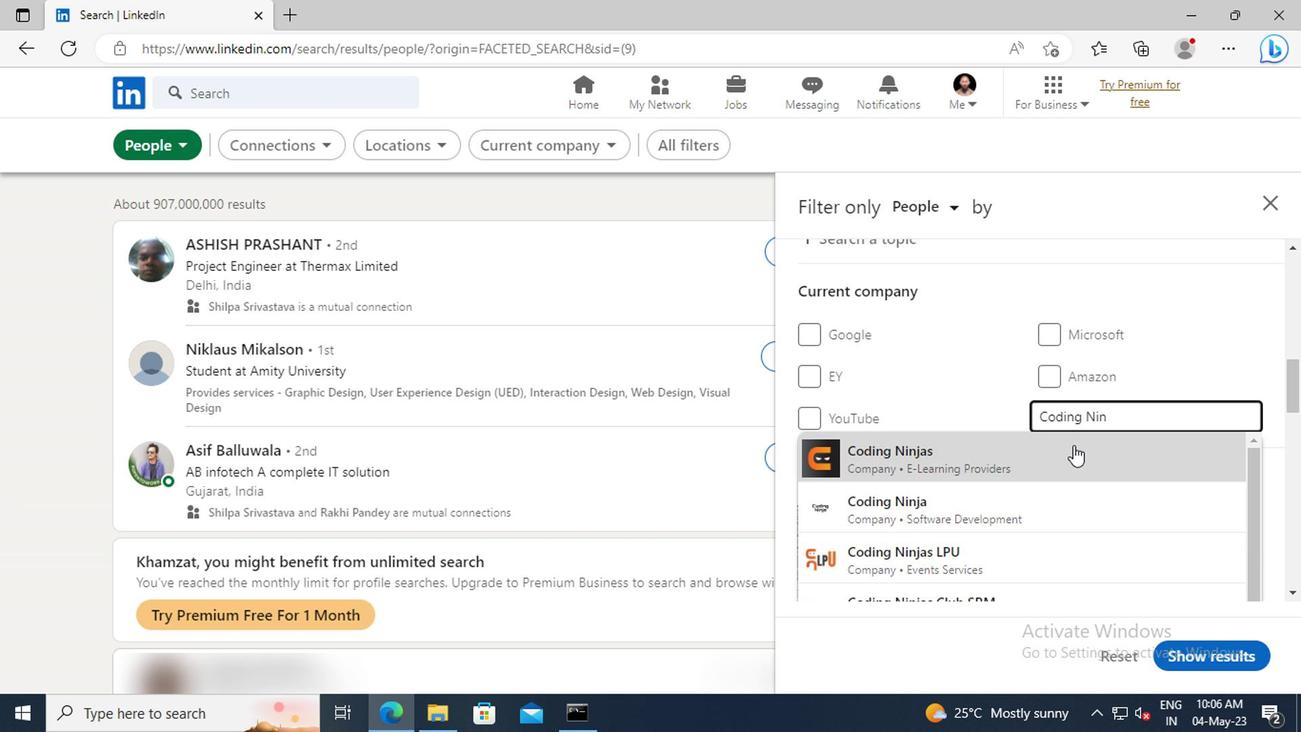 
Action: Mouse scrolled (1068, 445) with delta (0, 0)
Screenshot: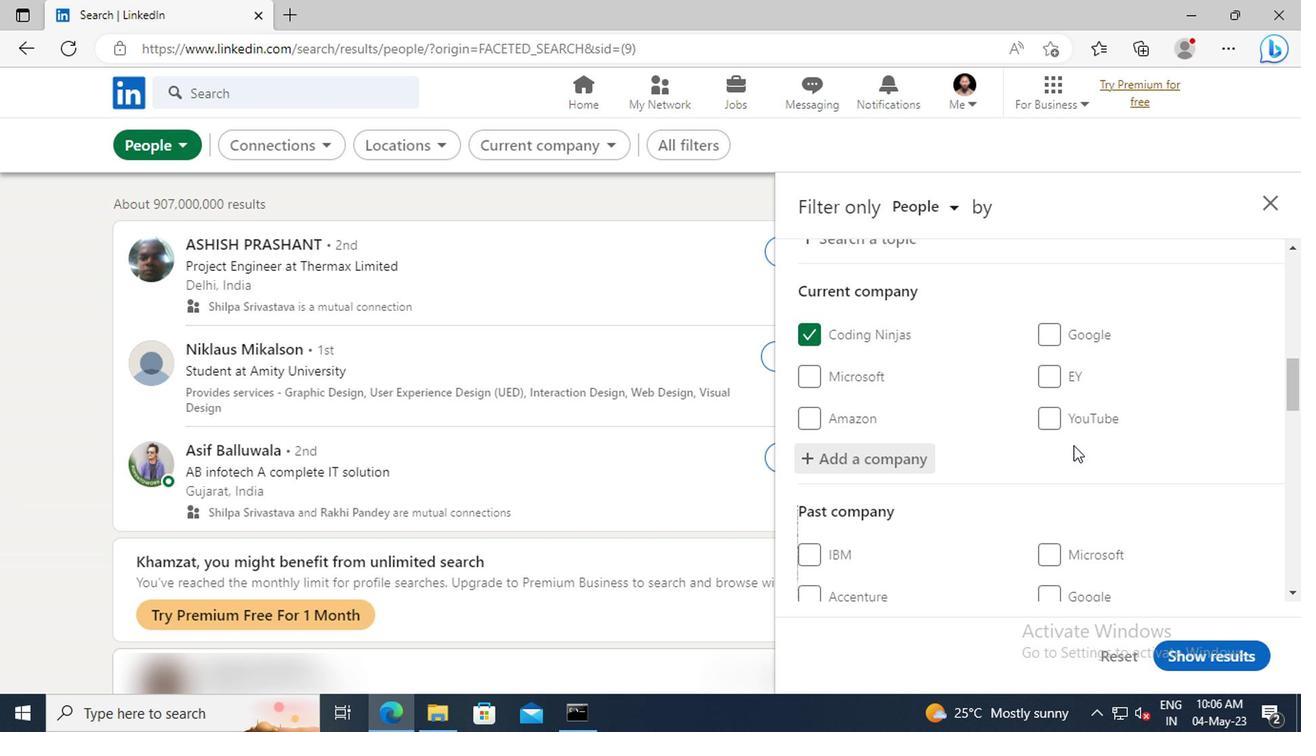 
Action: Mouse scrolled (1068, 445) with delta (0, 0)
Screenshot: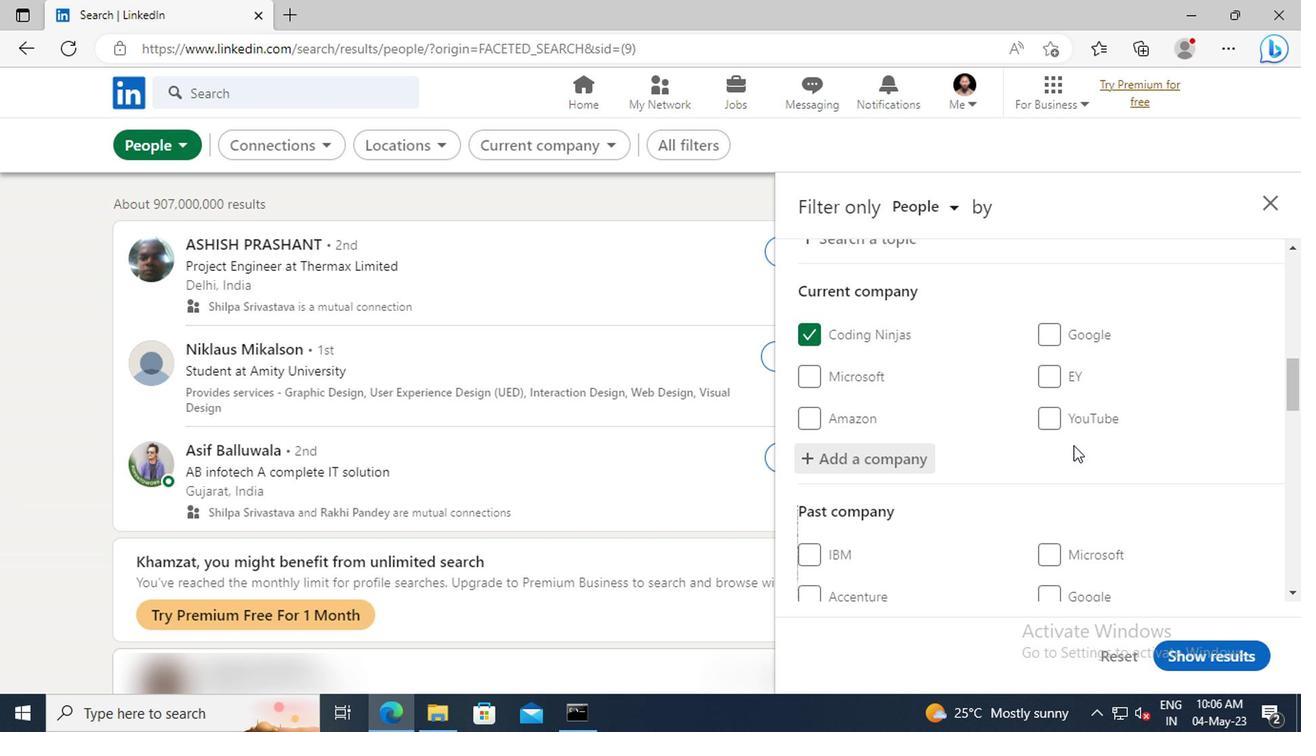 
Action: Mouse scrolled (1068, 445) with delta (0, 0)
Screenshot: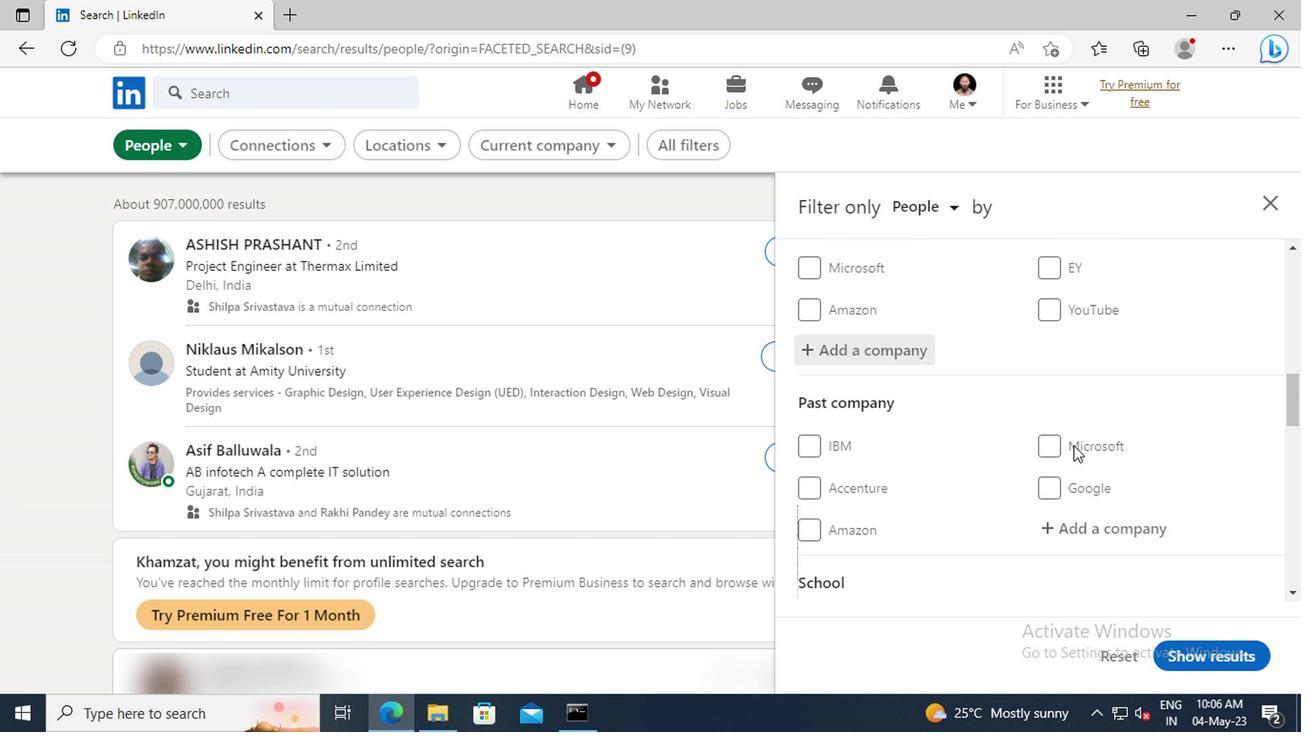 
Action: Mouse scrolled (1068, 445) with delta (0, 0)
Screenshot: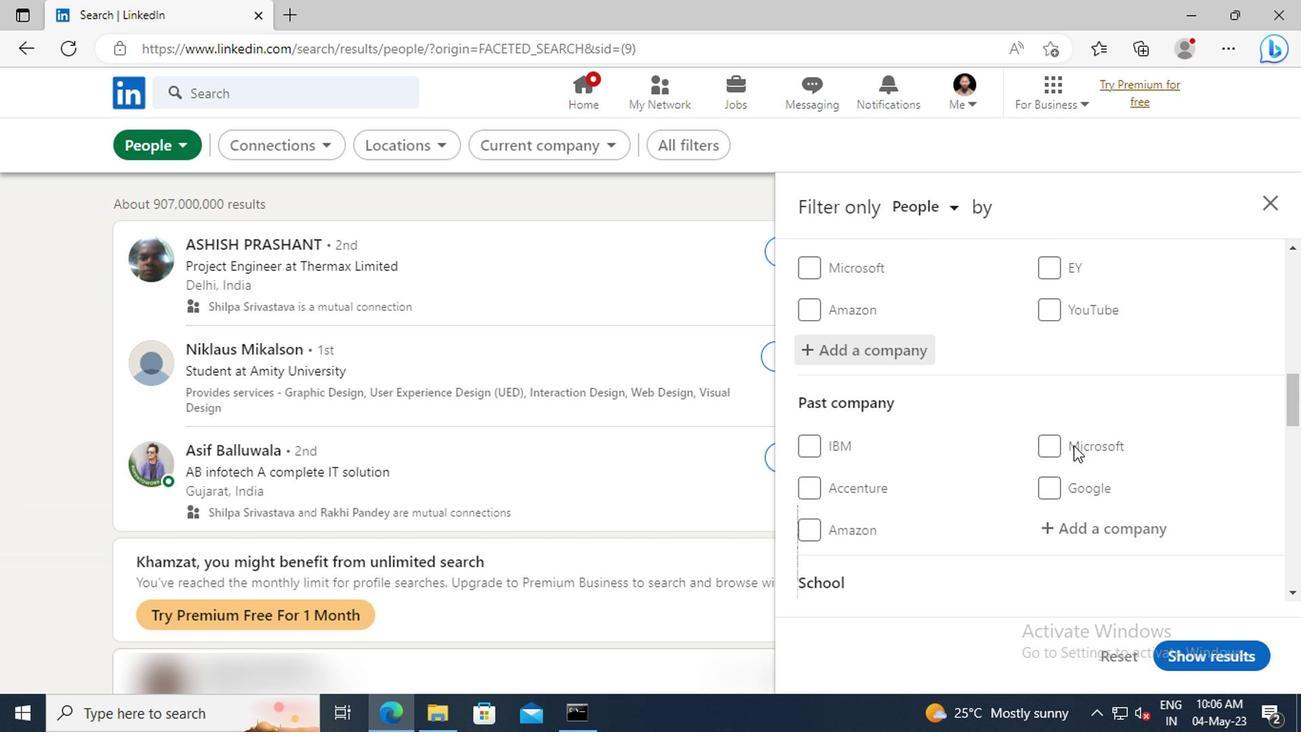 
Action: Mouse scrolled (1068, 445) with delta (0, 0)
Screenshot: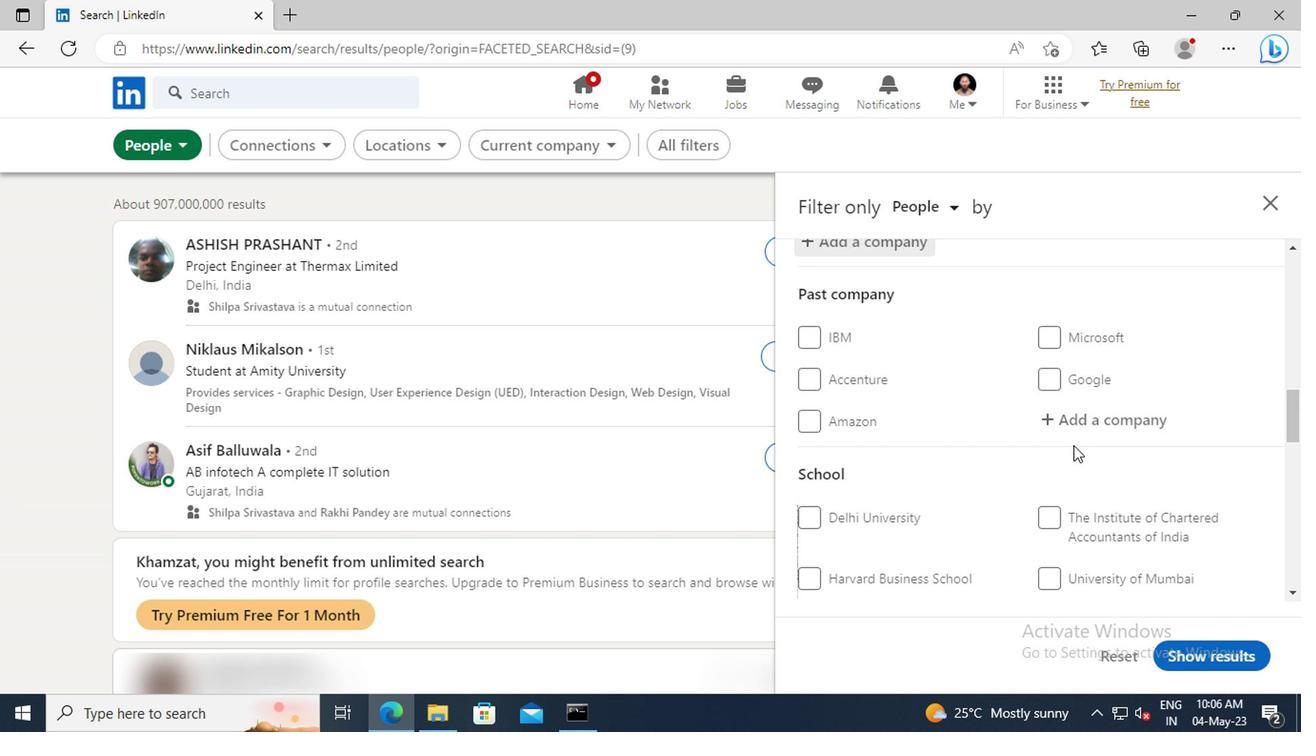 
Action: Mouse scrolled (1068, 445) with delta (0, 0)
Screenshot: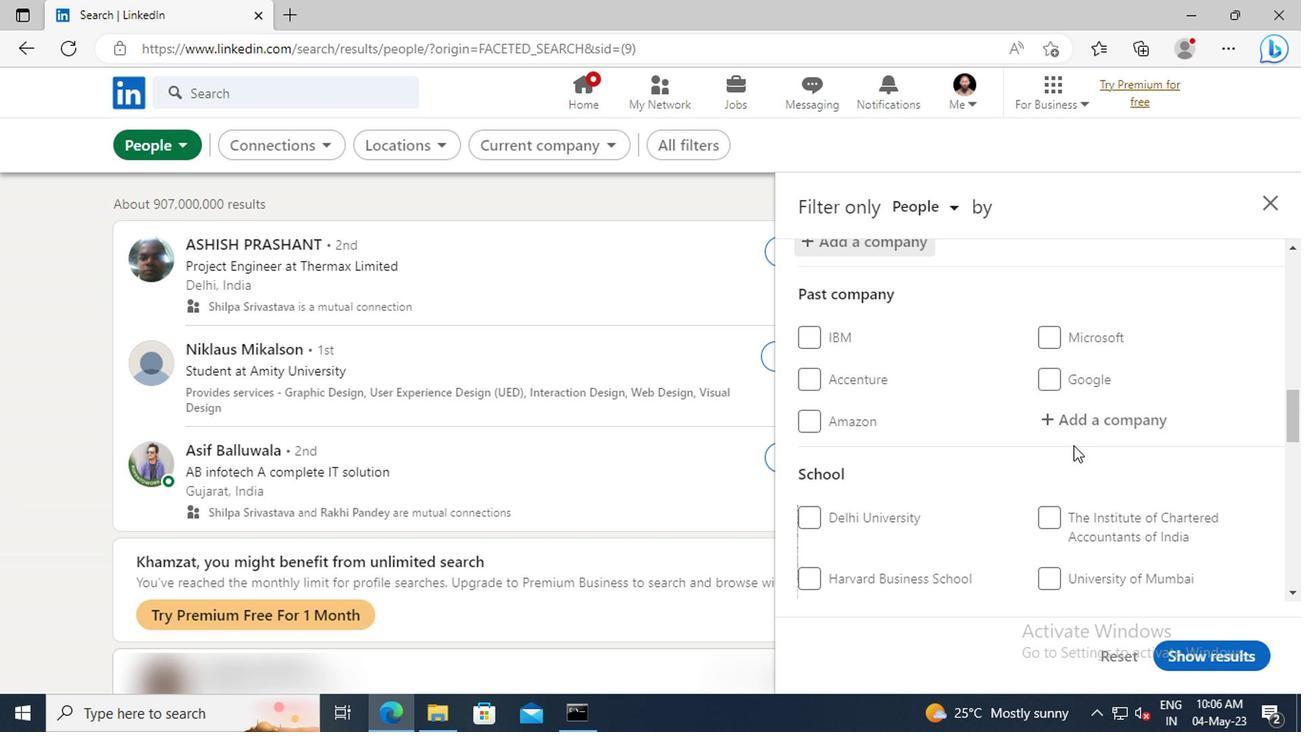 
Action: Mouse moved to (1061, 431)
Screenshot: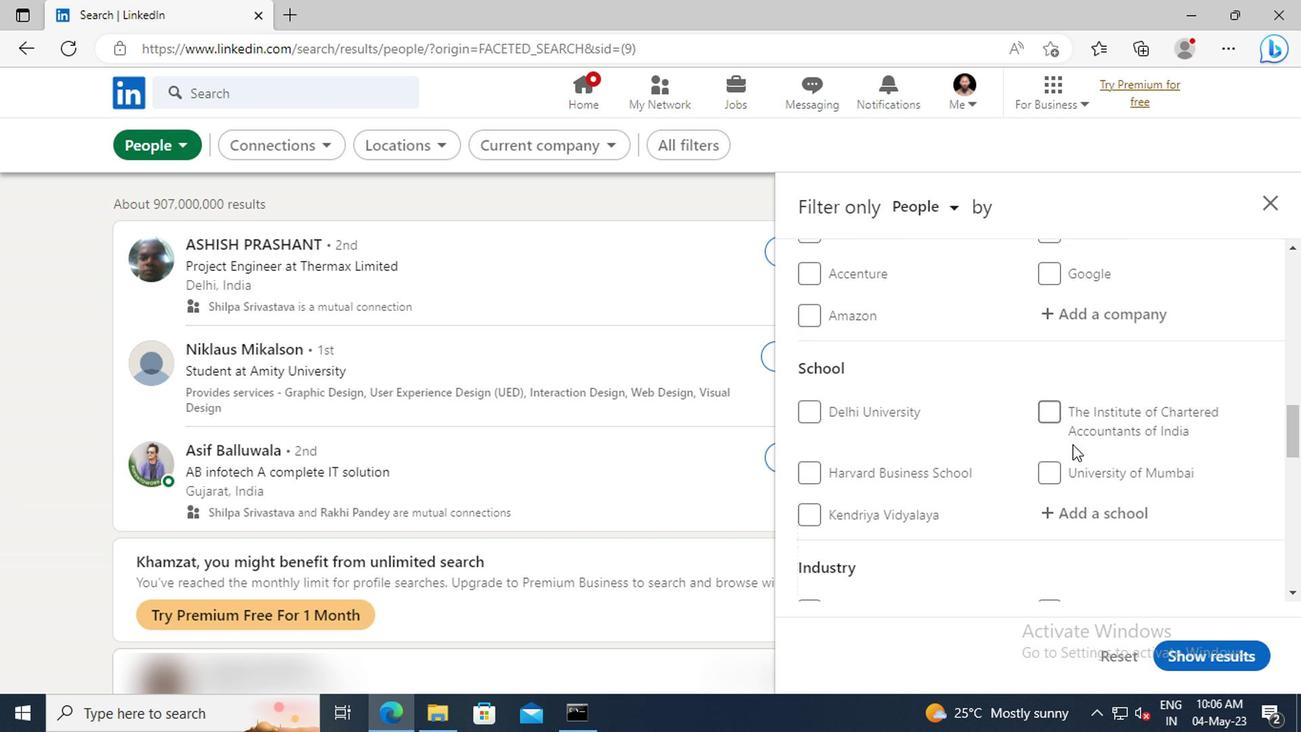 
Action: Mouse scrolled (1061, 431) with delta (0, 0)
Screenshot: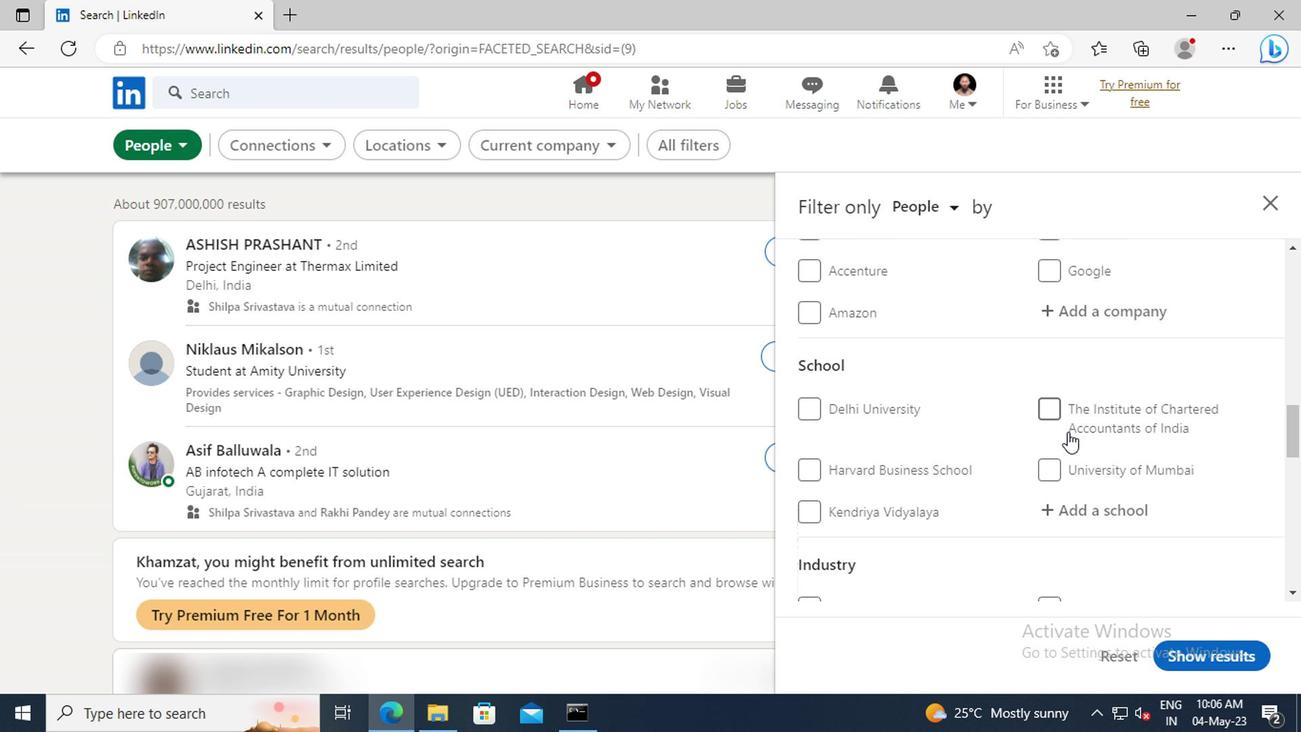 
Action: Mouse scrolled (1061, 431) with delta (0, 0)
Screenshot: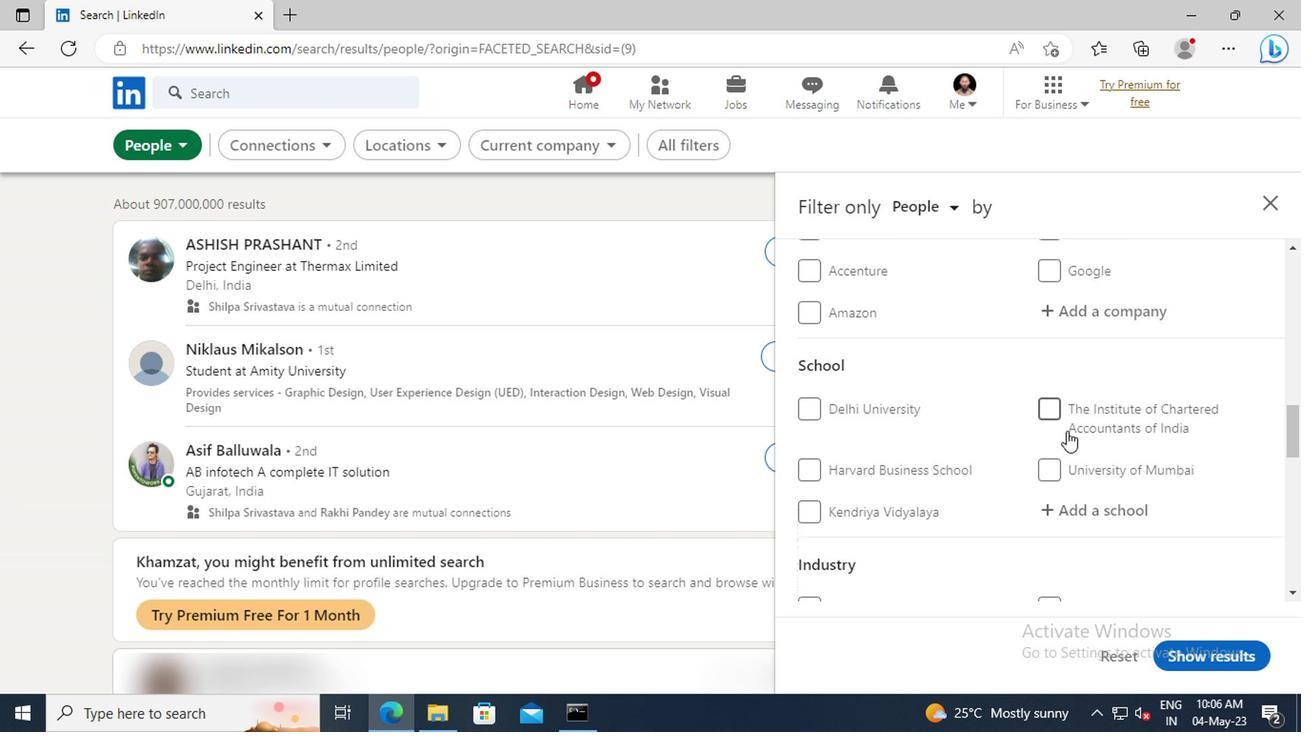 
Action: Mouse moved to (1063, 412)
Screenshot: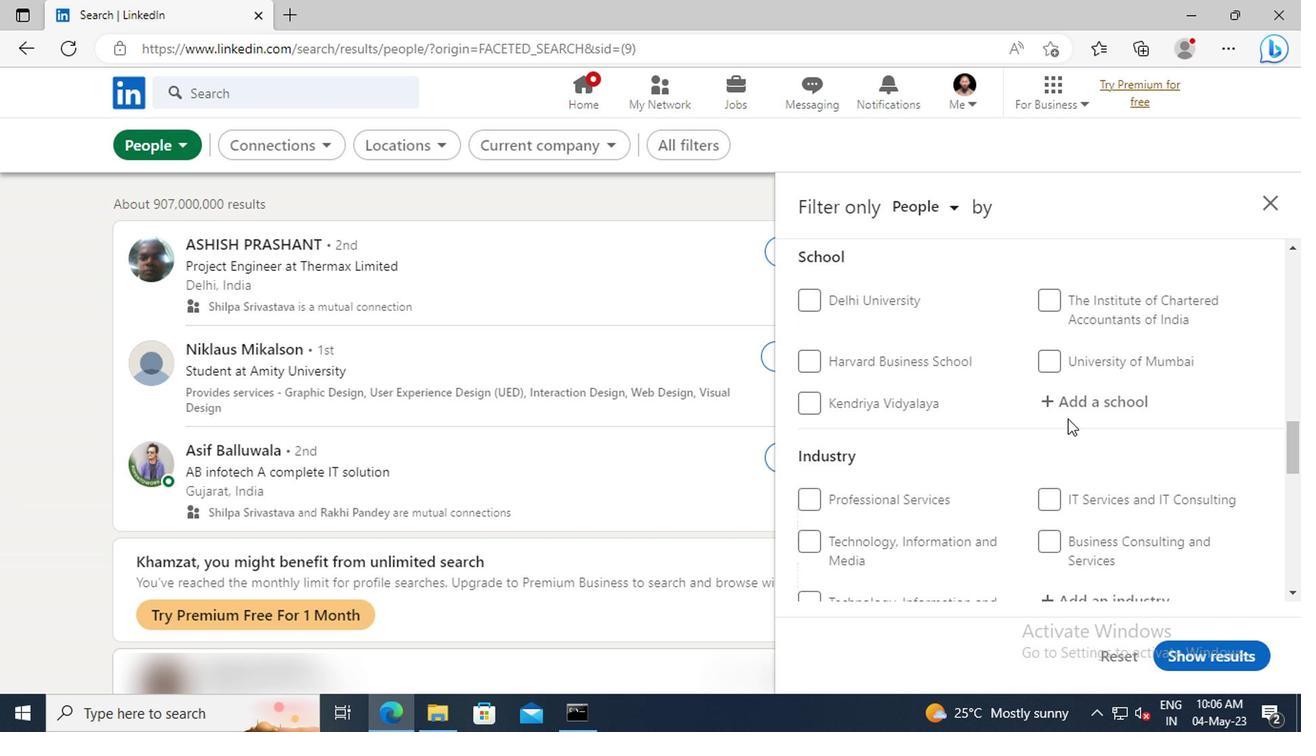 
Action: Mouse pressed left at (1063, 412)
Screenshot: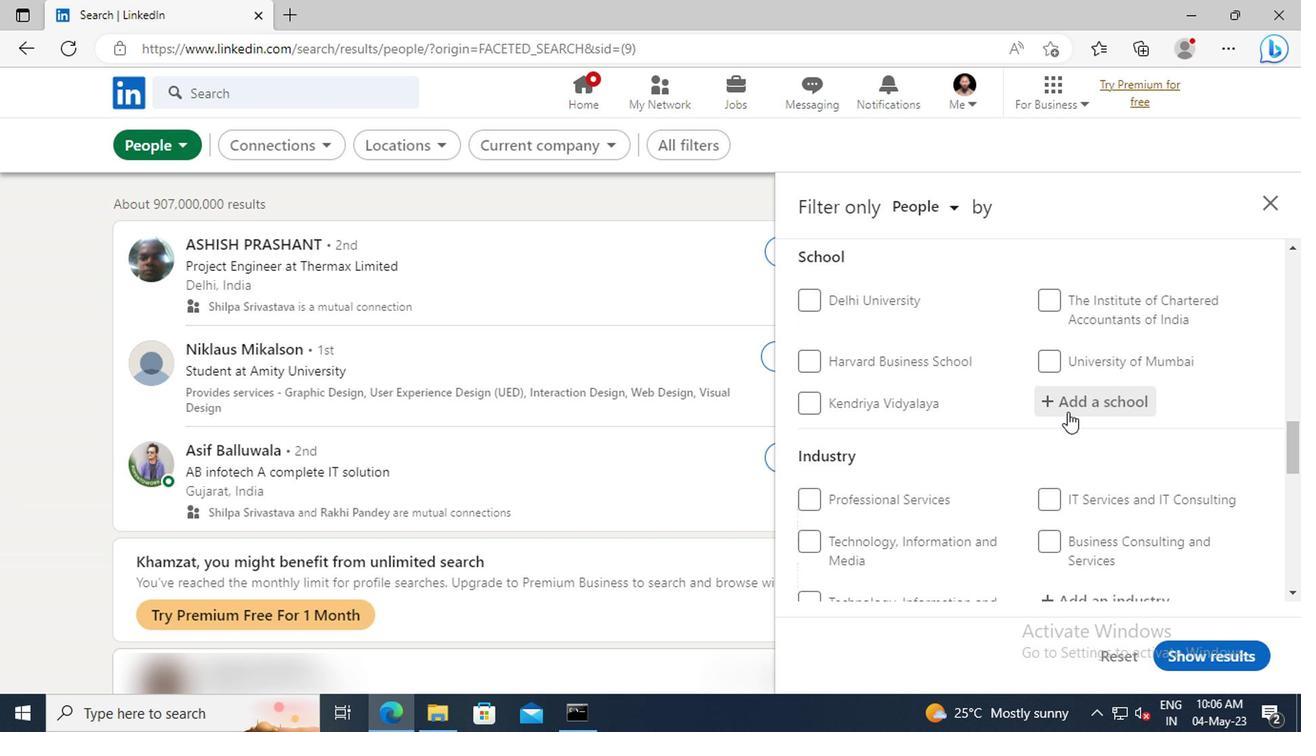 
Action: Key pressed <Key.shift>GOA<Key.space><Key.shift>ENGI
Screenshot: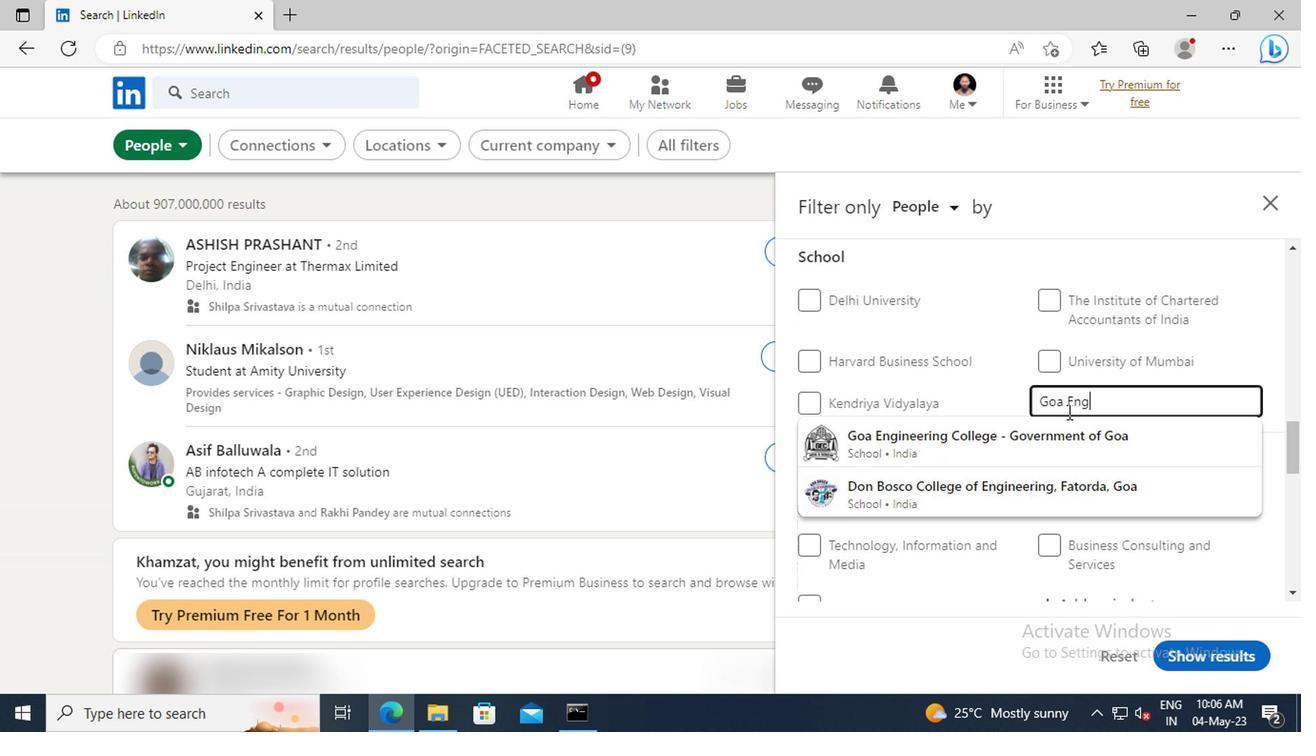 
Action: Mouse moved to (1065, 433)
Screenshot: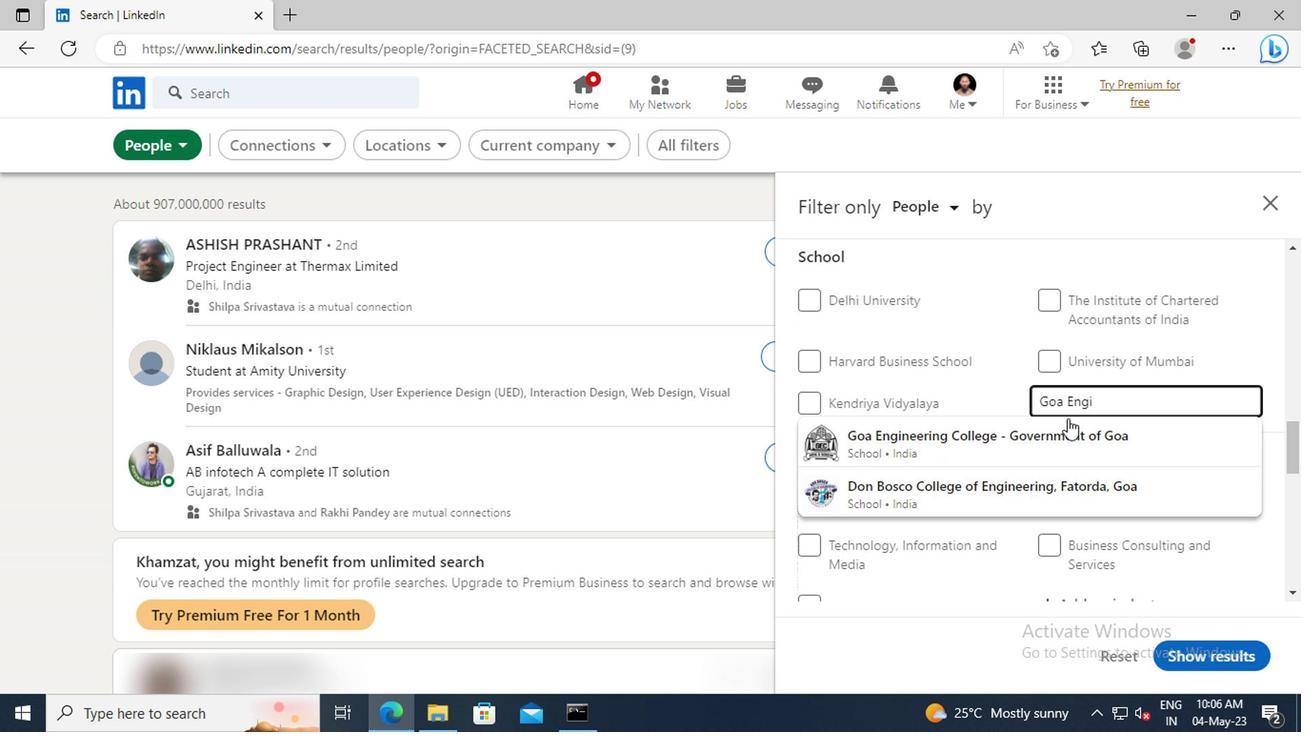 
Action: Mouse pressed left at (1065, 433)
Screenshot: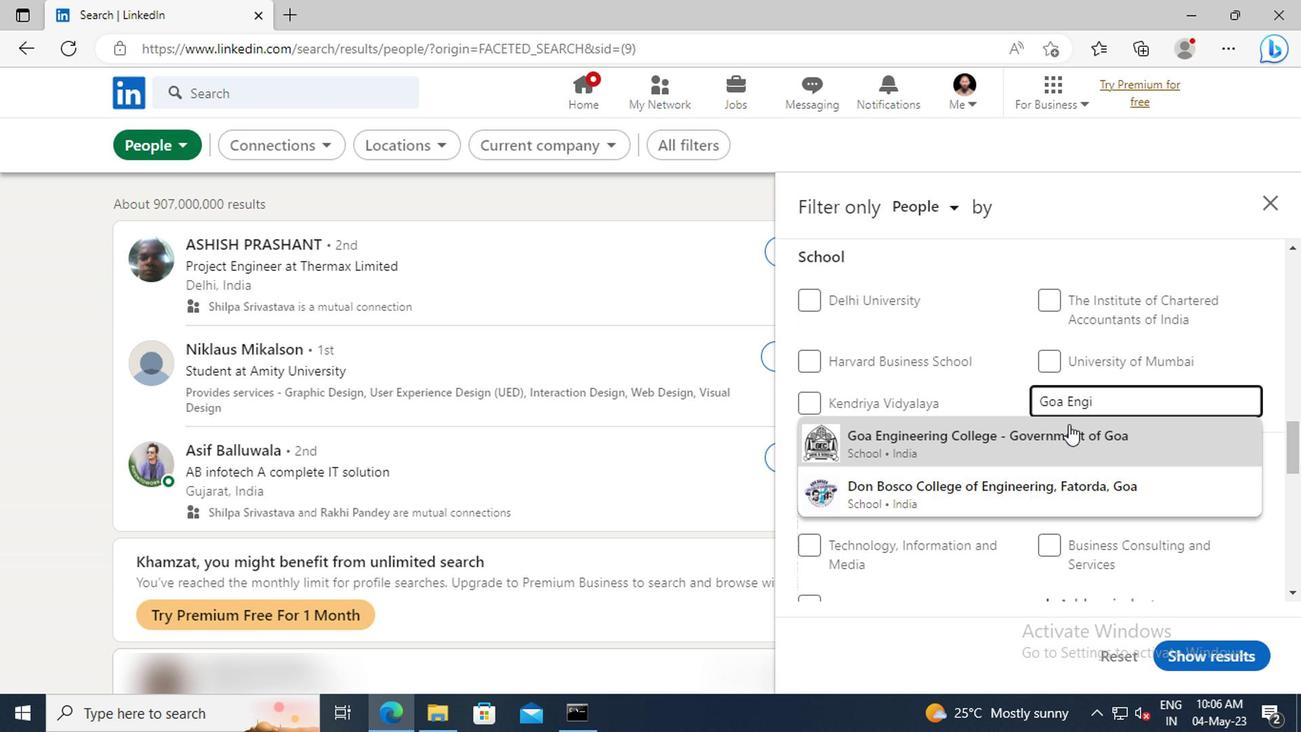
Action: Mouse scrolled (1065, 433) with delta (0, 0)
Screenshot: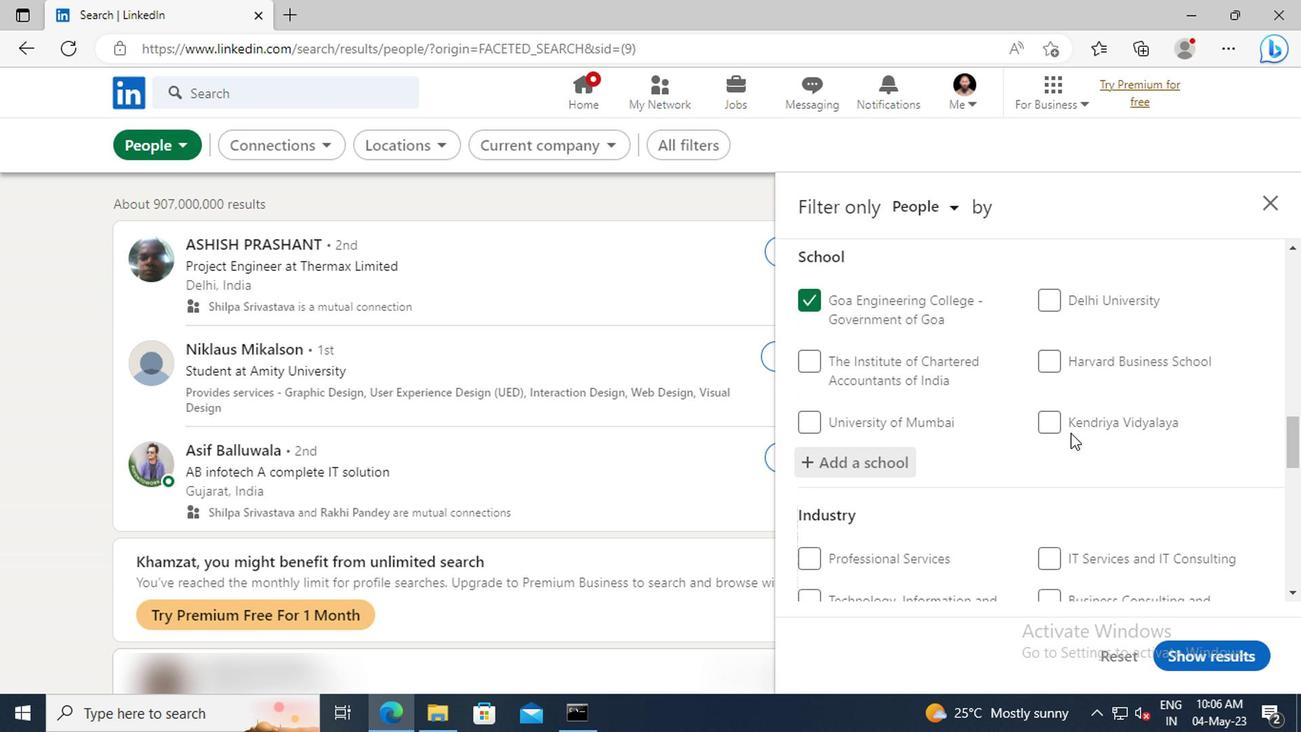 
Action: Mouse scrolled (1065, 433) with delta (0, 0)
Screenshot: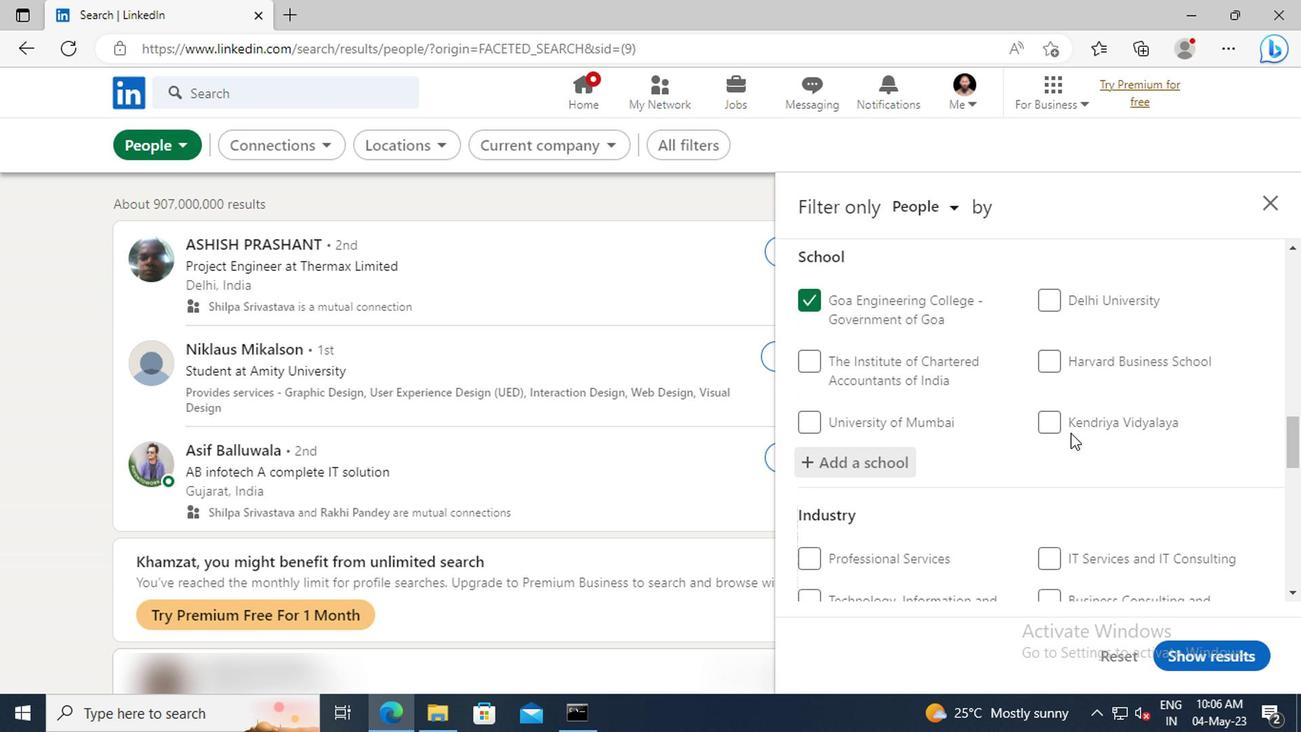 
Action: Mouse moved to (1065, 421)
Screenshot: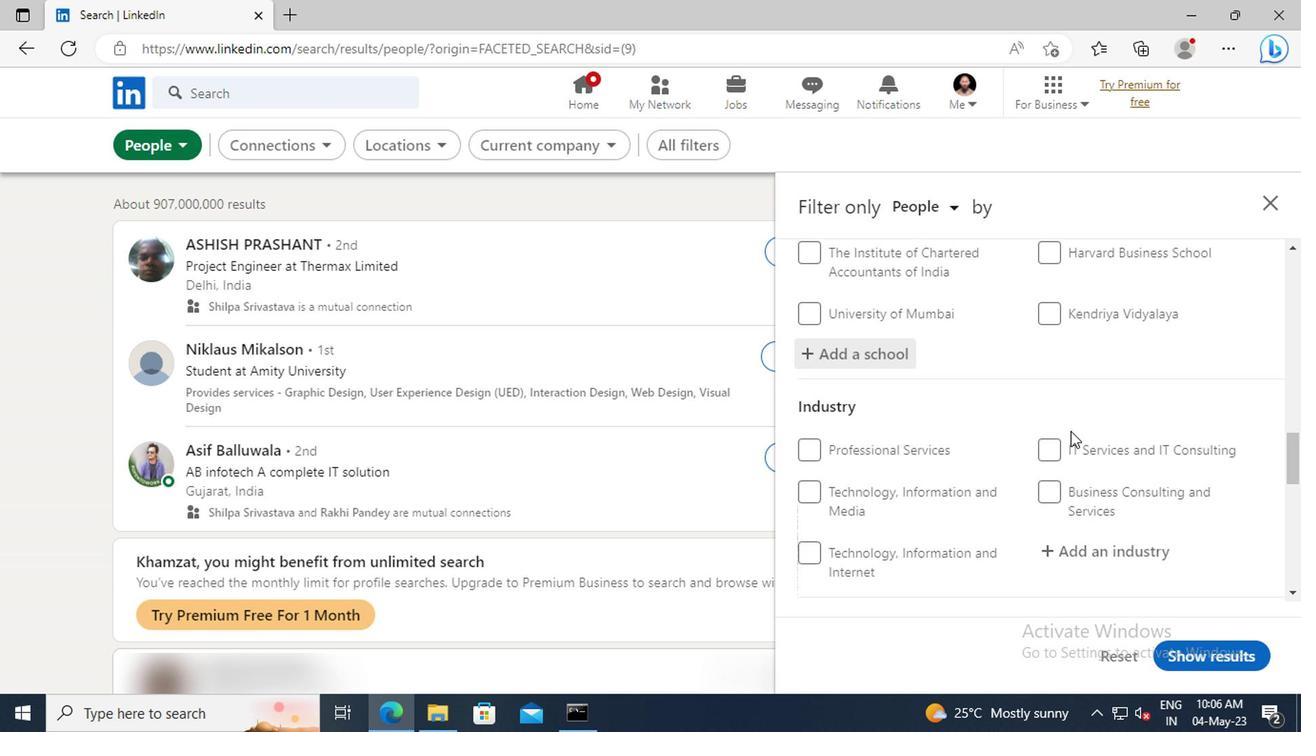 
Action: Mouse scrolled (1065, 419) with delta (0, -1)
Screenshot: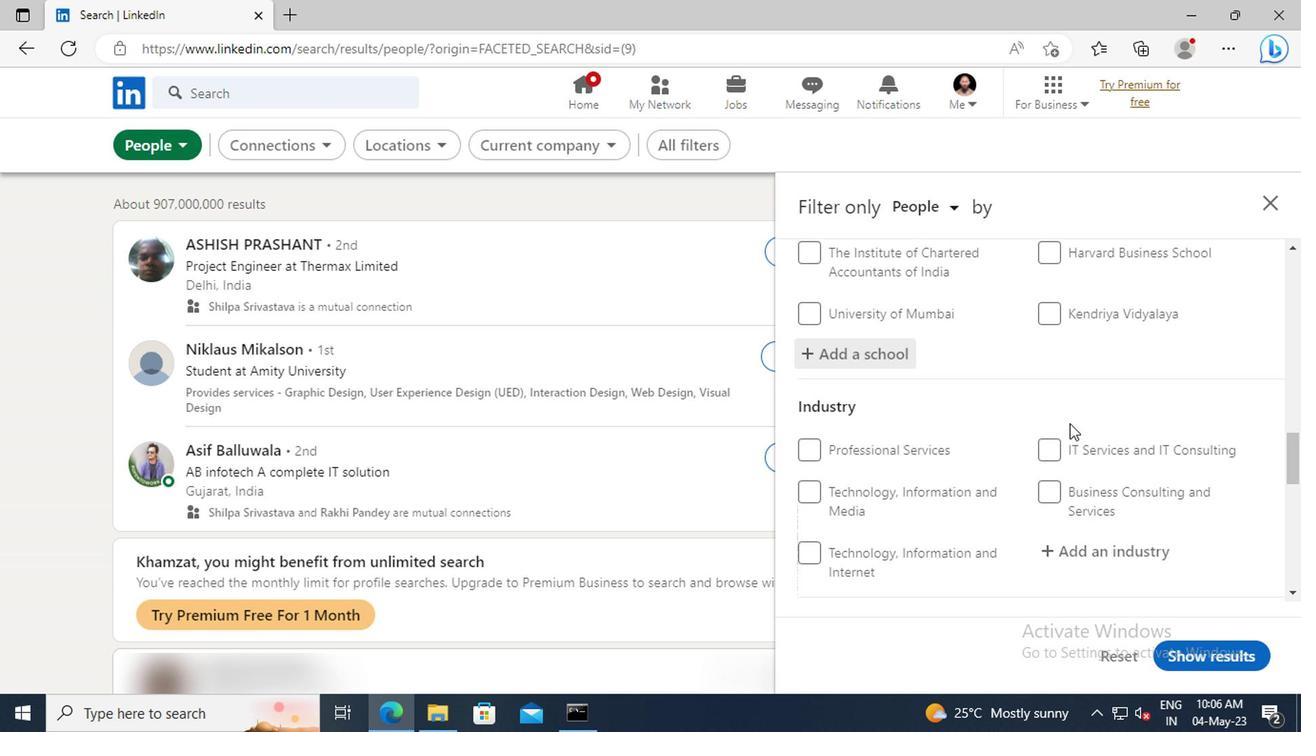 
Action: Mouse scrolled (1065, 419) with delta (0, -1)
Screenshot: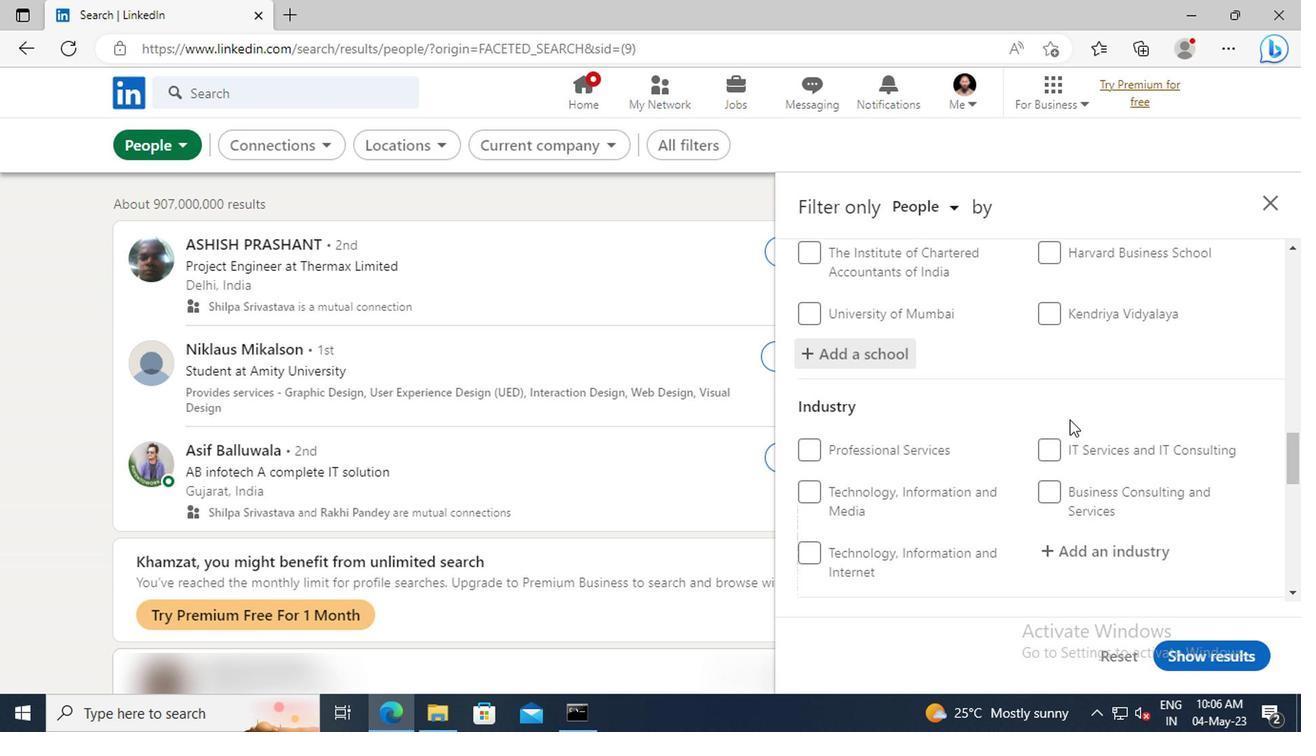 
Action: Mouse moved to (1066, 441)
Screenshot: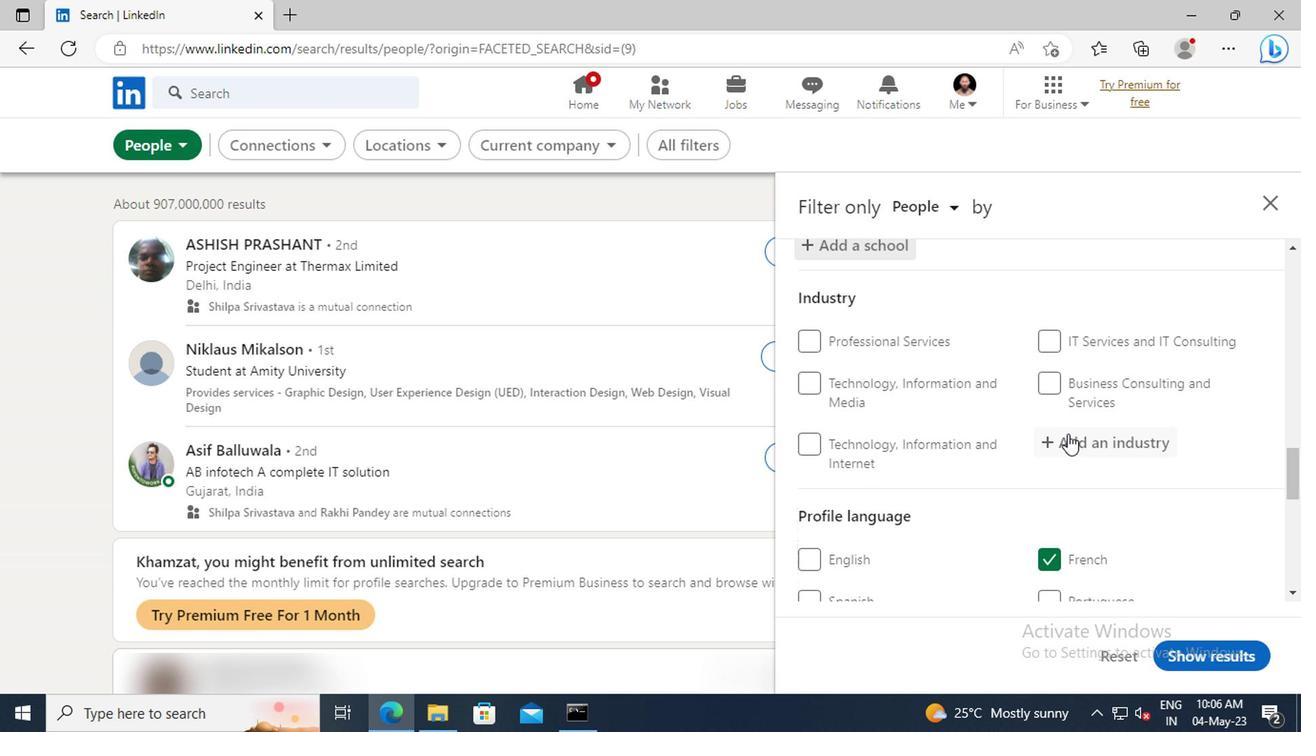 
Action: Mouse pressed left at (1066, 441)
Screenshot: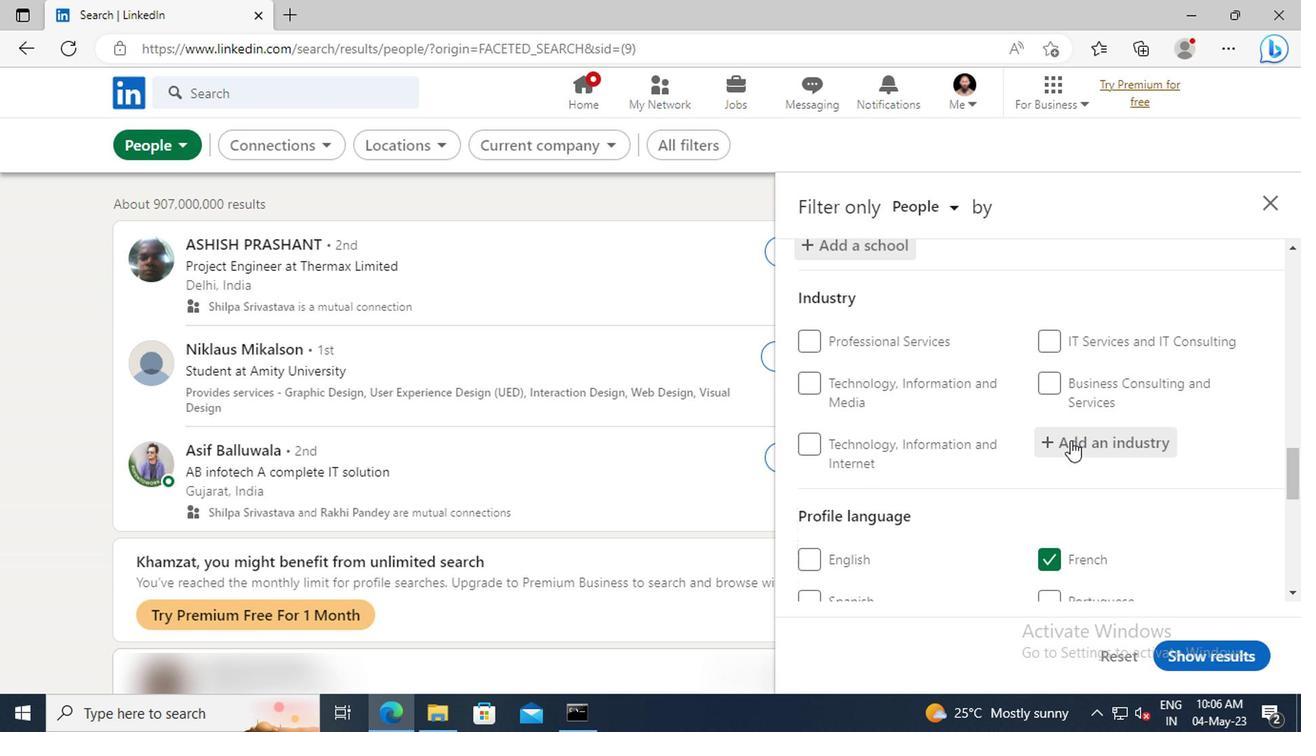 
Action: Key pressed <Key.shift>WHOLESALE<Key.space><Key.shift>LU
Screenshot: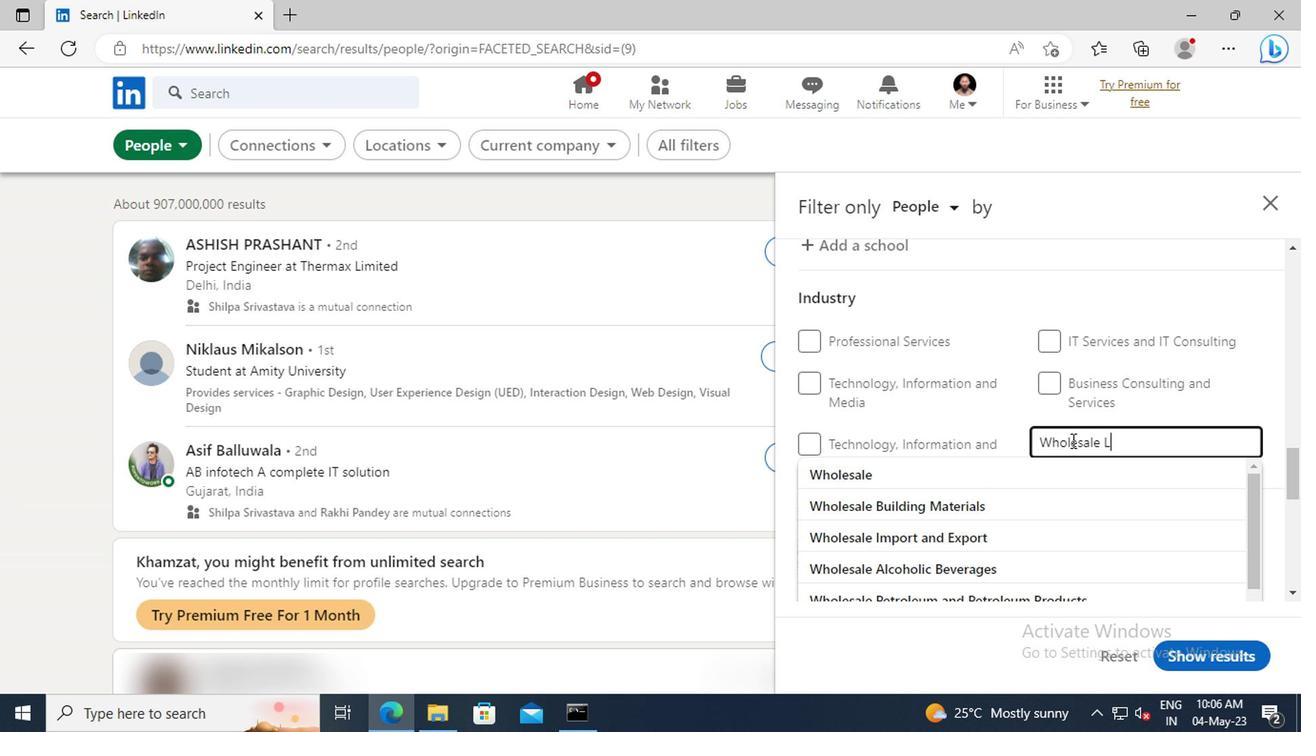 
Action: Mouse moved to (1066, 468)
Screenshot: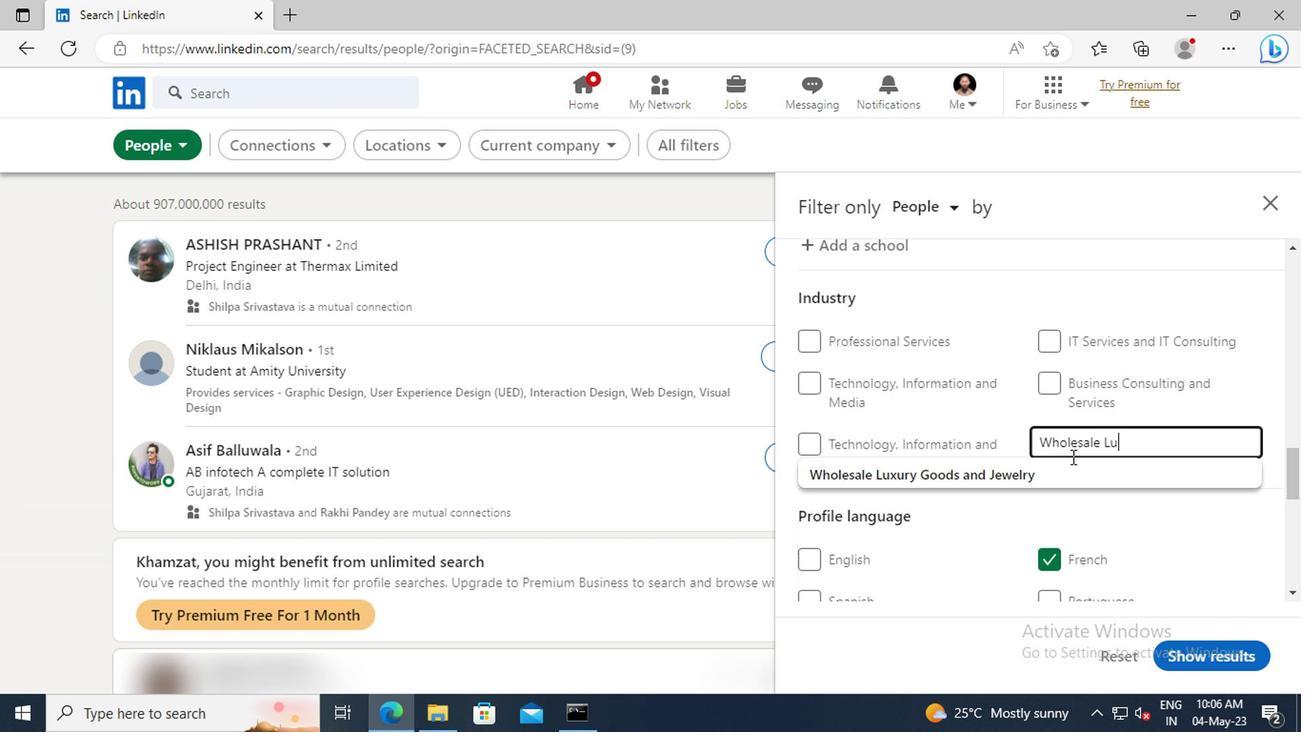 
Action: Mouse pressed left at (1066, 468)
Screenshot: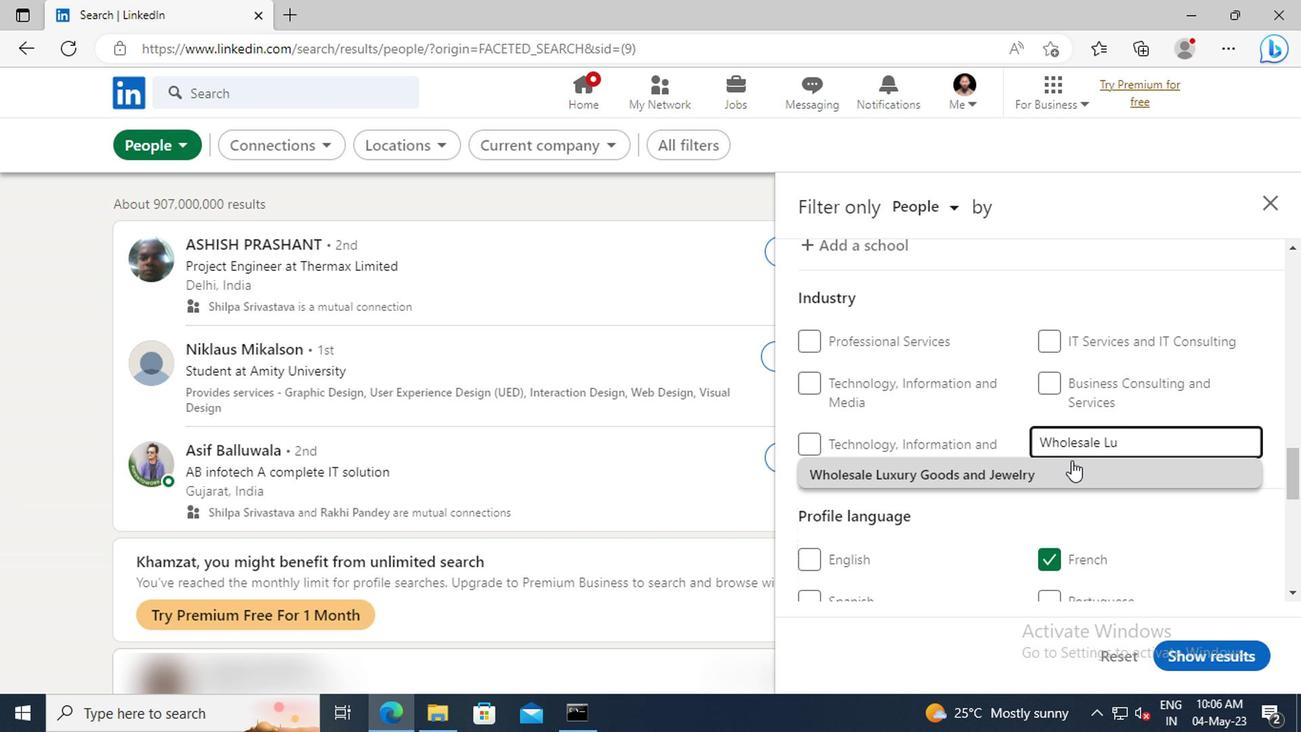 
Action: Mouse scrolled (1066, 467) with delta (0, -1)
Screenshot: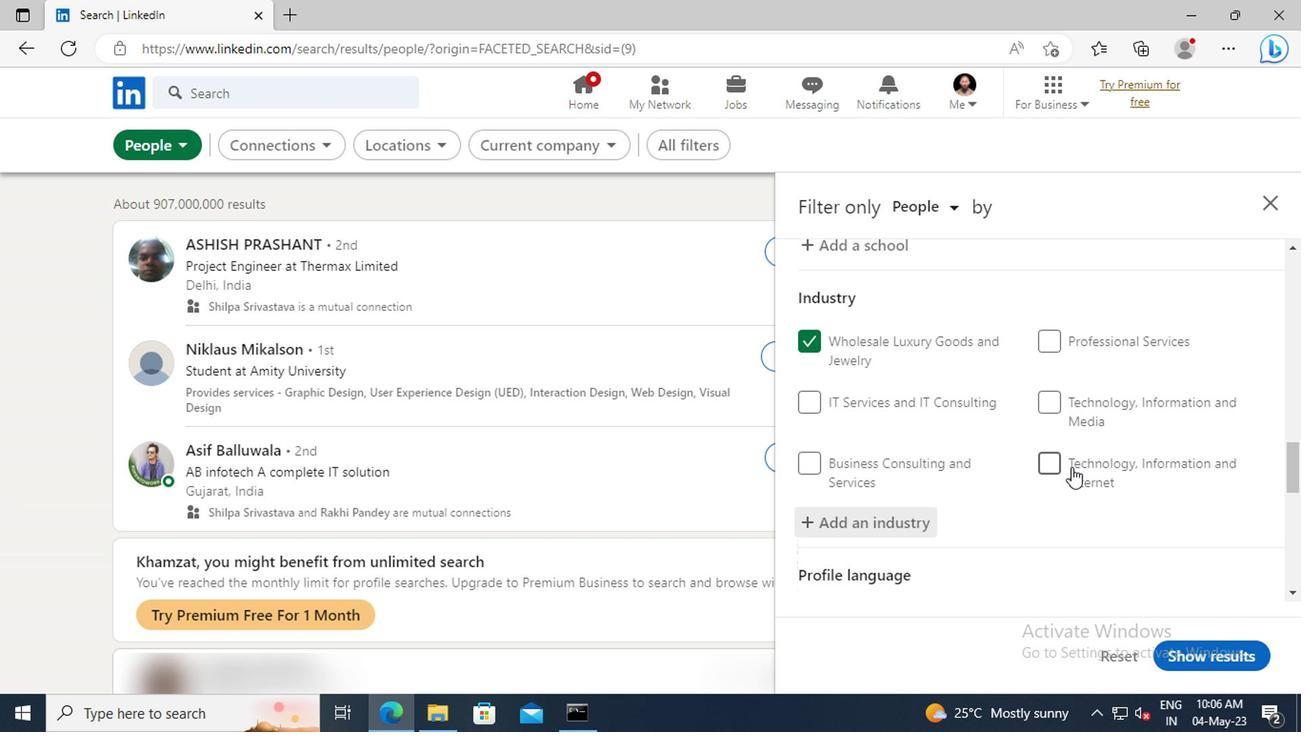 
Action: Mouse scrolled (1066, 467) with delta (0, -1)
Screenshot: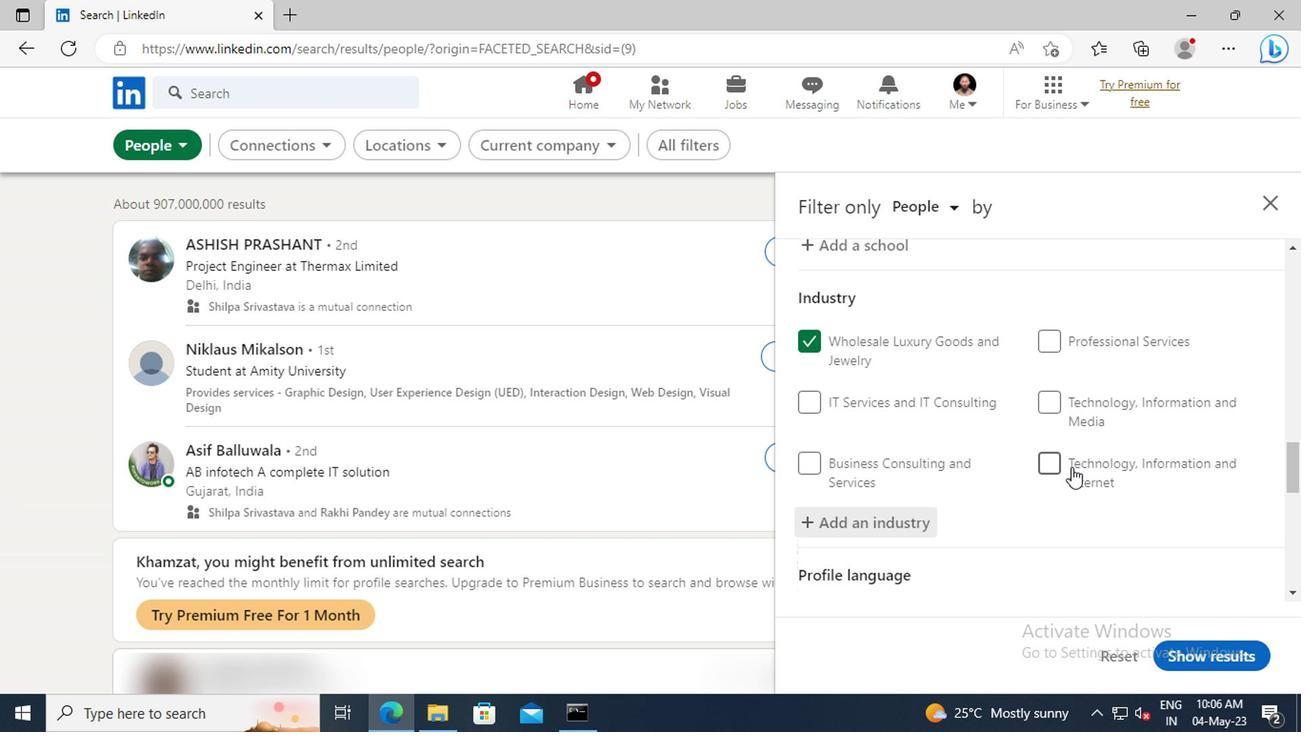 
Action: Mouse moved to (1063, 440)
Screenshot: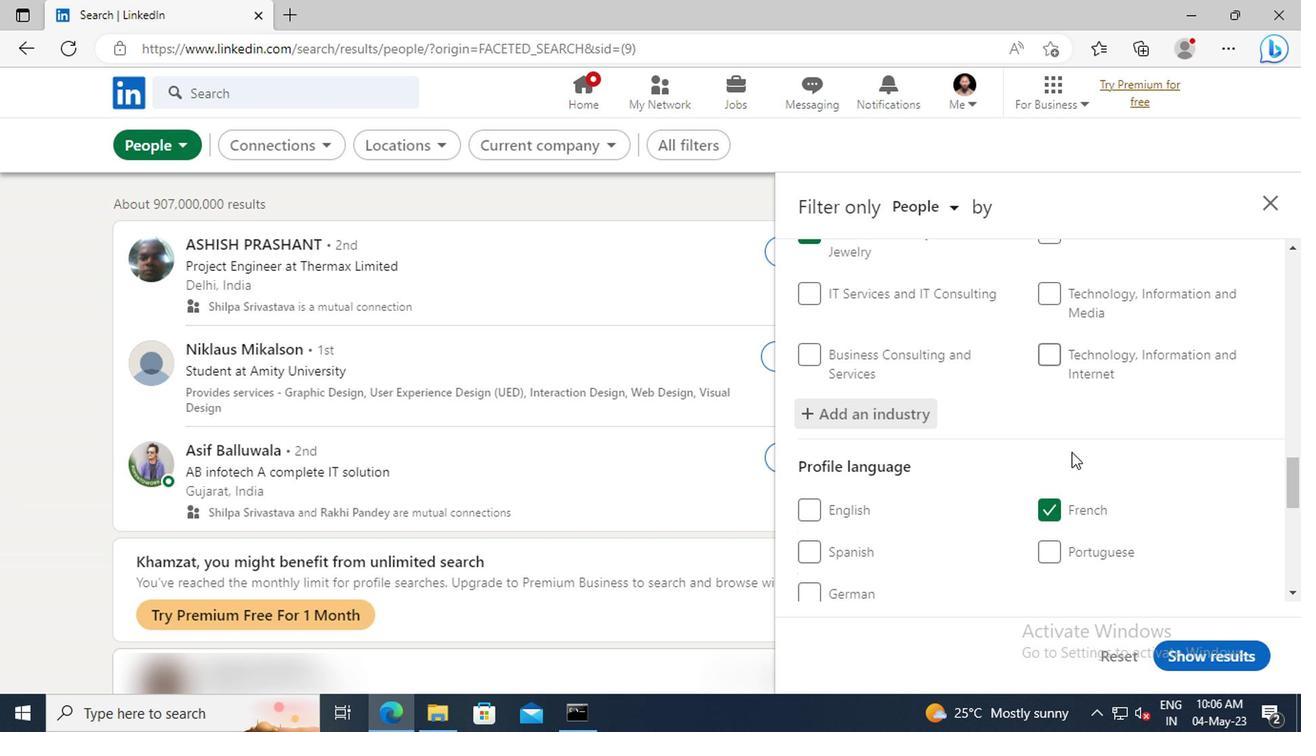 
Action: Mouse scrolled (1063, 438) with delta (0, -1)
Screenshot: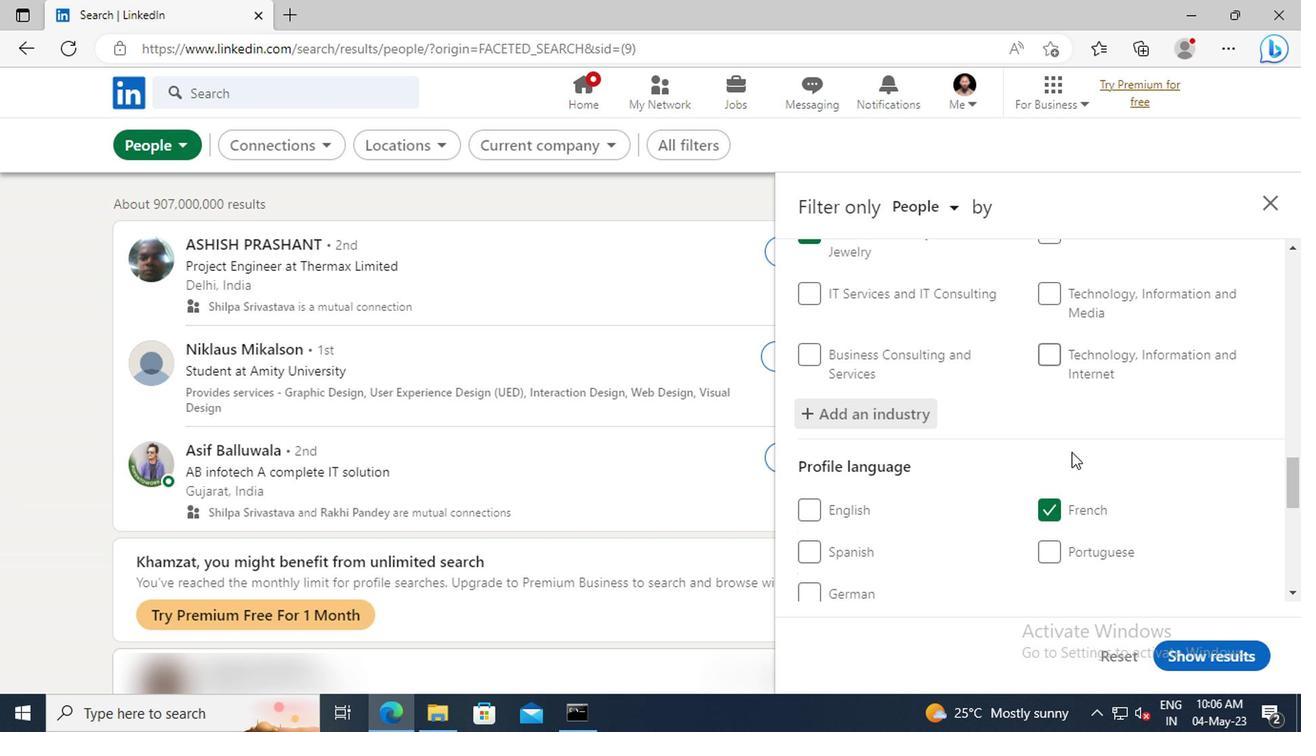 
Action: Mouse scrolled (1063, 438) with delta (0, -1)
Screenshot: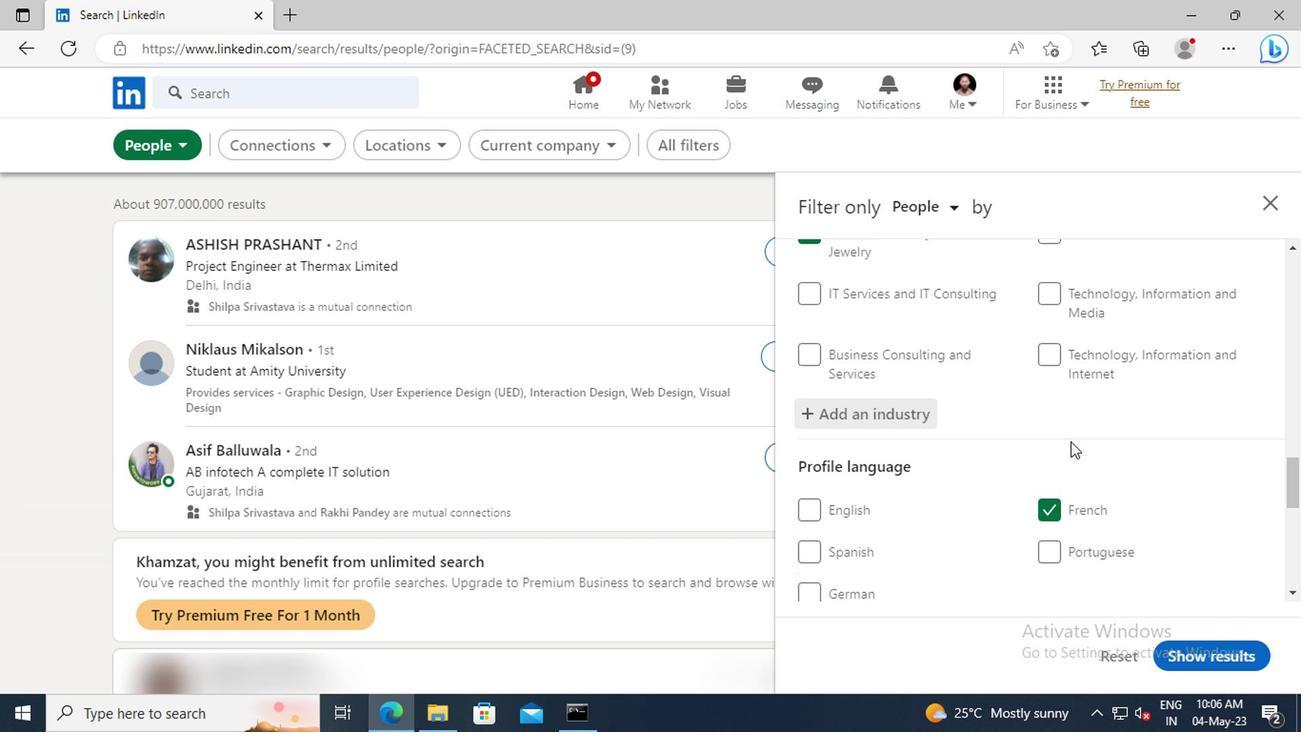 
Action: Mouse moved to (1063, 438)
Screenshot: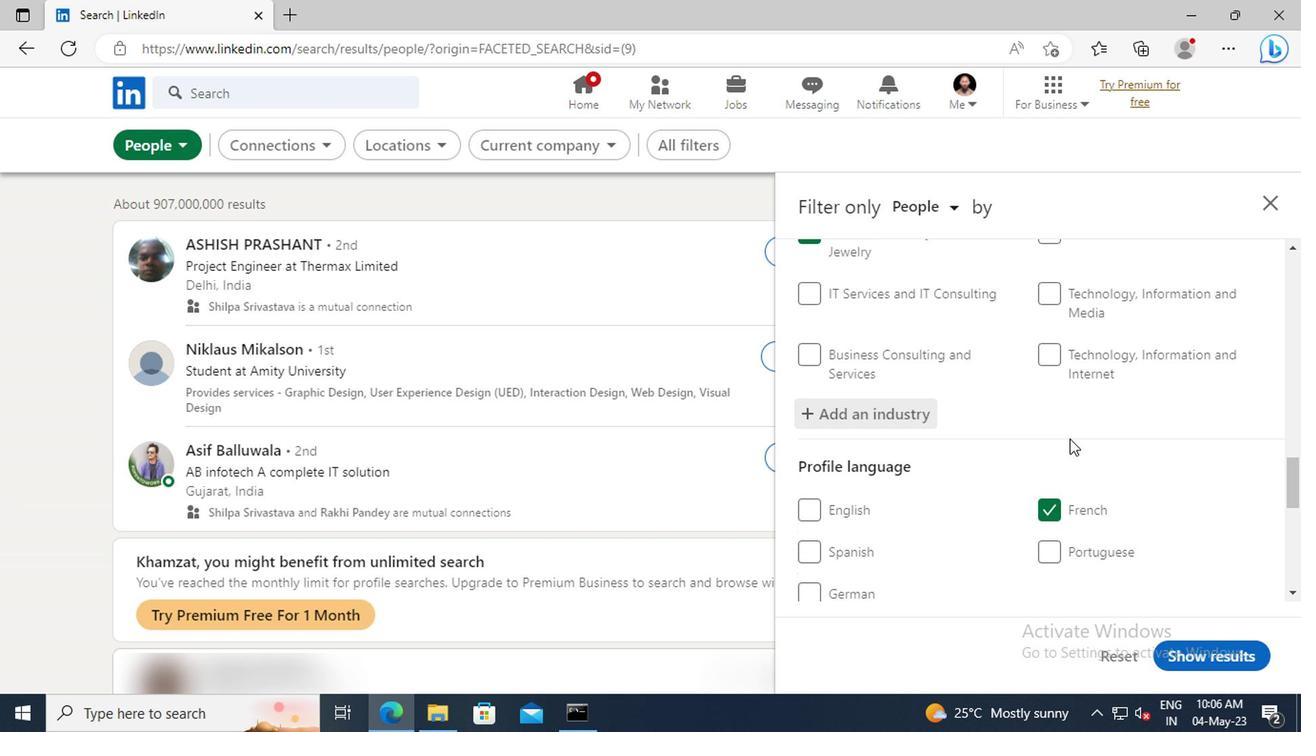 
Action: Mouse scrolled (1063, 438) with delta (0, 0)
Screenshot: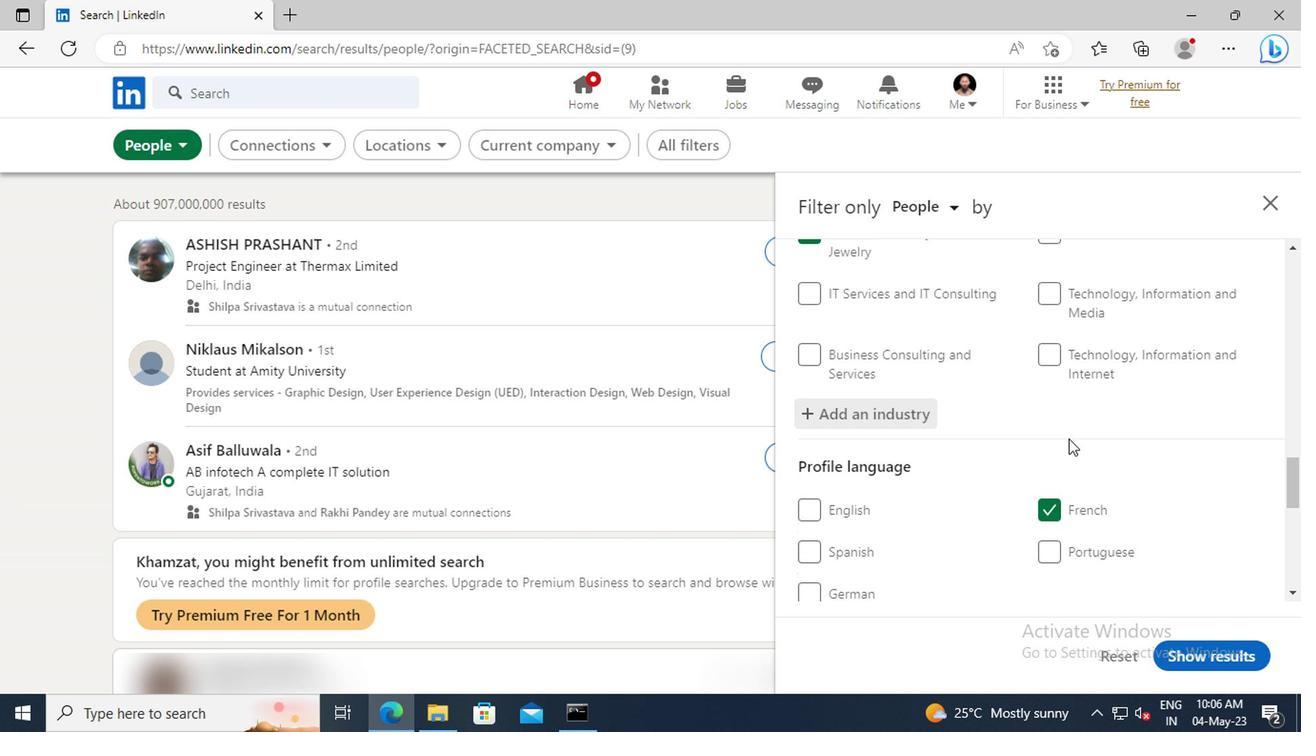 
Action: Mouse moved to (1063, 419)
Screenshot: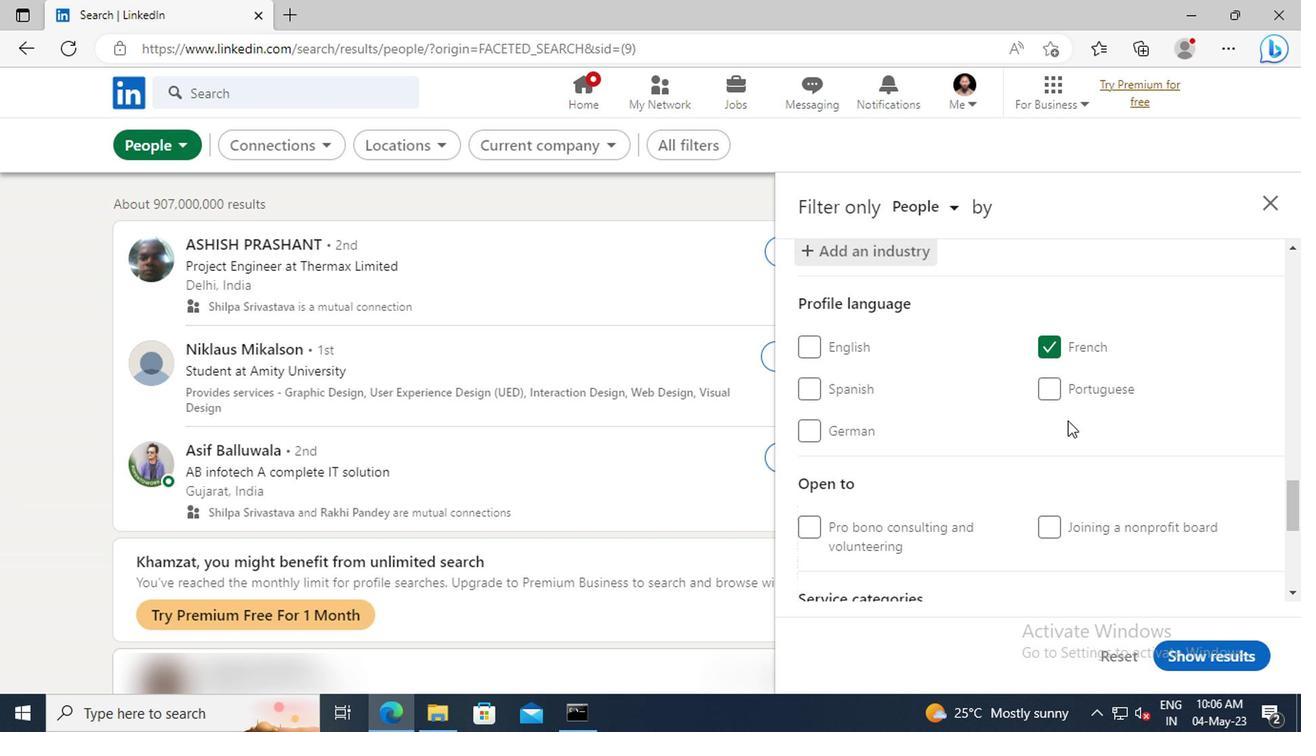 
Action: Mouse scrolled (1063, 417) with delta (0, -1)
Screenshot: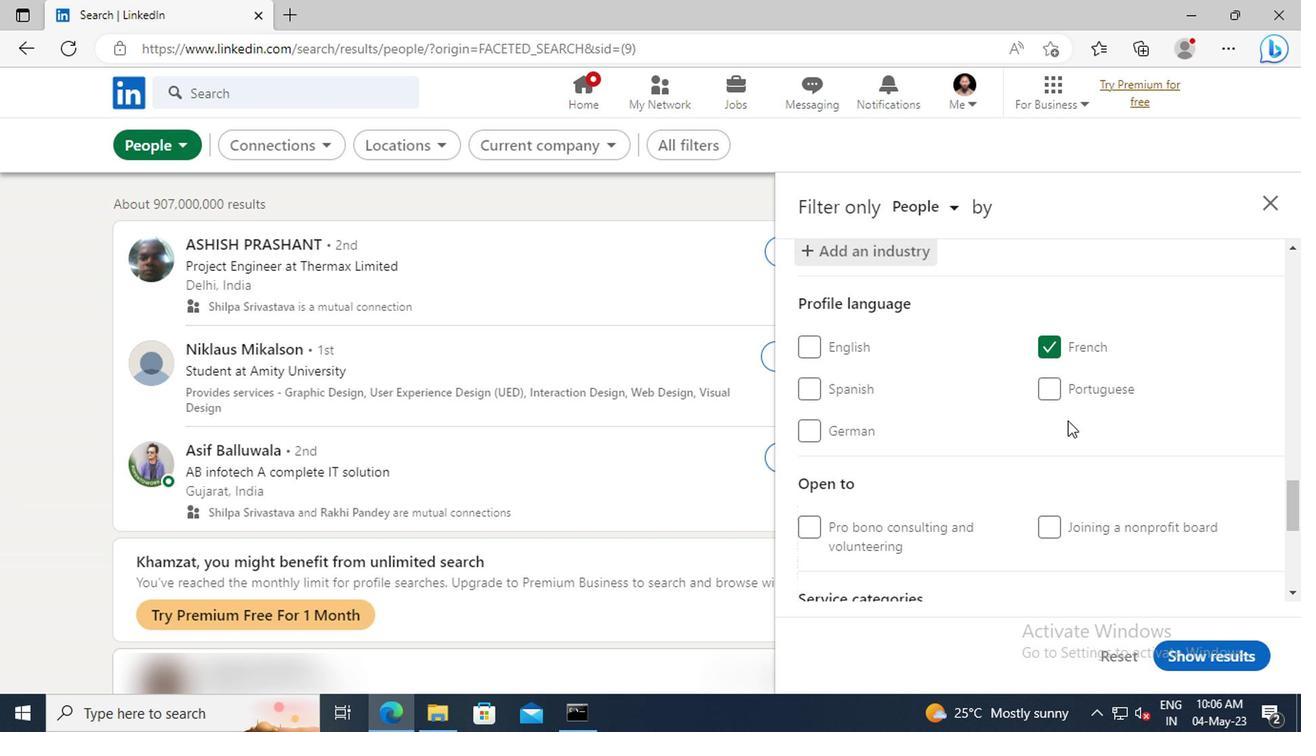 
Action: Mouse scrolled (1063, 417) with delta (0, -1)
Screenshot: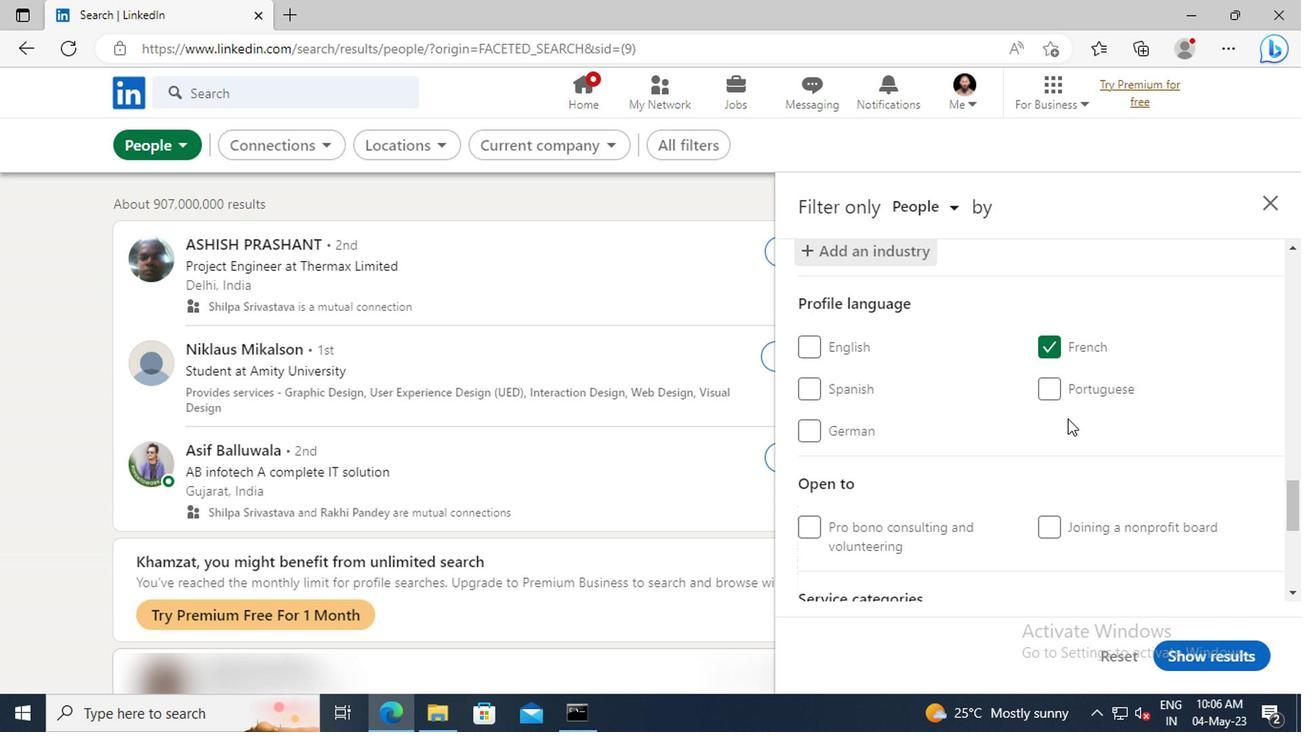 
Action: Mouse moved to (1058, 404)
Screenshot: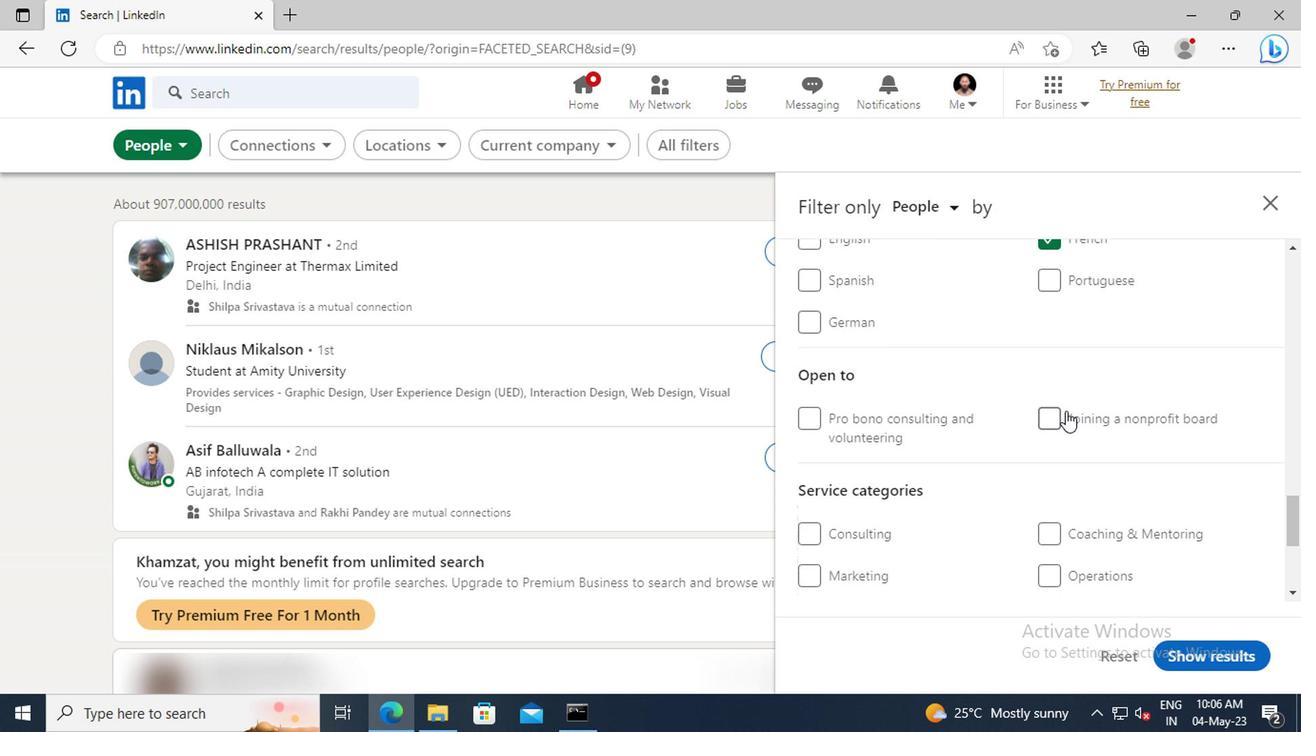 
Action: Mouse scrolled (1058, 403) with delta (0, -1)
Screenshot: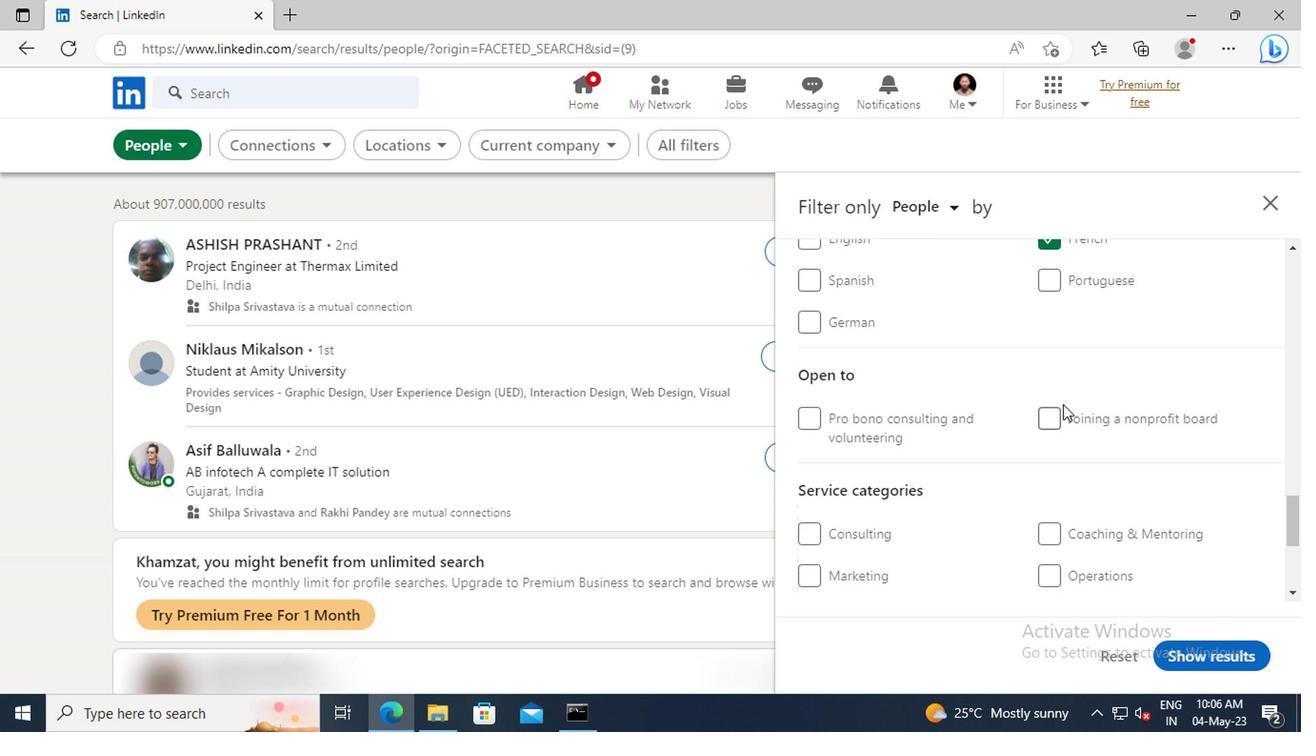 
Action: Mouse scrolled (1058, 403) with delta (0, -1)
Screenshot: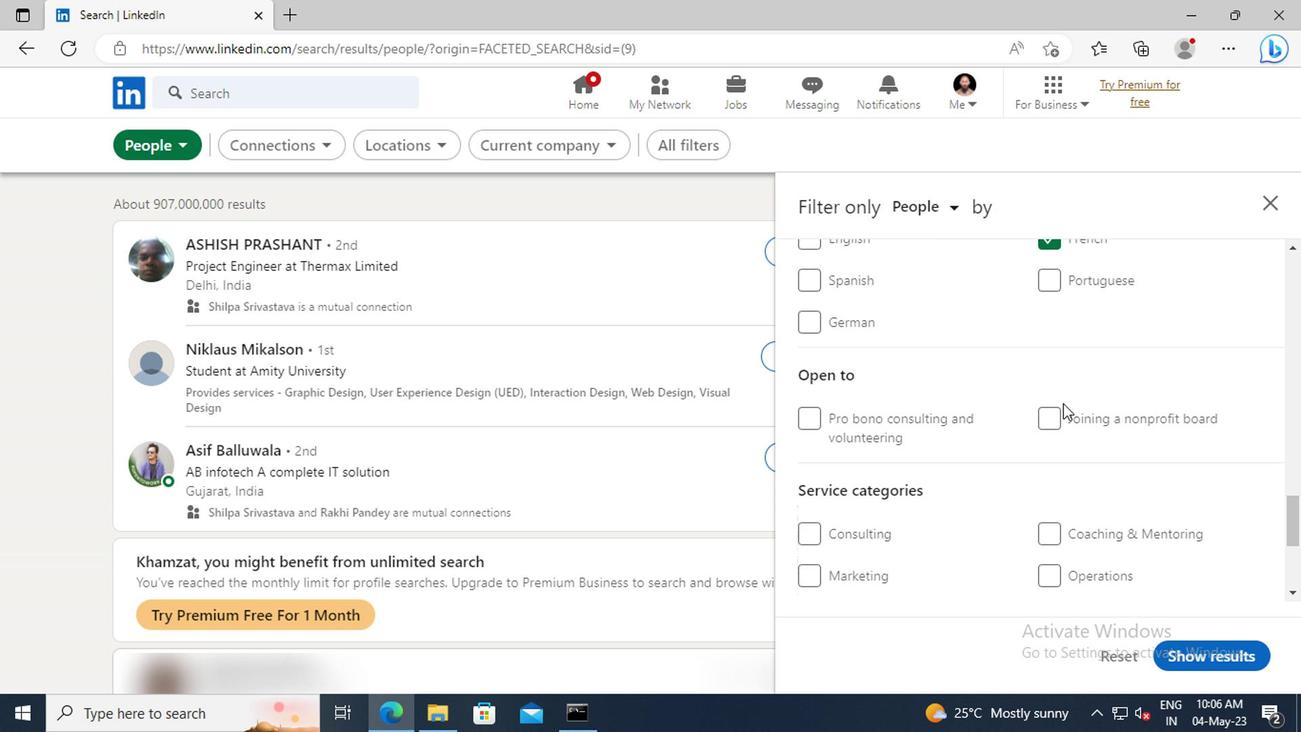 
Action: Mouse scrolled (1058, 403) with delta (0, -1)
Screenshot: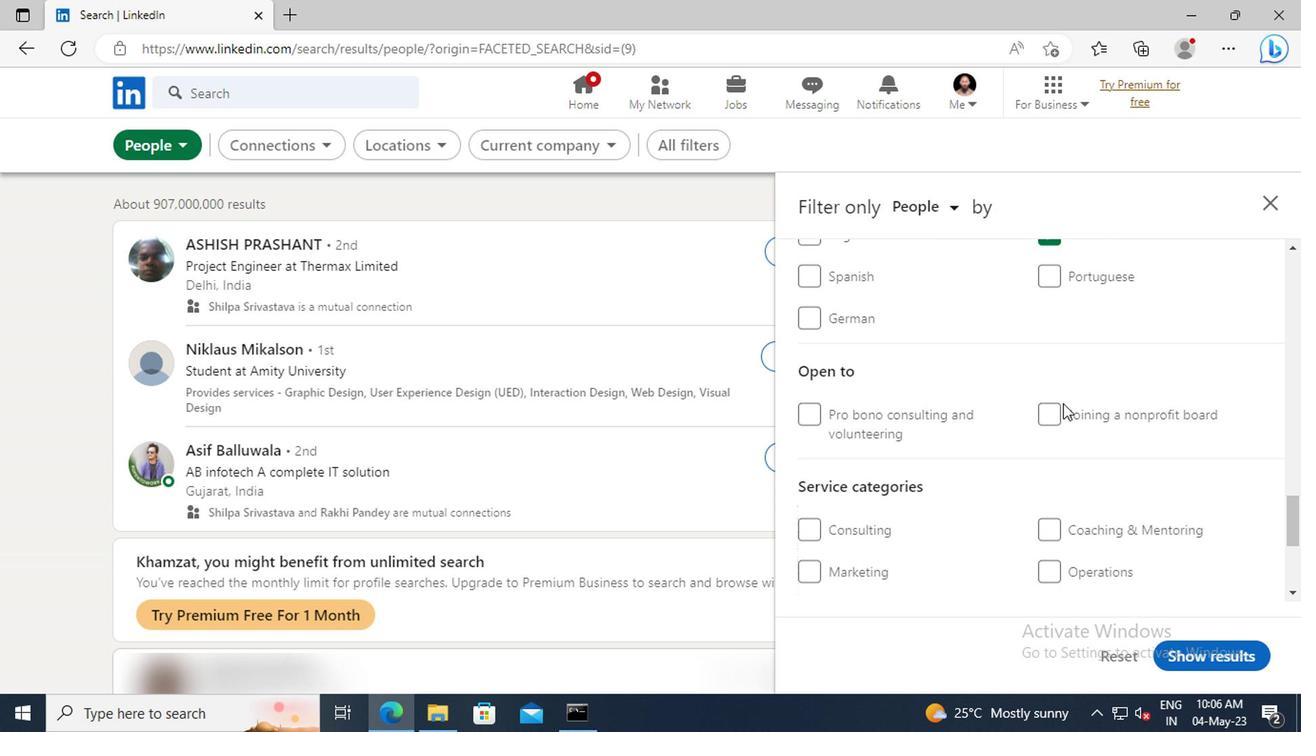 
Action: Mouse moved to (1063, 454)
Screenshot: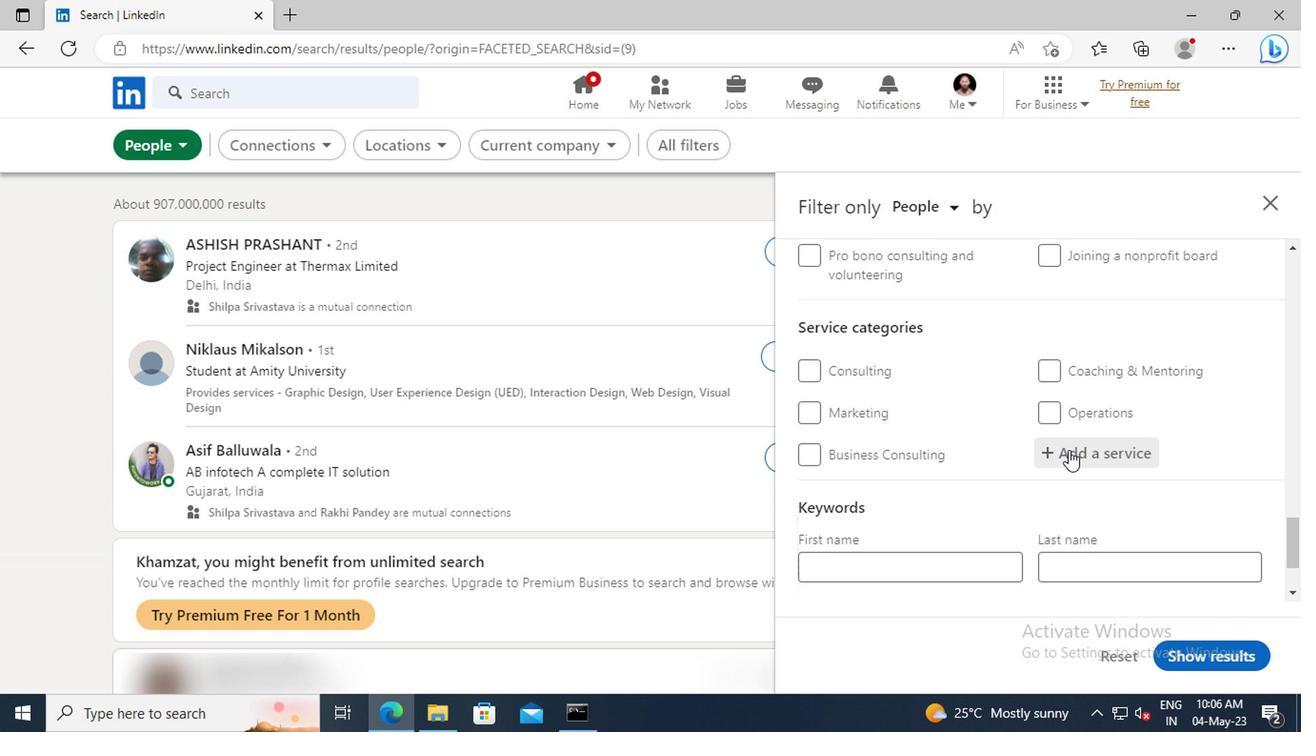
Action: Mouse pressed left at (1063, 454)
Screenshot: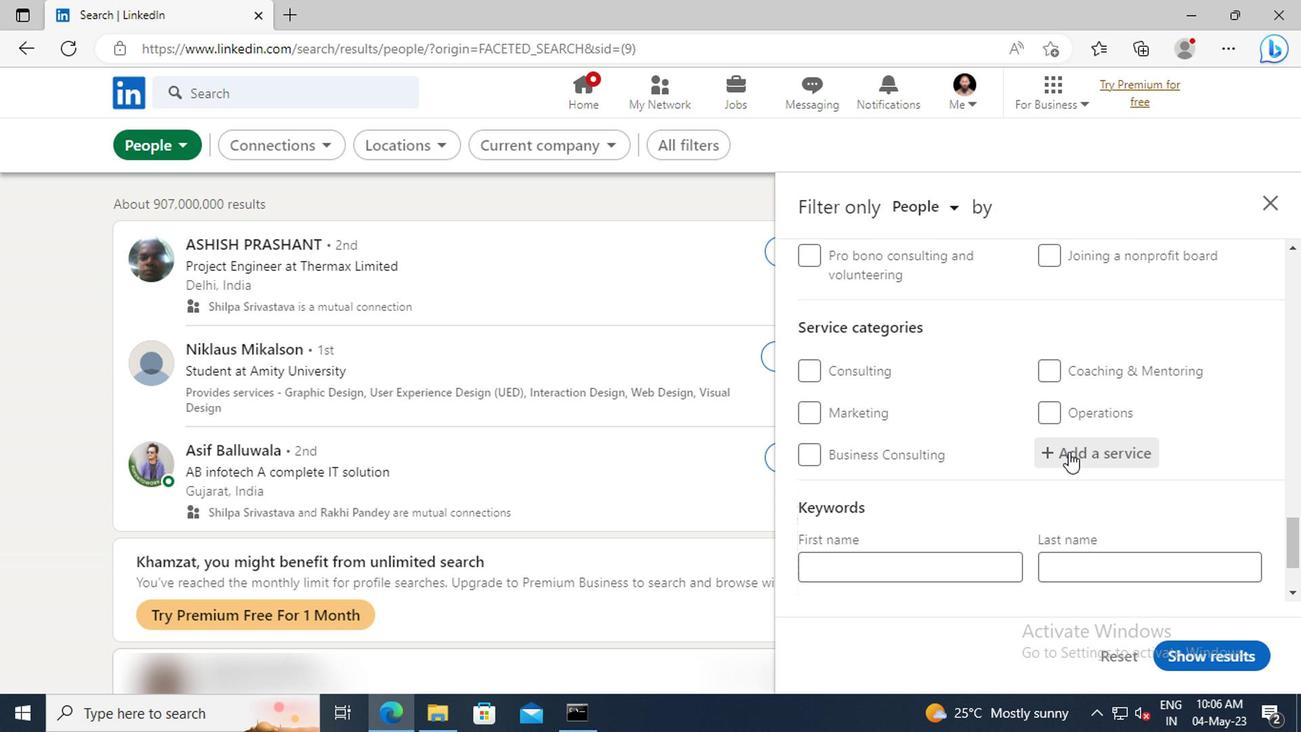 
Action: Key pressed <Key.shift>HUMAN<Key.space>
Screenshot: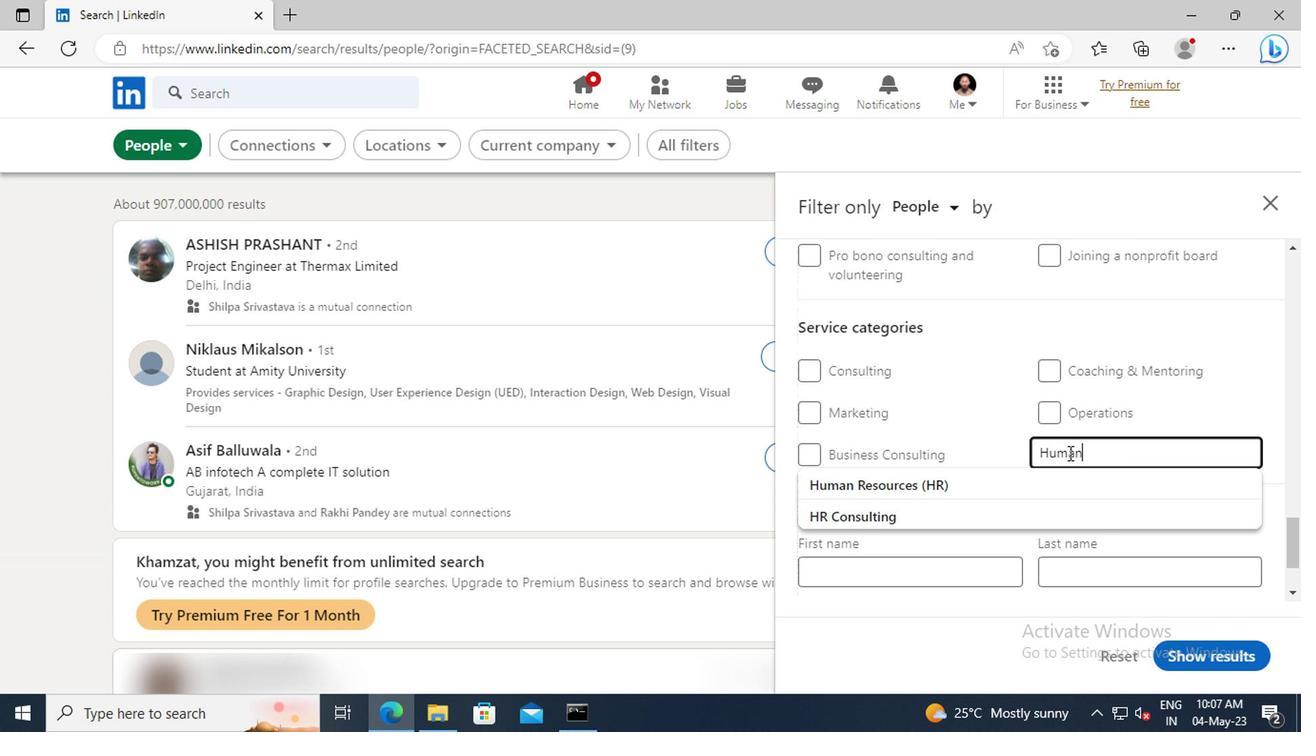 
Action: Mouse moved to (1070, 482)
Screenshot: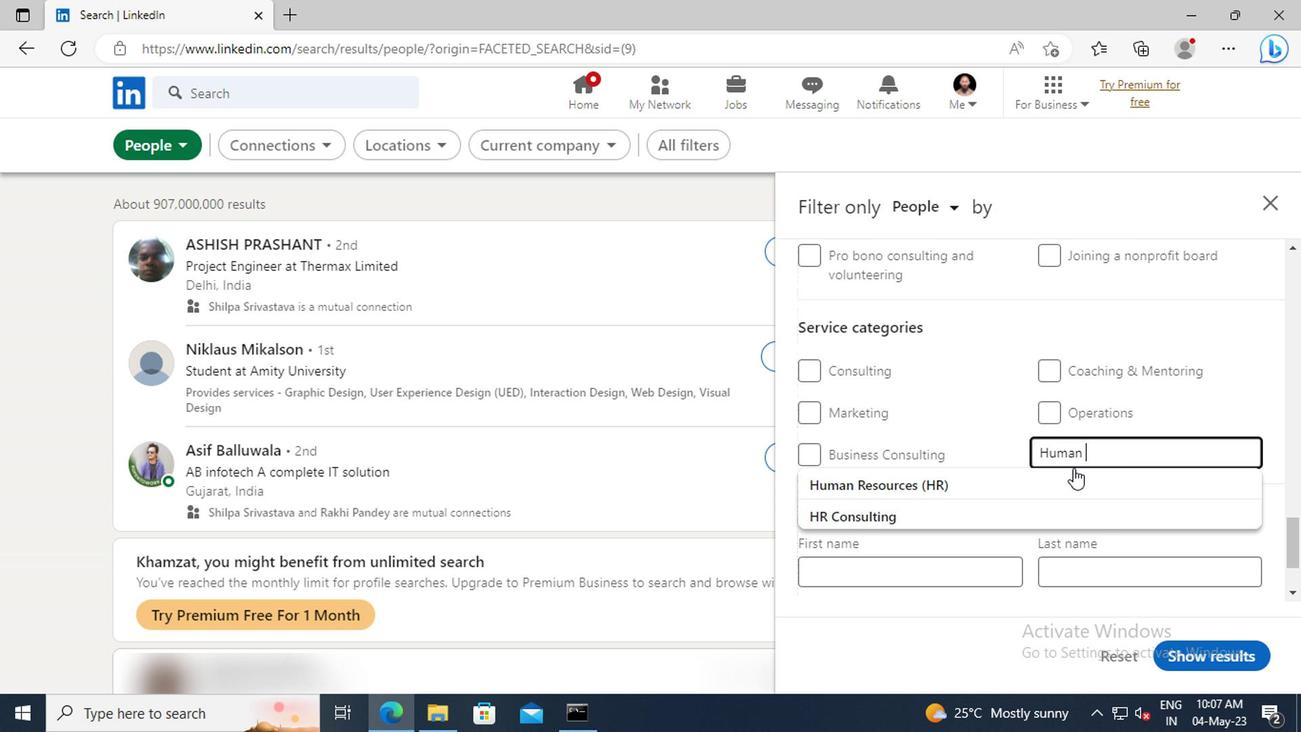 
Action: Mouse pressed left at (1070, 482)
Screenshot: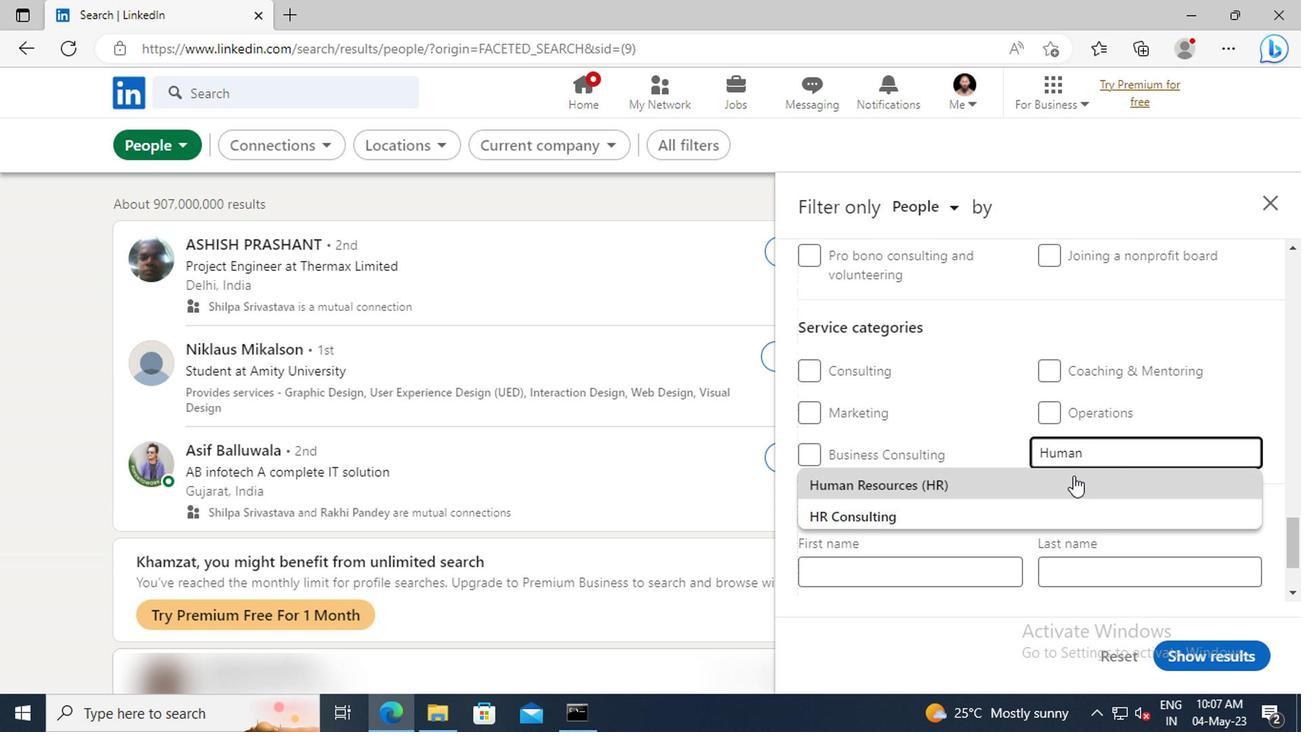 
Action: Mouse scrolled (1070, 481) with delta (0, -1)
Screenshot: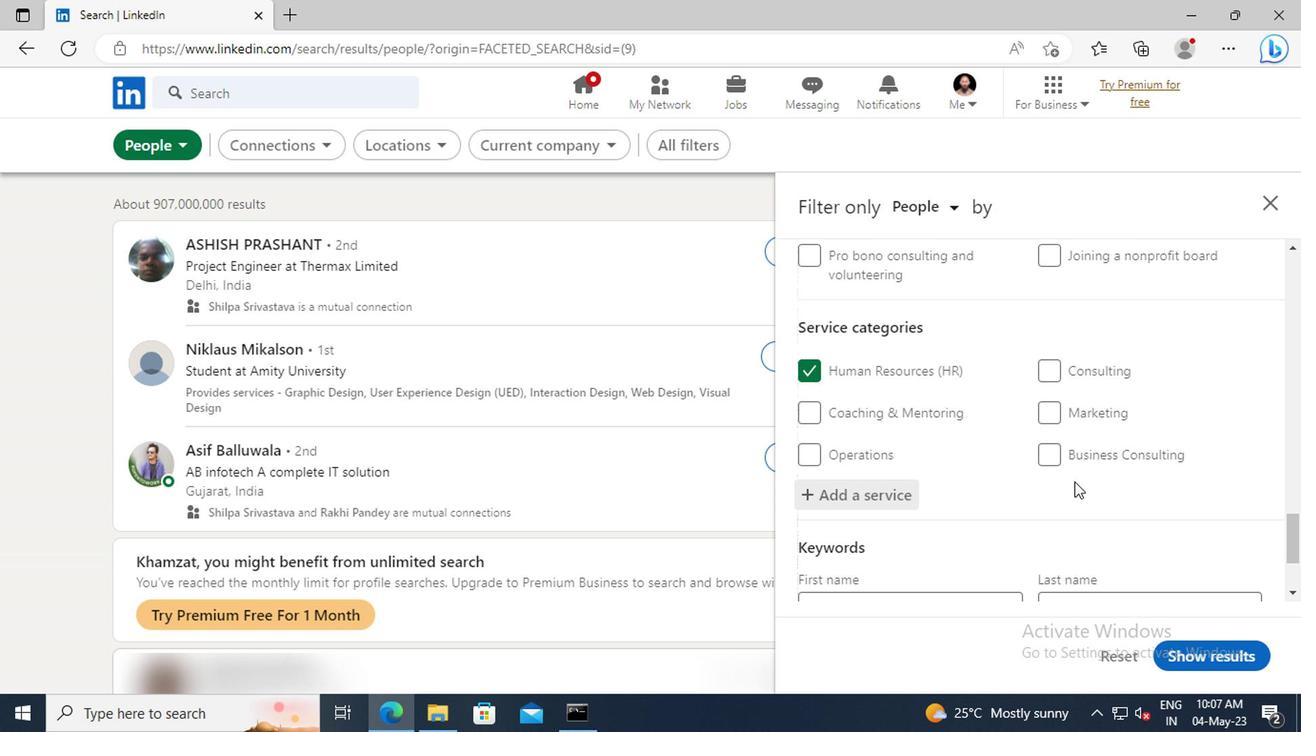 
Action: Mouse scrolled (1070, 481) with delta (0, -1)
Screenshot: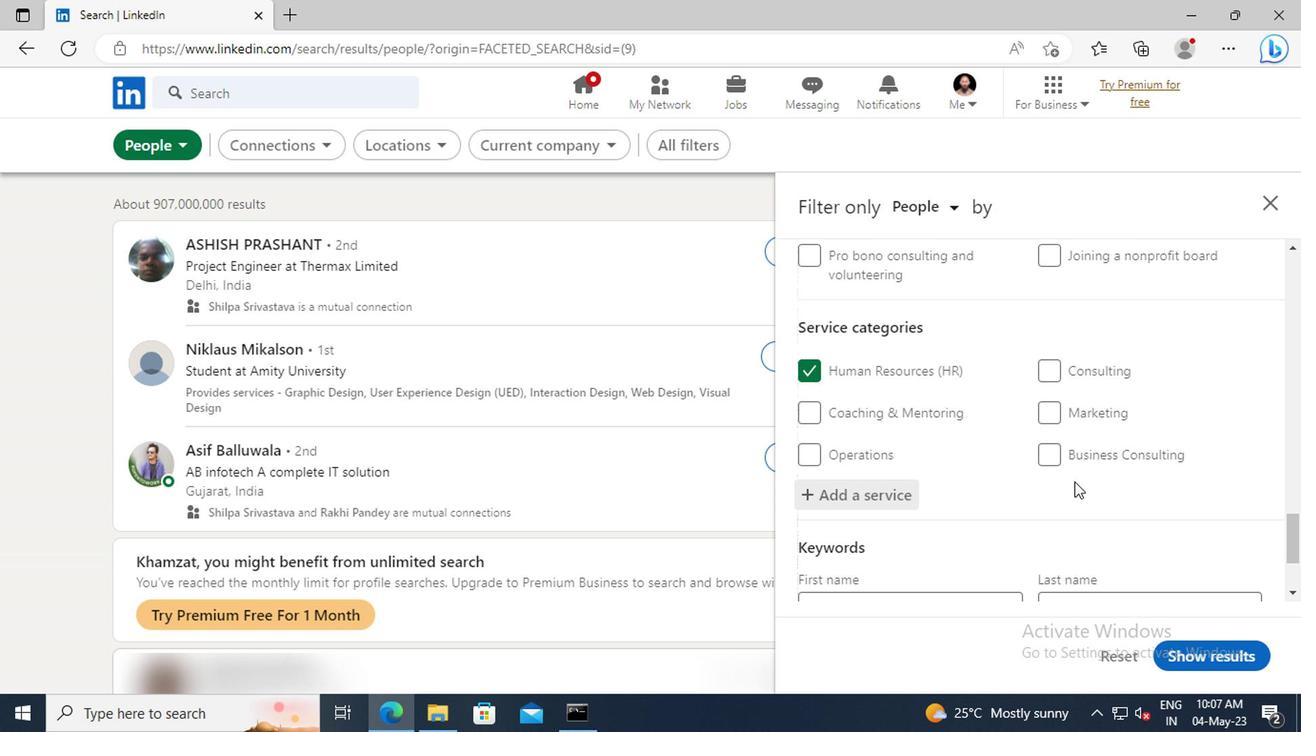 
Action: Mouse scrolled (1070, 481) with delta (0, -1)
Screenshot: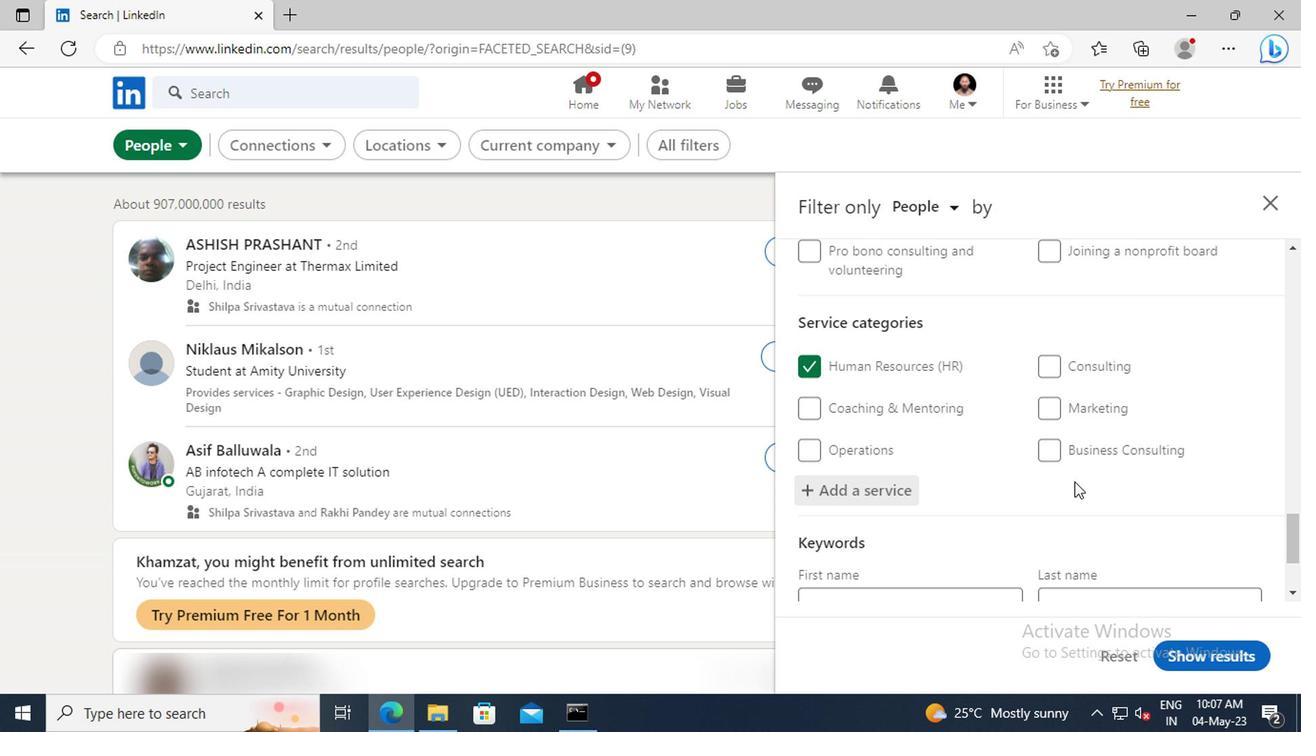 
Action: Mouse scrolled (1070, 481) with delta (0, -1)
Screenshot: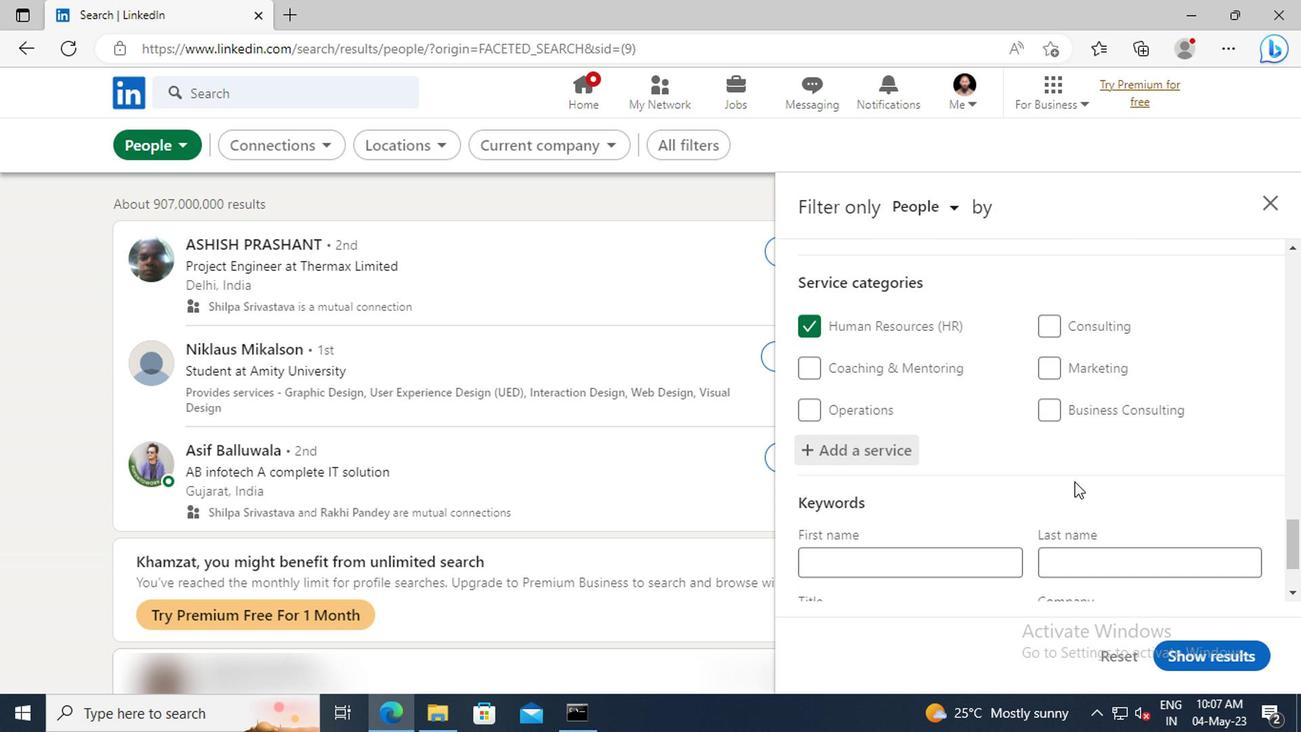 
Action: Mouse moved to (963, 519)
Screenshot: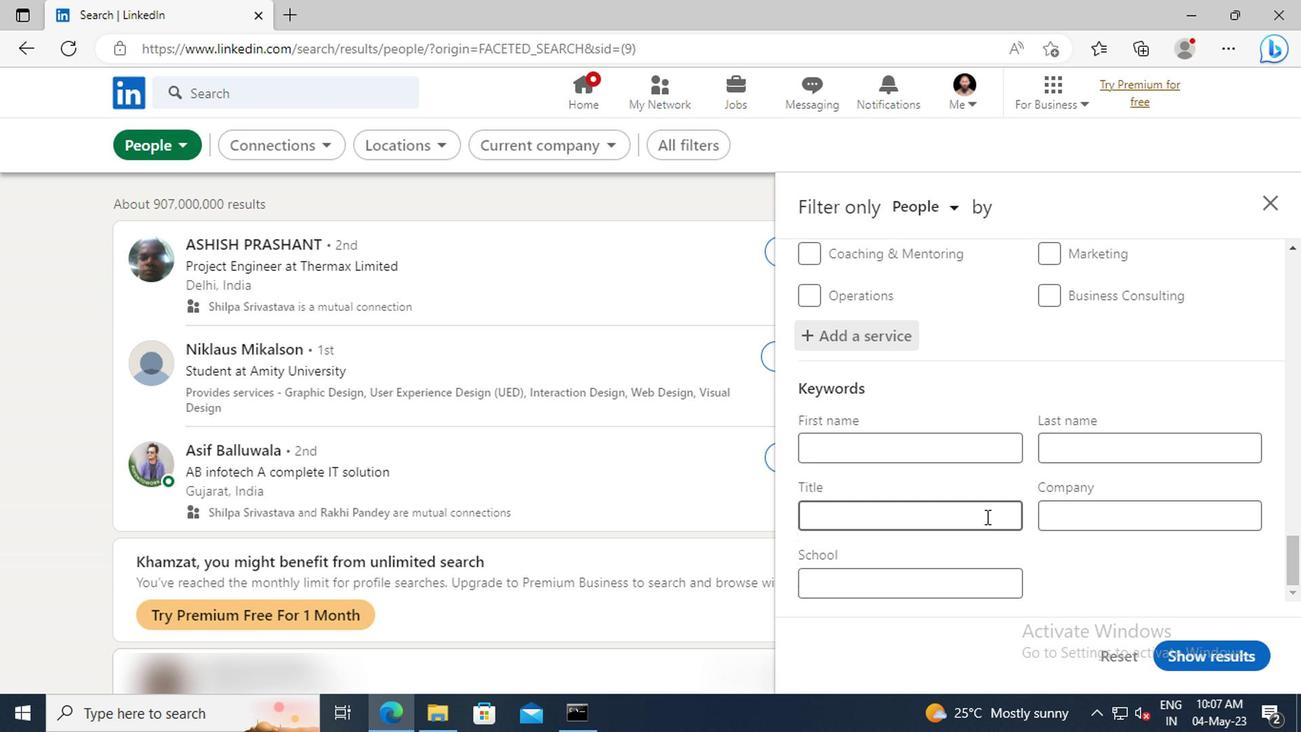 
Action: Mouse pressed left at (963, 519)
Screenshot: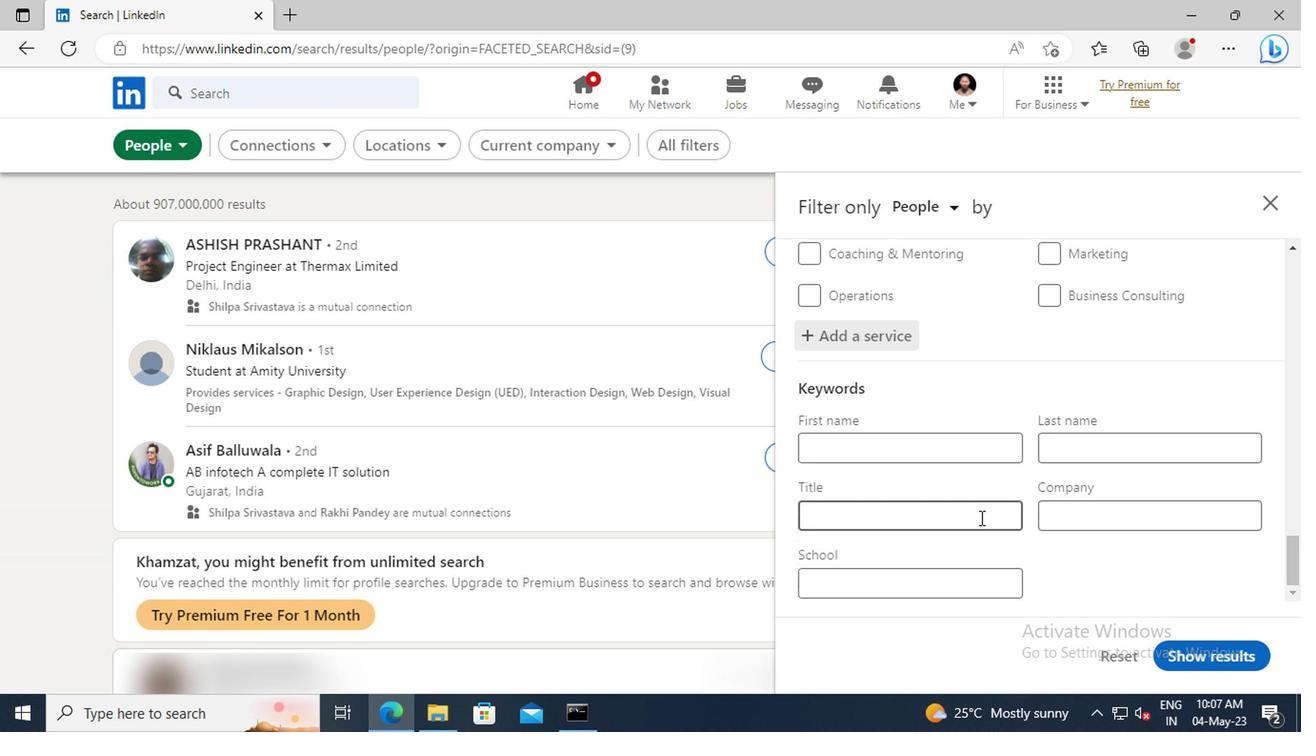 
Action: Key pressed <Key.shift>
Screenshot: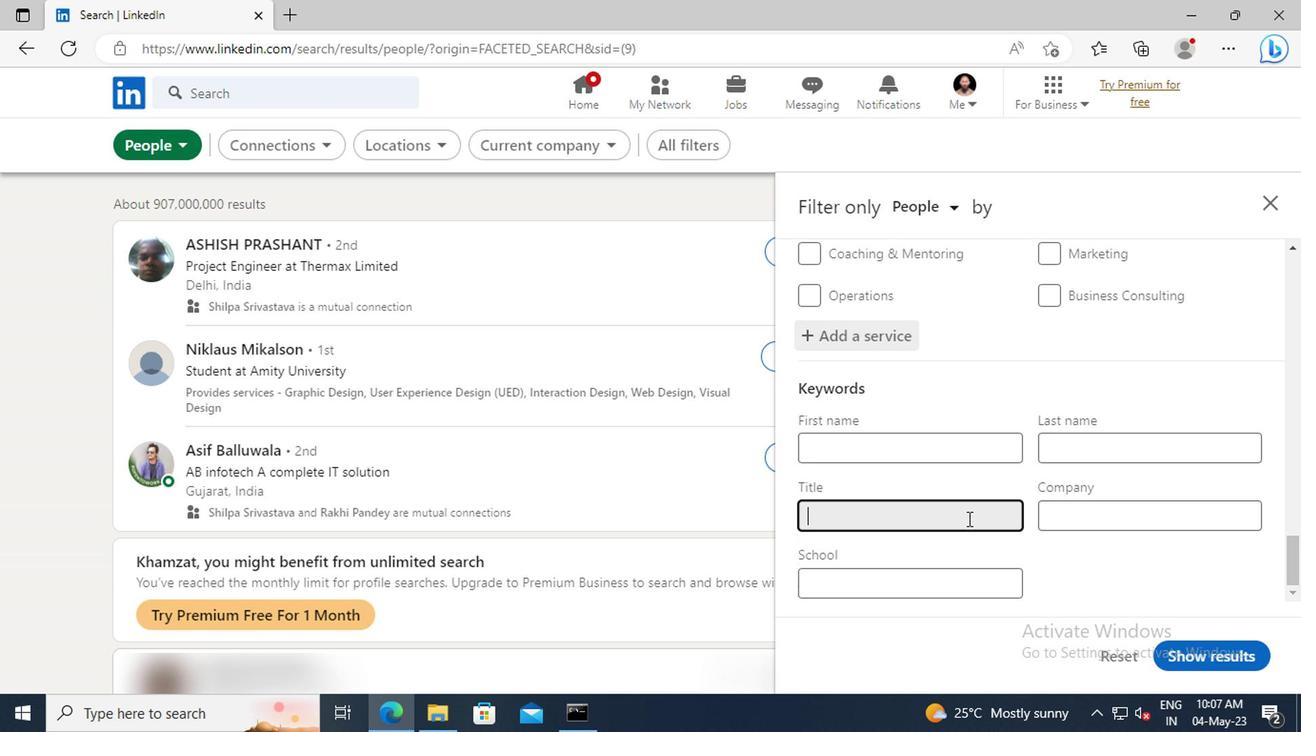 
Action: Mouse moved to (963, 519)
Screenshot: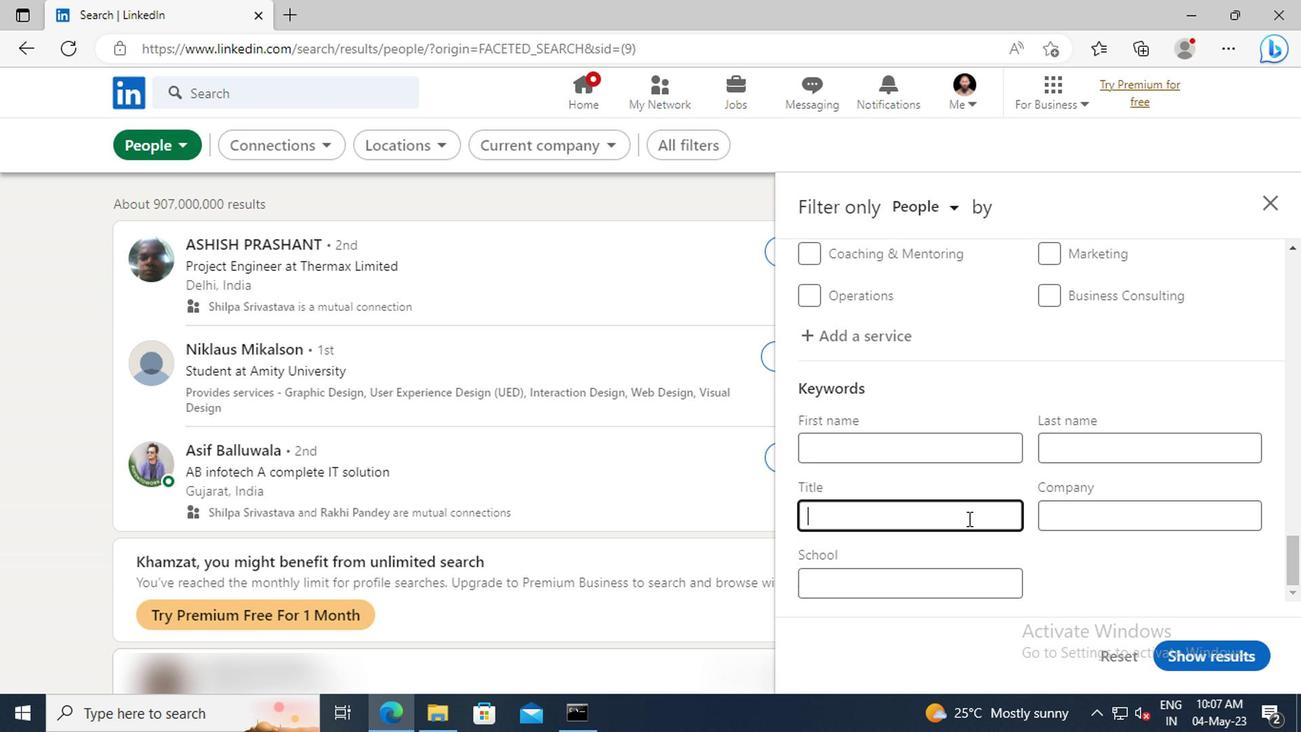 
Action: Key pressed CEO<Key.enter>
Screenshot: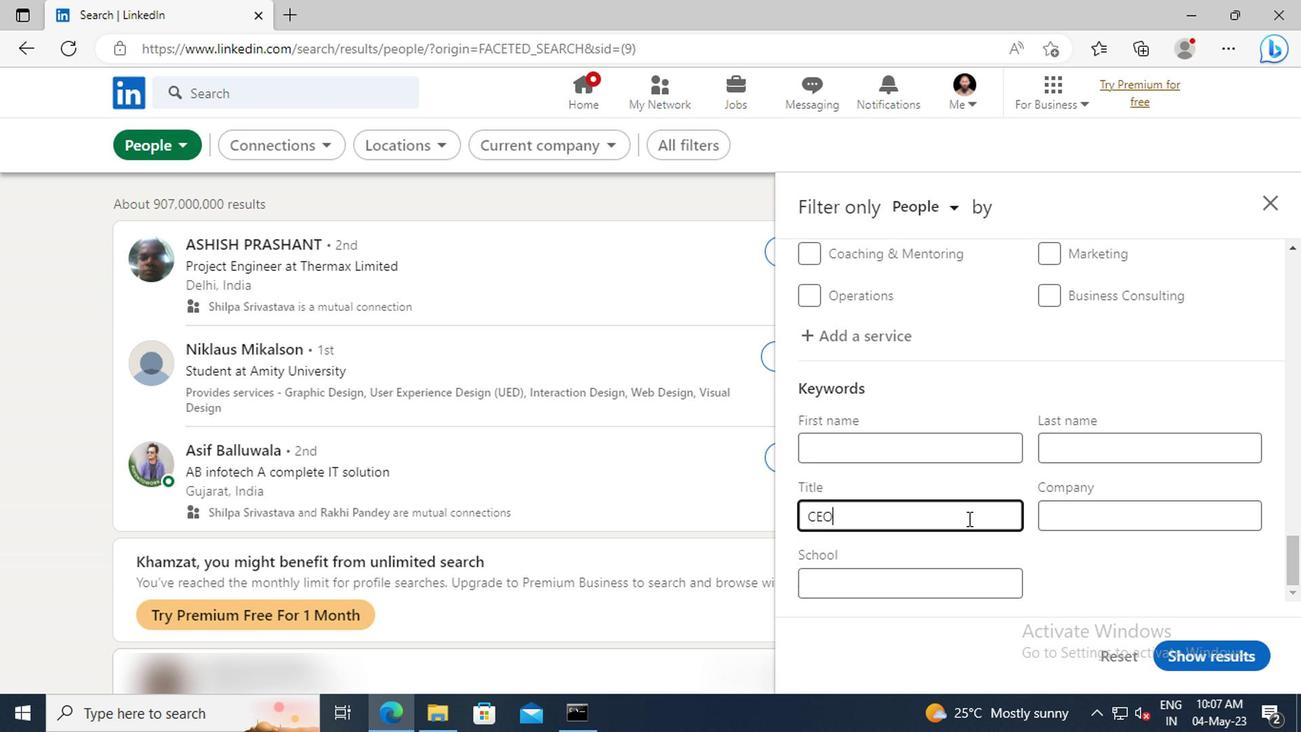 
Action: Mouse moved to (1176, 646)
Screenshot: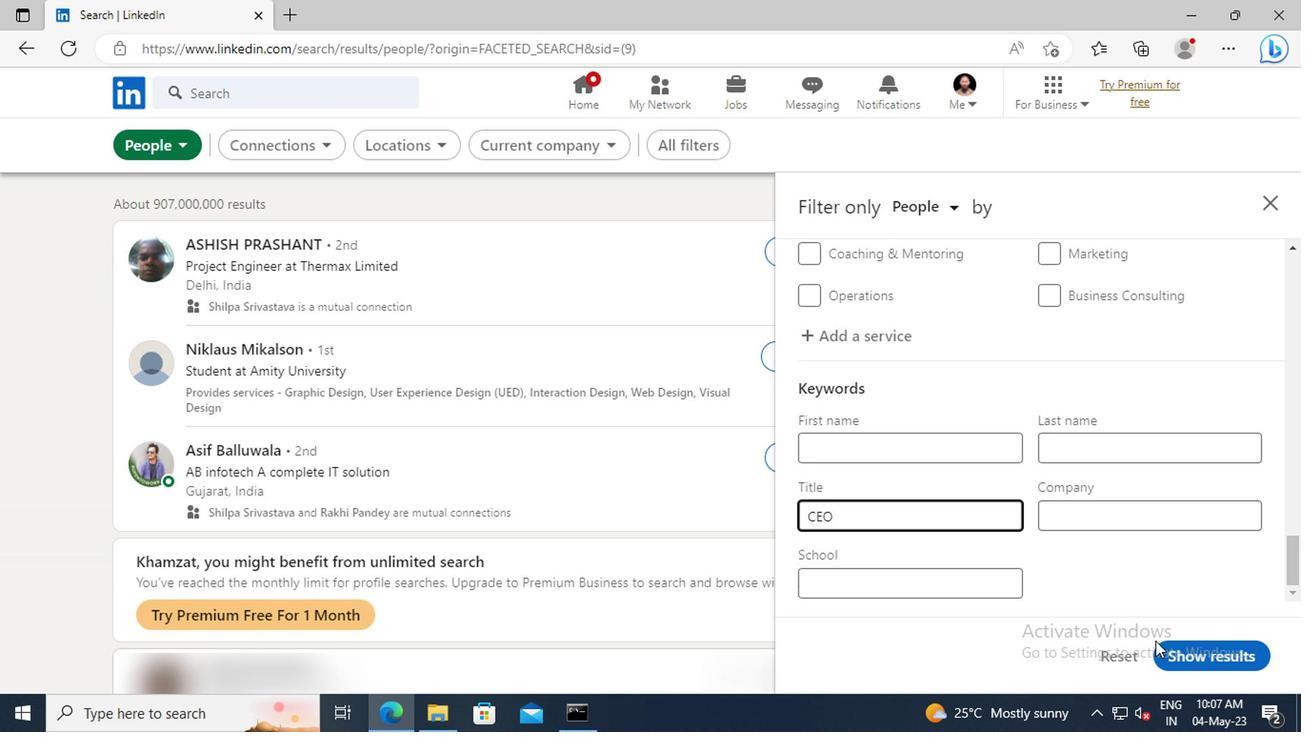 
Action: Mouse pressed left at (1176, 646)
Screenshot: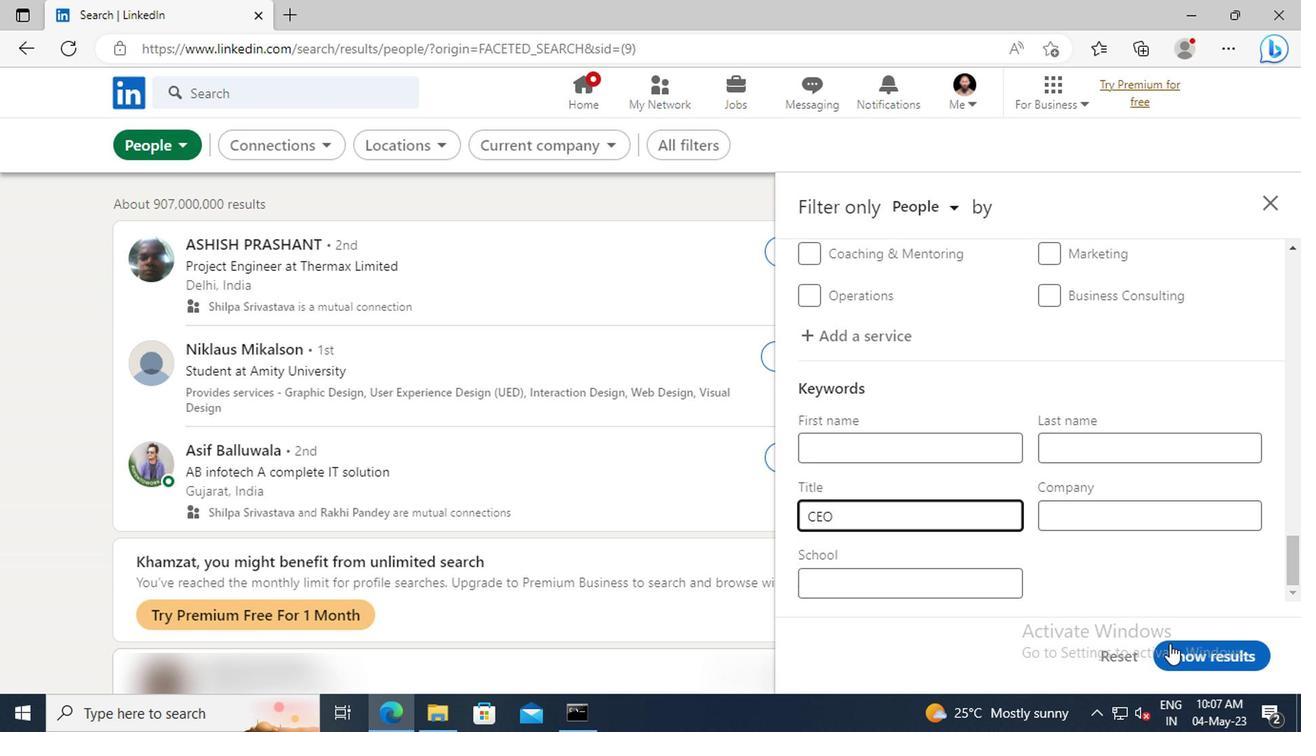 
